 Task: Find a flat in Naryn, Kyrgyzstan for 8 guests from 26 August to 10 September, with 6 bedrooms, 6 beds, 6 bathrooms, priced between ₹10,000 and ₹15,000, including Wifi, Free parking, TV, Gym, and Breakfast.
Action: Mouse moved to (319, 147)
Screenshot: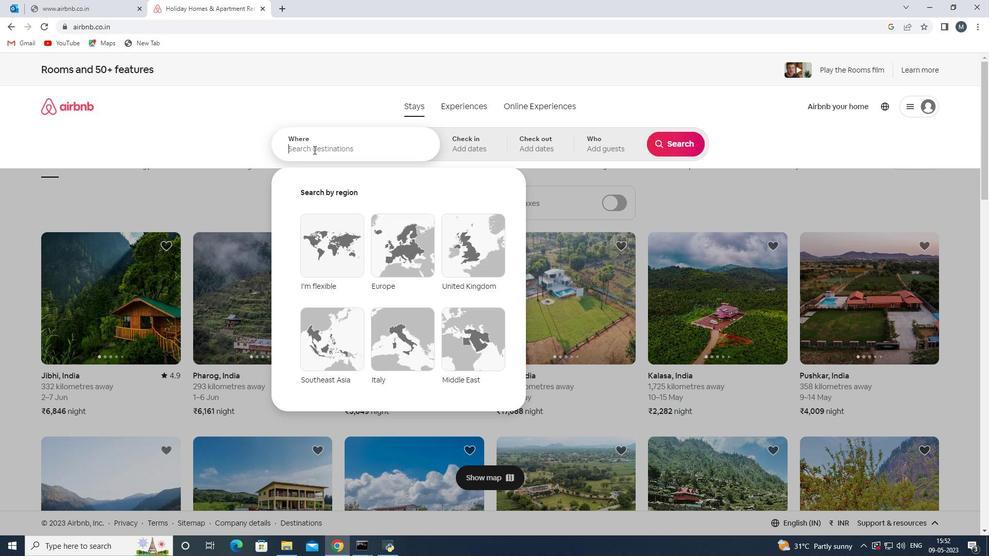 
Action: Mouse pressed left at (319, 147)
Screenshot: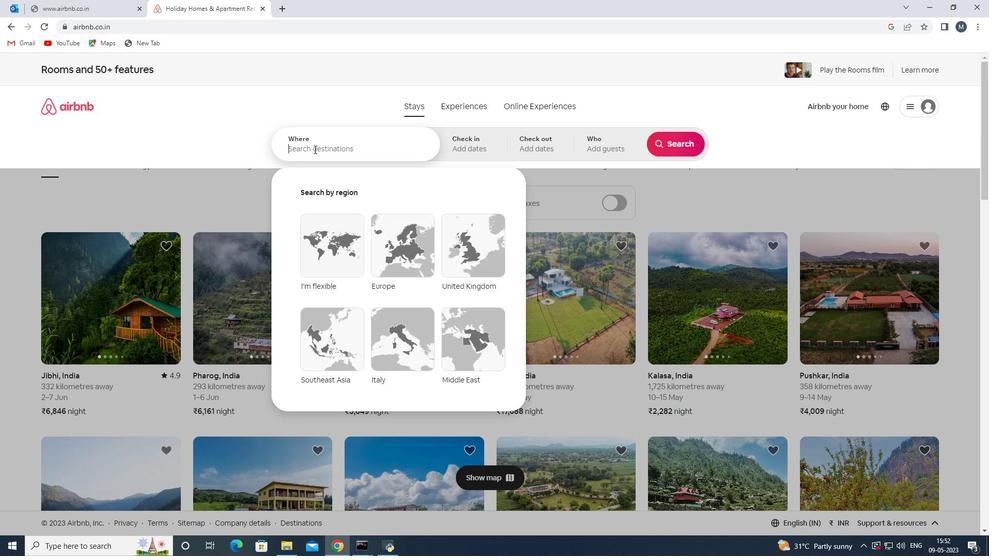 
Action: Mouse moved to (320, 148)
Screenshot: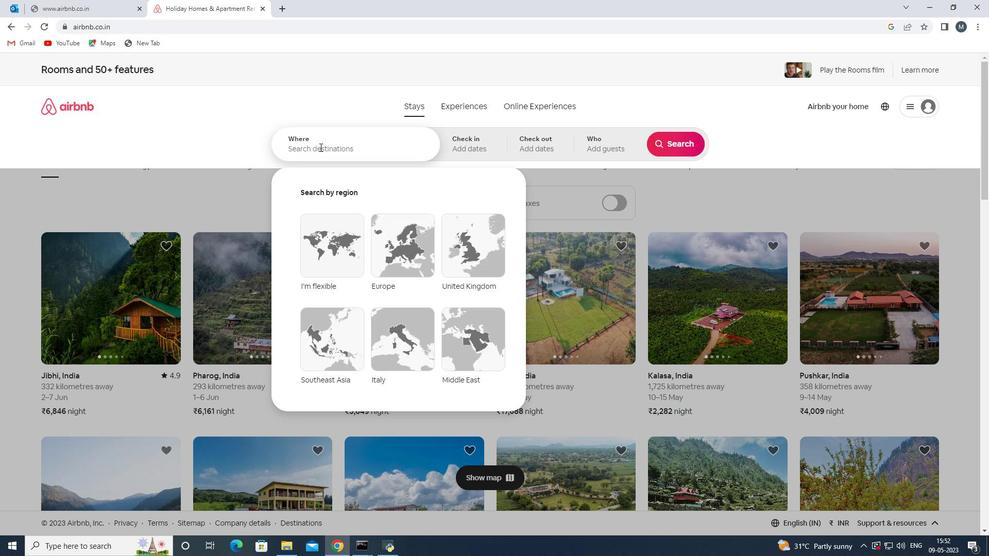 
Action: Key pressed <Key.shift>Naryn,<Key.shift>Kryg
Screenshot: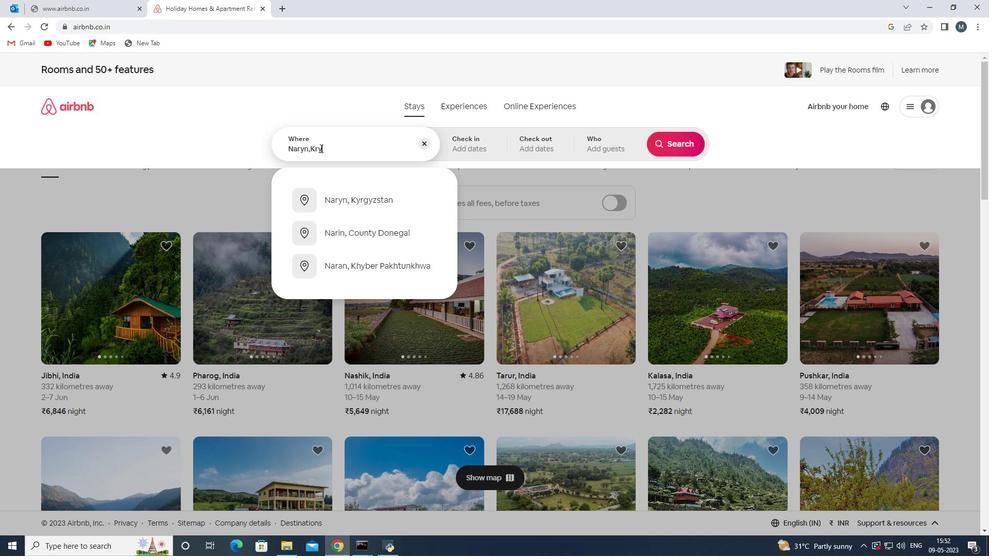 
Action: Mouse moved to (342, 205)
Screenshot: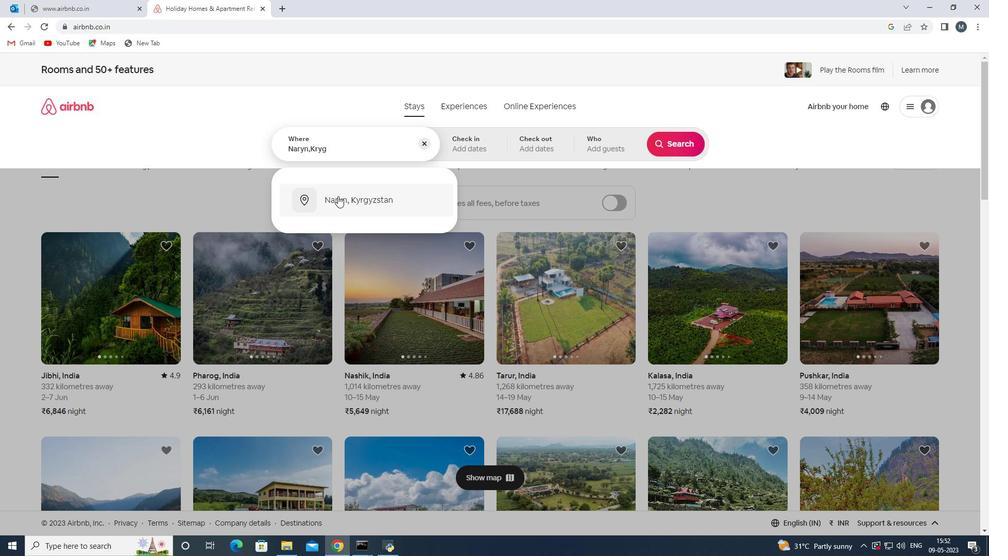 
Action: Mouse pressed left at (342, 205)
Screenshot: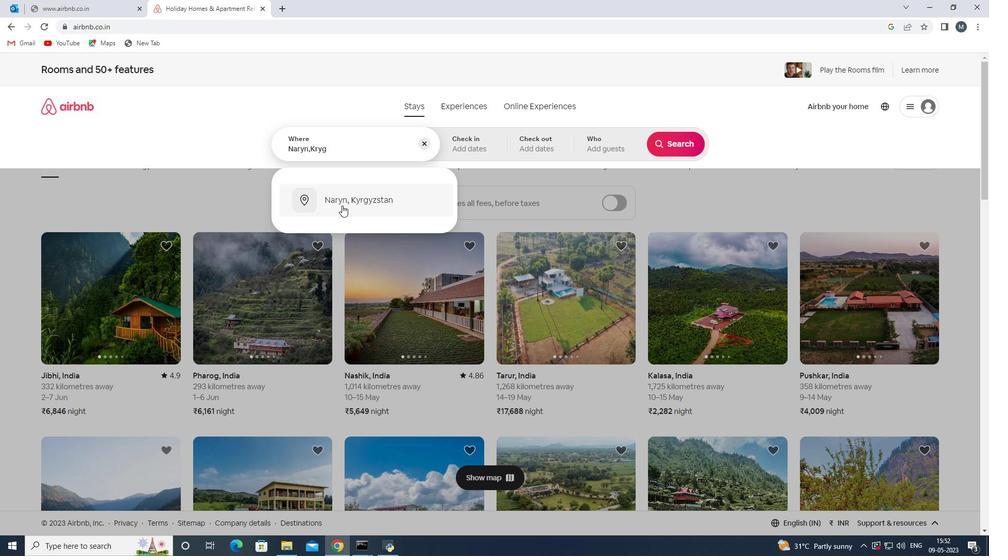 
Action: Mouse moved to (677, 230)
Screenshot: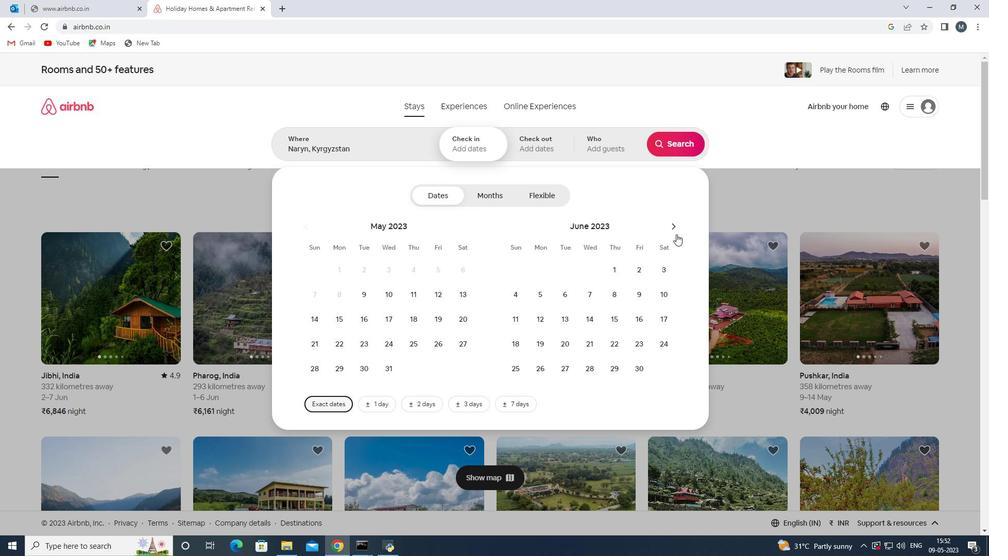 
Action: Mouse pressed left at (677, 230)
Screenshot: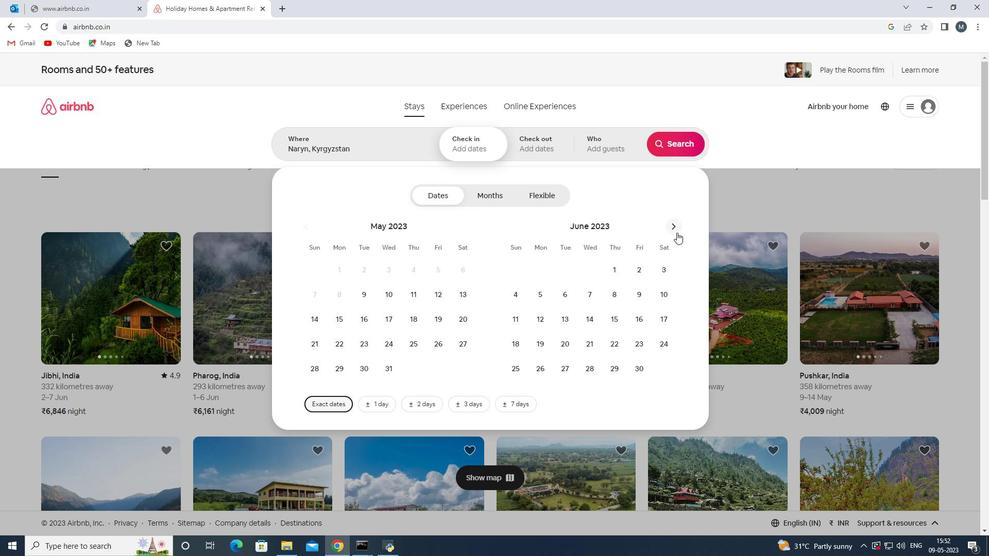 
Action: Mouse moved to (677, 230)
Screenshot: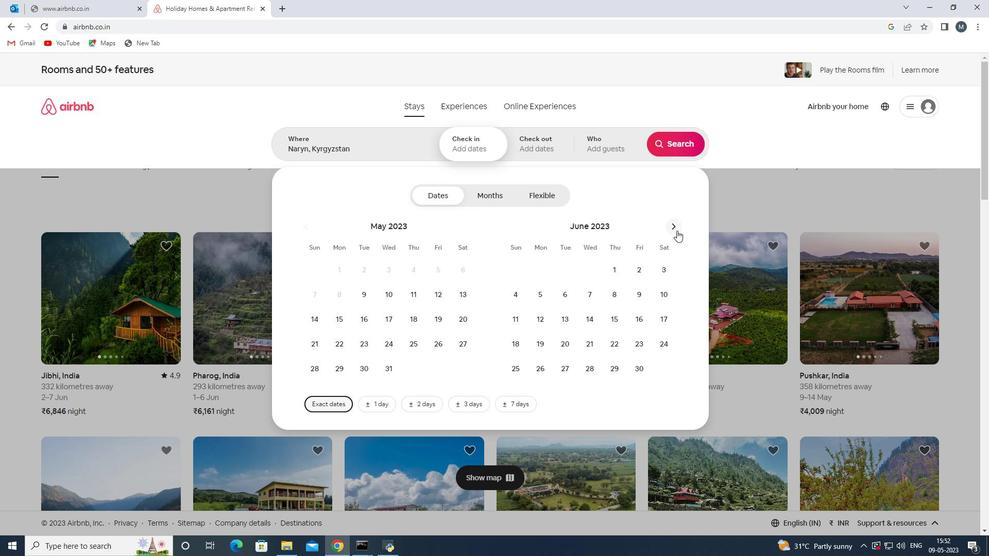 
Action: Mouse pressed left at (677, 230)
Screenshot: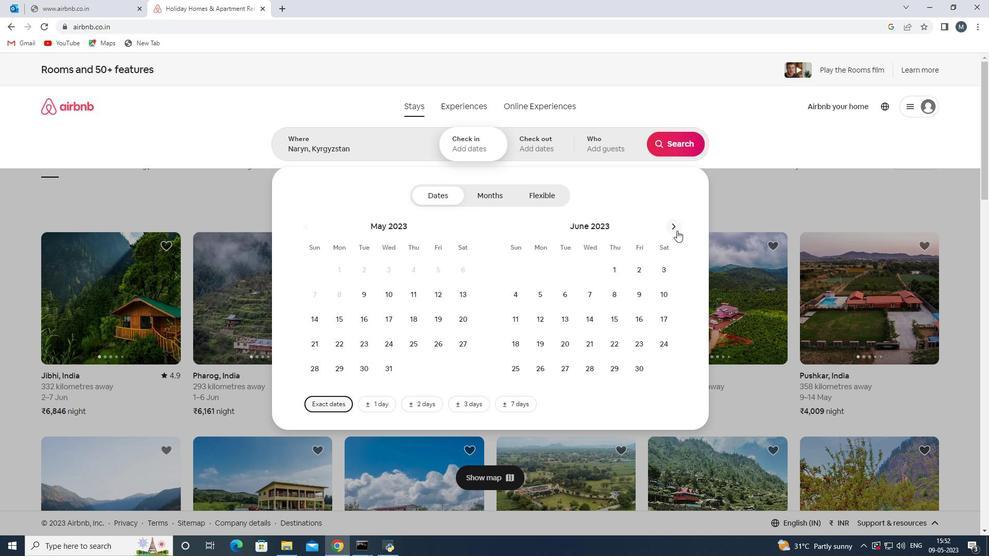 
Action: Mouse moved to (677, 229)
Screenshot: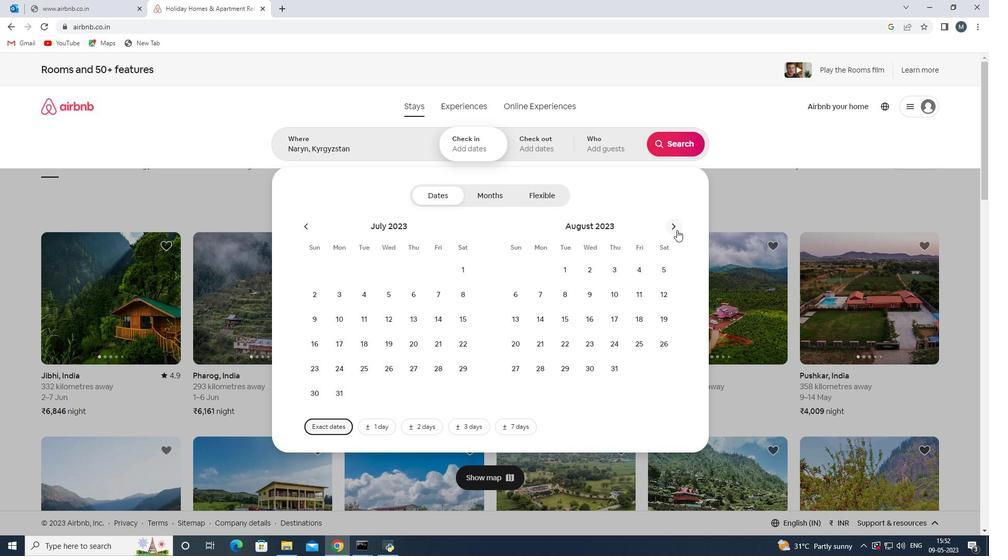 
Action: Mouse pressed left at (677, 229)
Screenshot: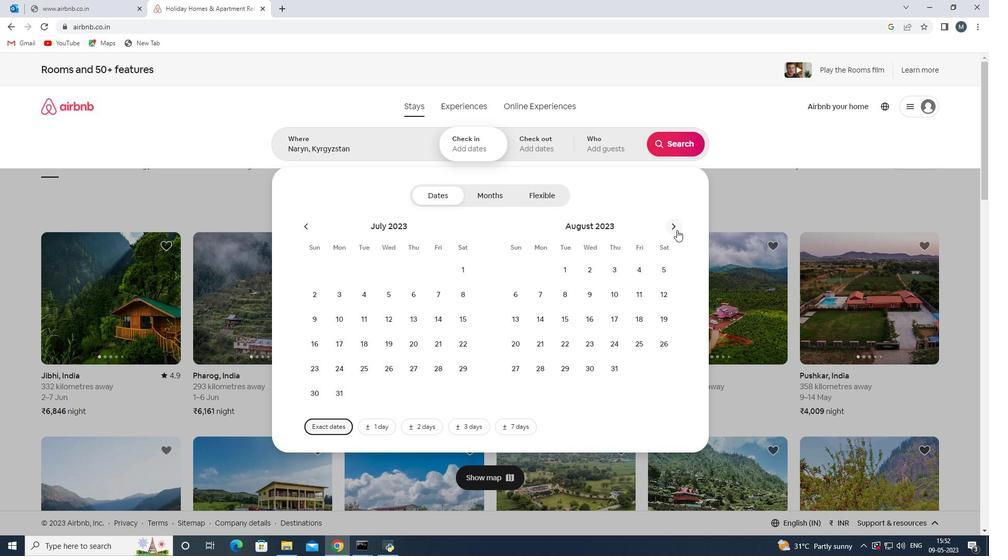 
Action: Mouse moved to (570, 367)
Screenshot: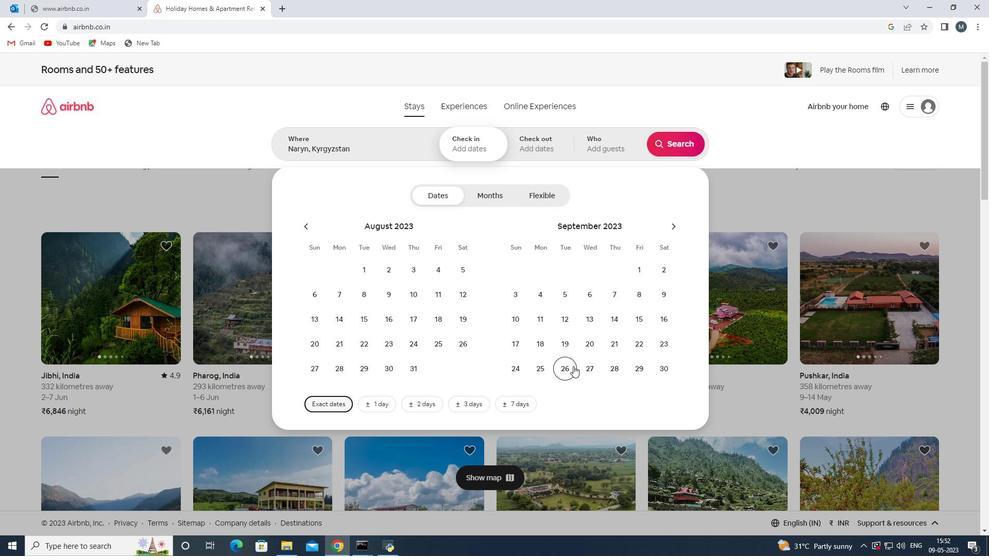 
Action: Mouse pressed left at (570, 367)
Screenshot: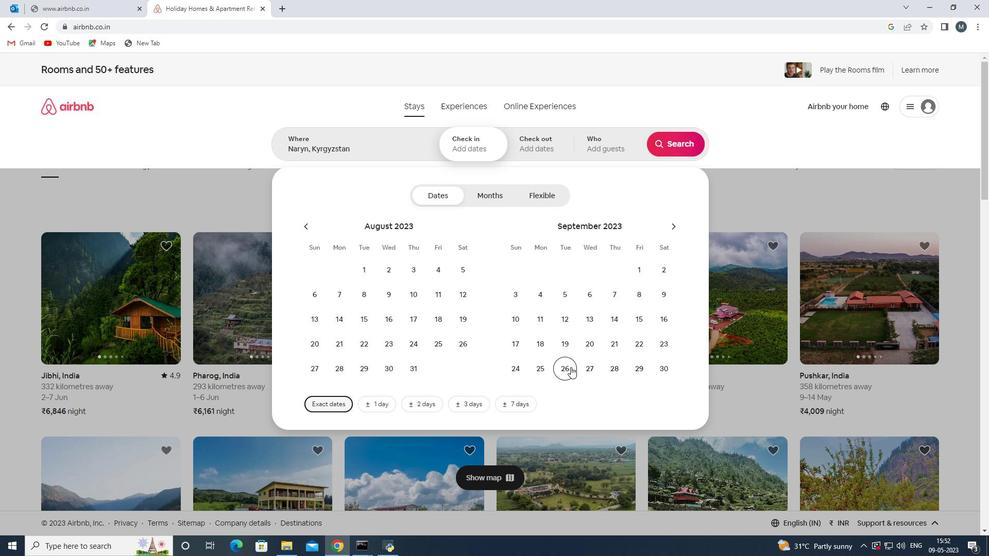 
Action: Mouse moved to (460, 344)
Screenshot: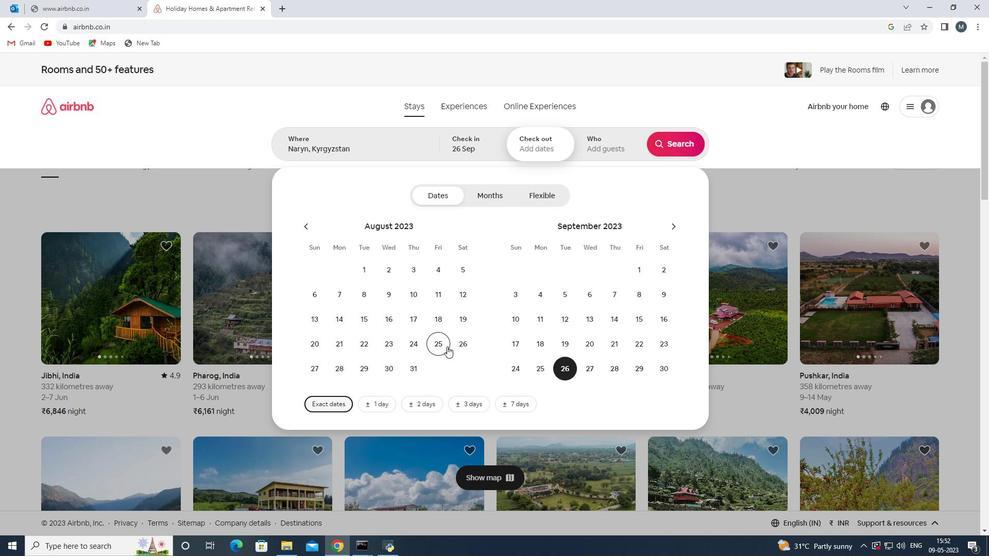 
Action: Mouse pressed left at (460, 344)
Screenshot: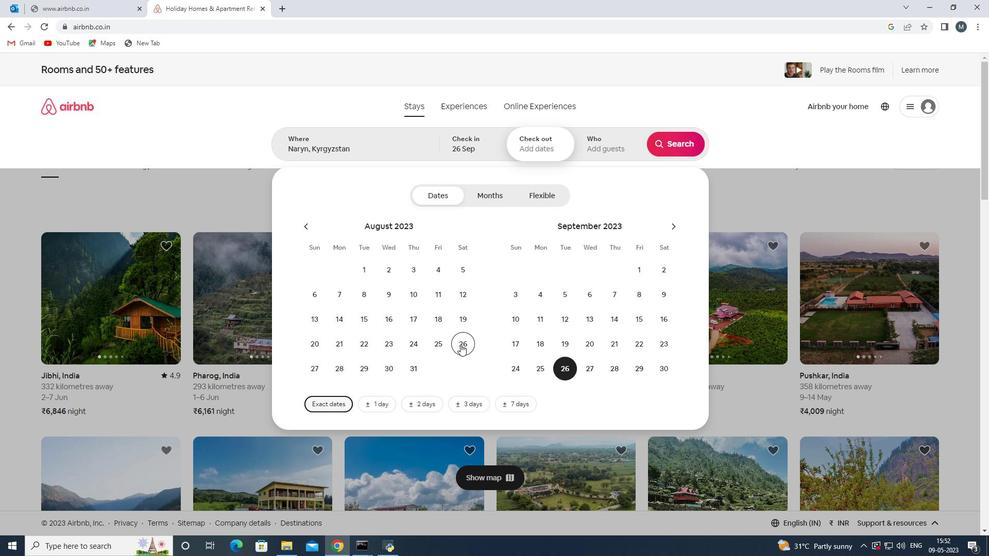 
Action: Mouse moved to (519, 317)
Screenshot: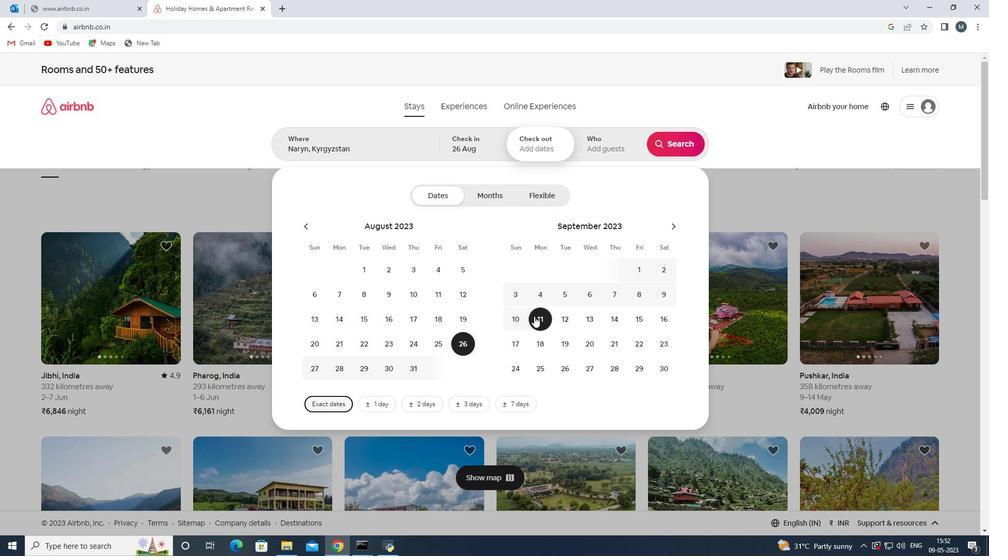 
Action: Mouse pressed left at (519, 317)
Screenshot: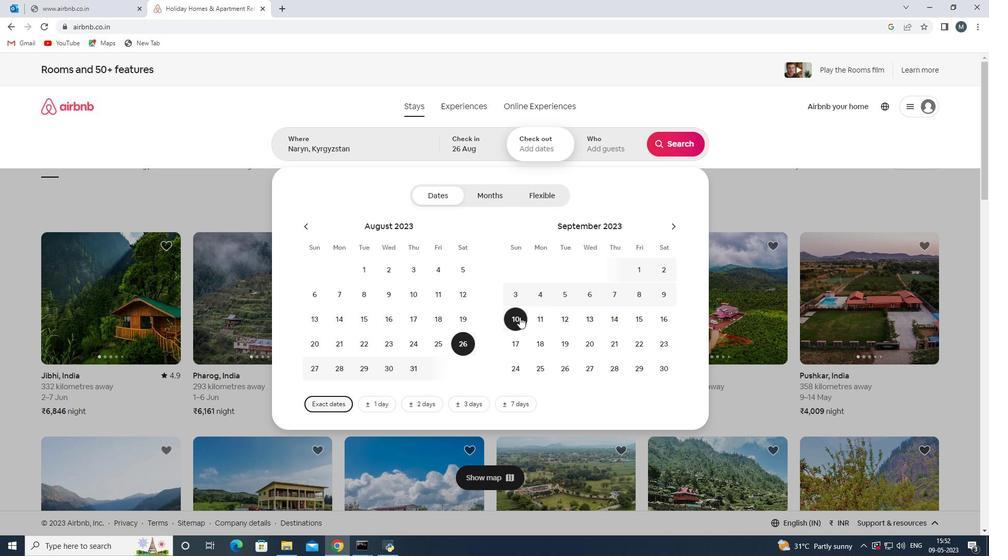 
Action: Mouse moved to (609, 140)
Screenshot: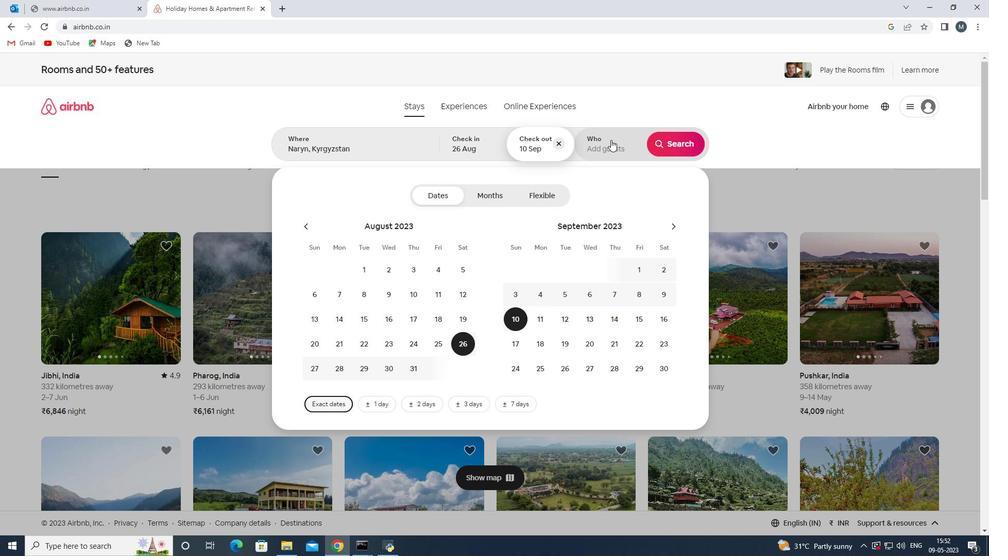 
Action: Mouse pressed left at (609, 140)
Screenshot: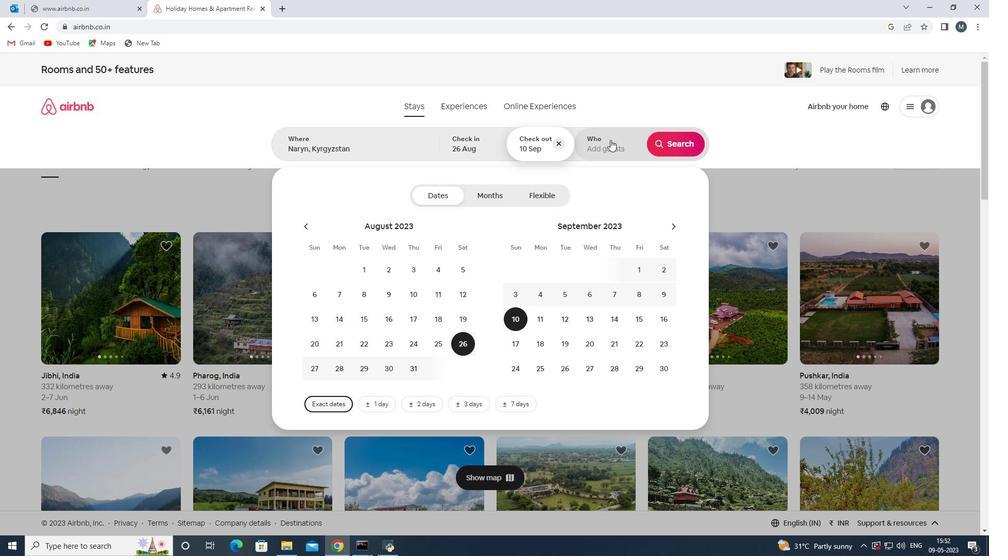 
Action: Mouse moved to (681, 194)
Screenshot: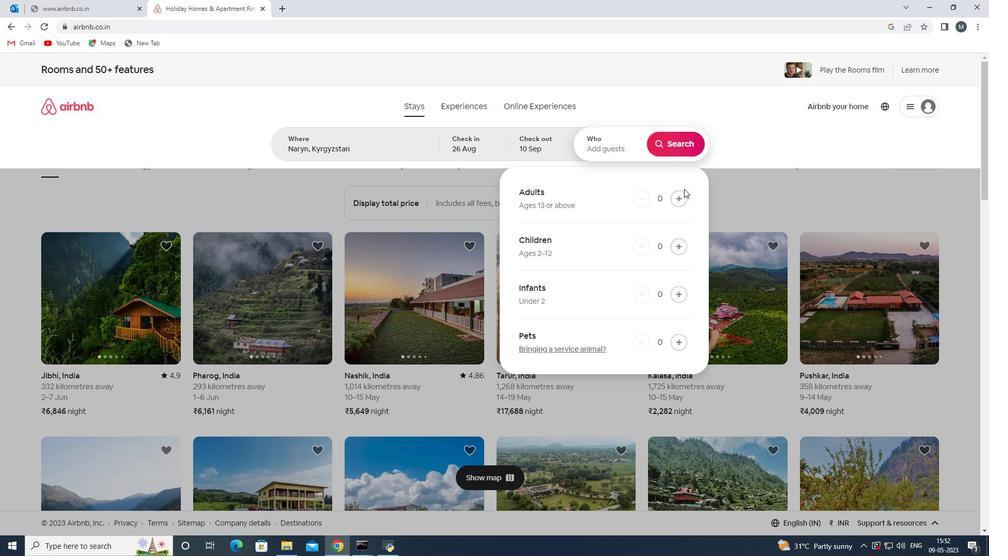 
Action: Mouse pressed left at (681, 194)
Screenshot: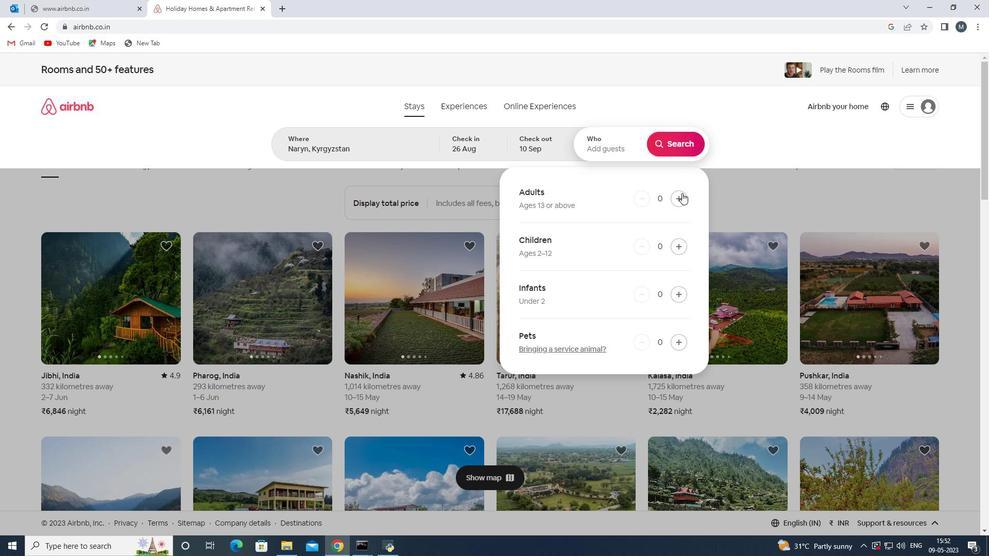 
Action: Mouse pressed left at (681, 194)
Screenshot: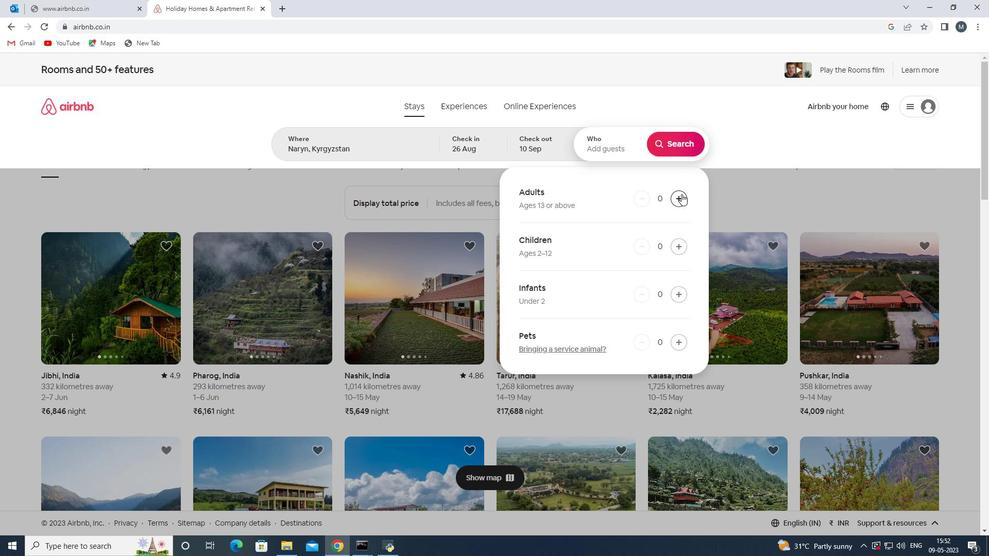 
Action: Mouse pressed left at (681, 194)
Screenshot: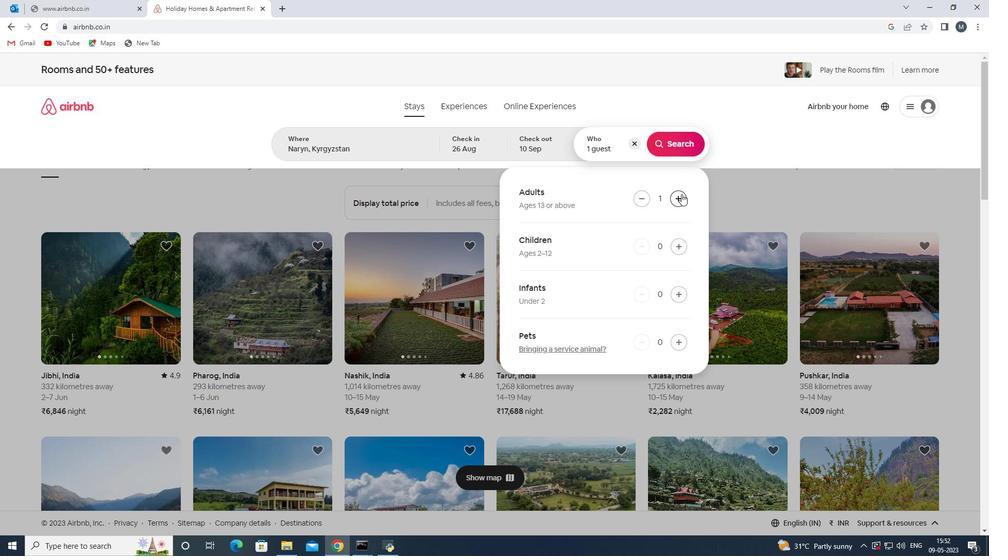 
Action: Mouse pressed left at (681, 194)
Screenshot: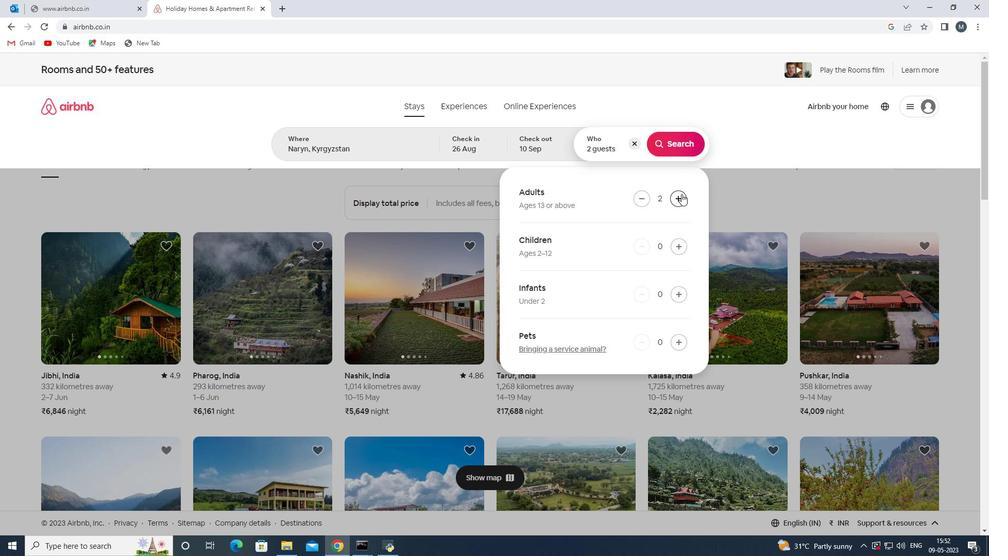 
Action: Mouse pressed left at (681, 194)
Screenshot: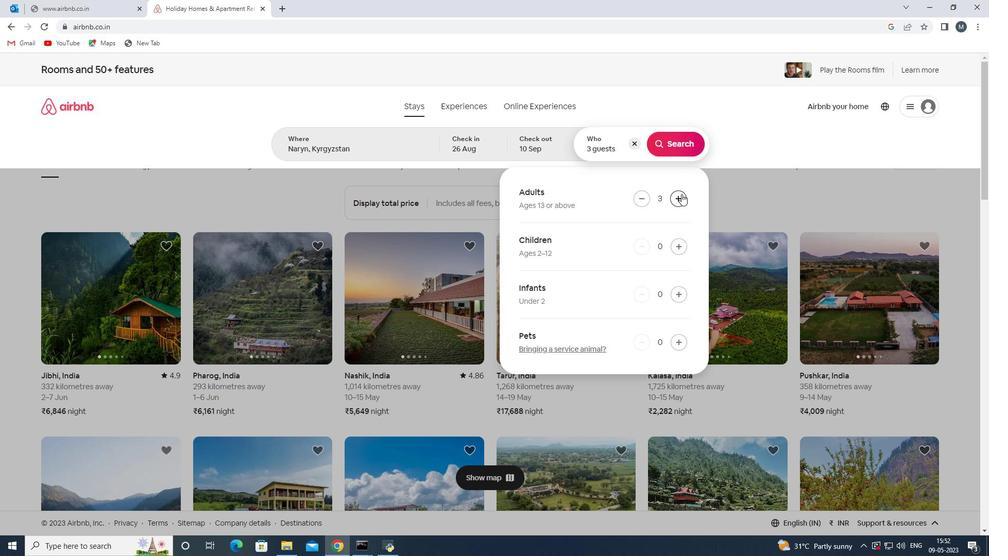 
Action: Mouse moved to (681, 194)
Screenshot: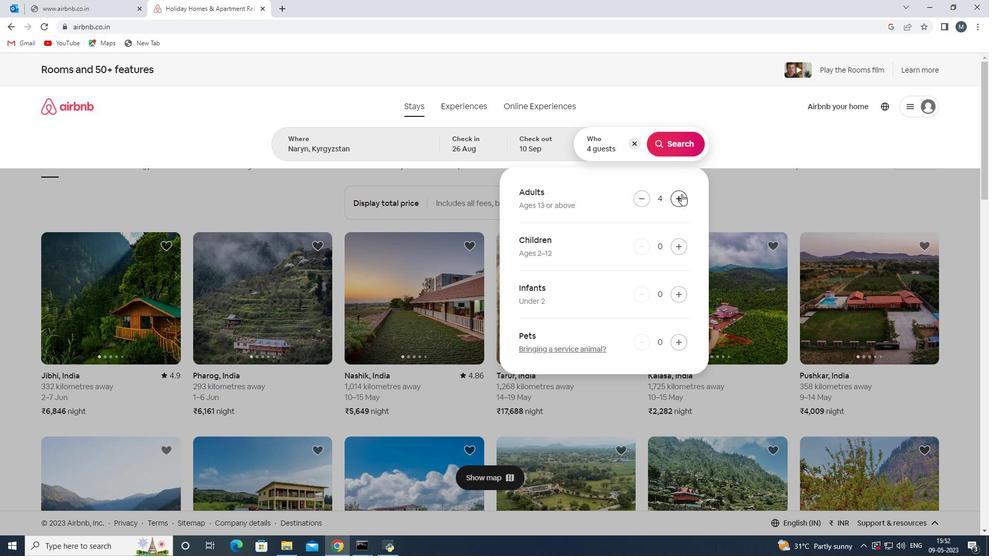 
Action: Mouse pressed left at (681, 194)
Screenshot: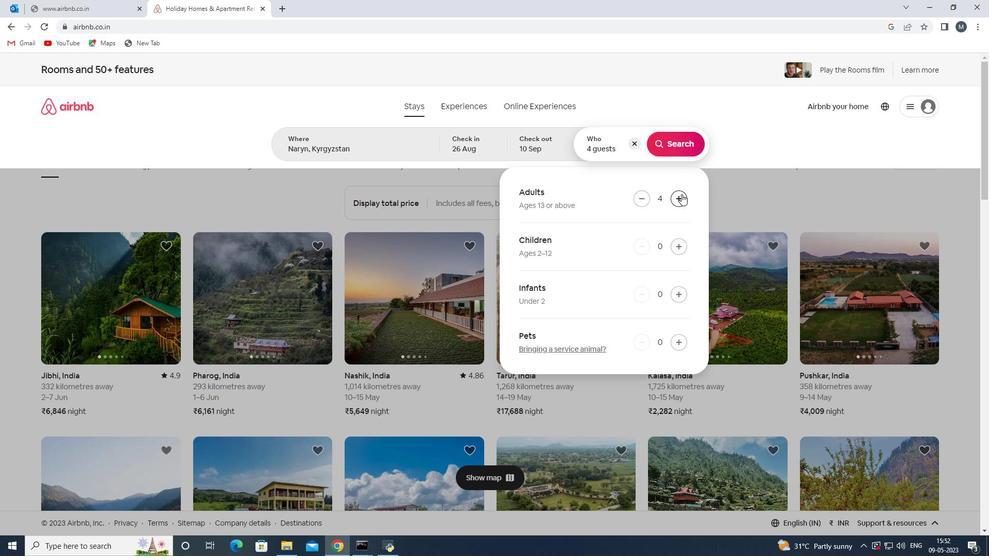 
Action: Mouse moved to (680, 246)
Screenshot: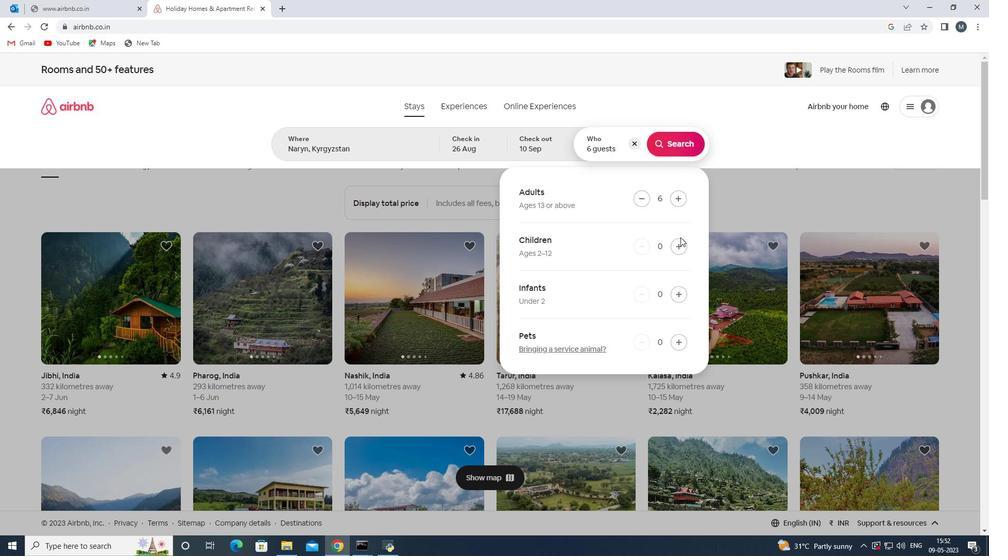 
Action: Mouse pressed left at (680, 246)
Screenshot: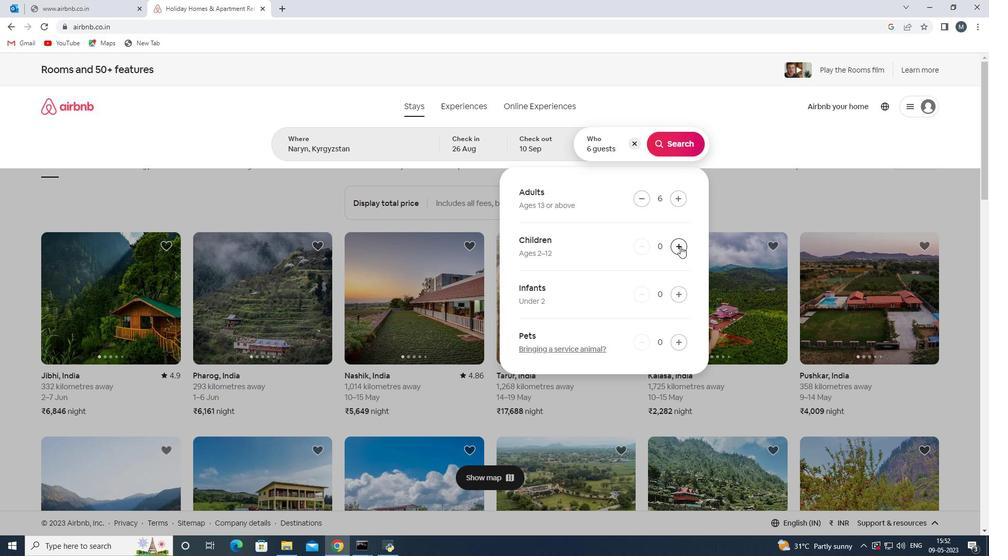 
Action: Mouse moved to (680, 247)
Screenshot: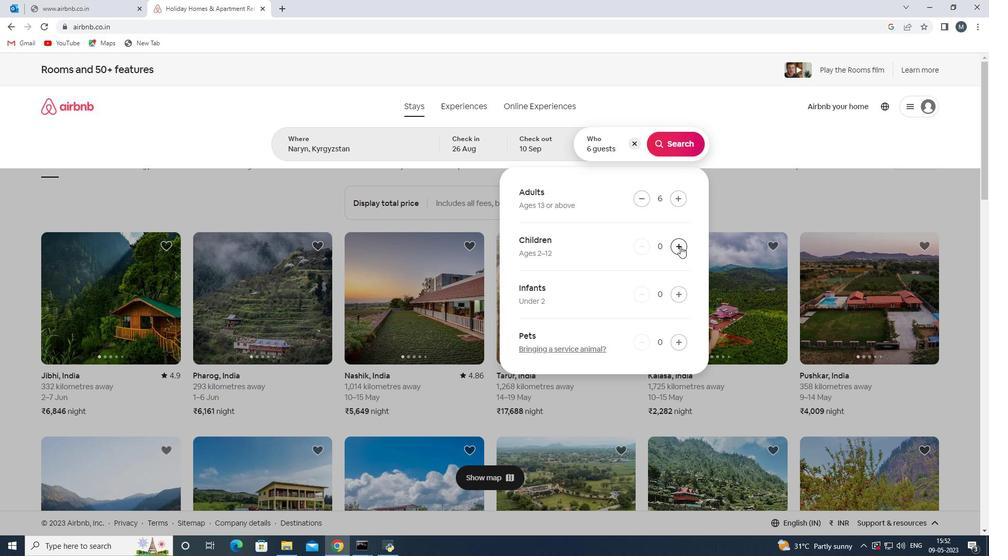 
Action: Mouse pressed left at (680, 247)
Screenshot: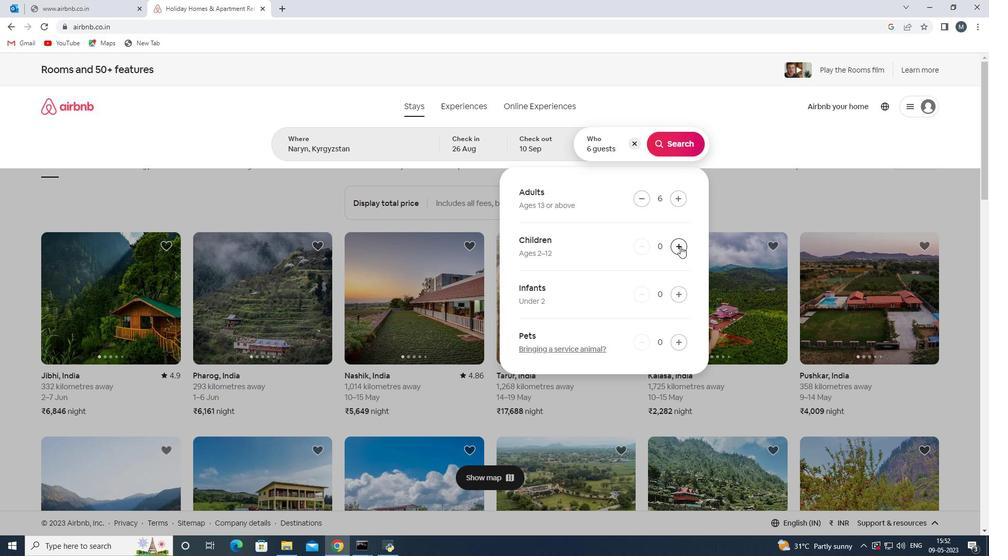 
Action: Mouse moved to (689, 146)
Screenshot: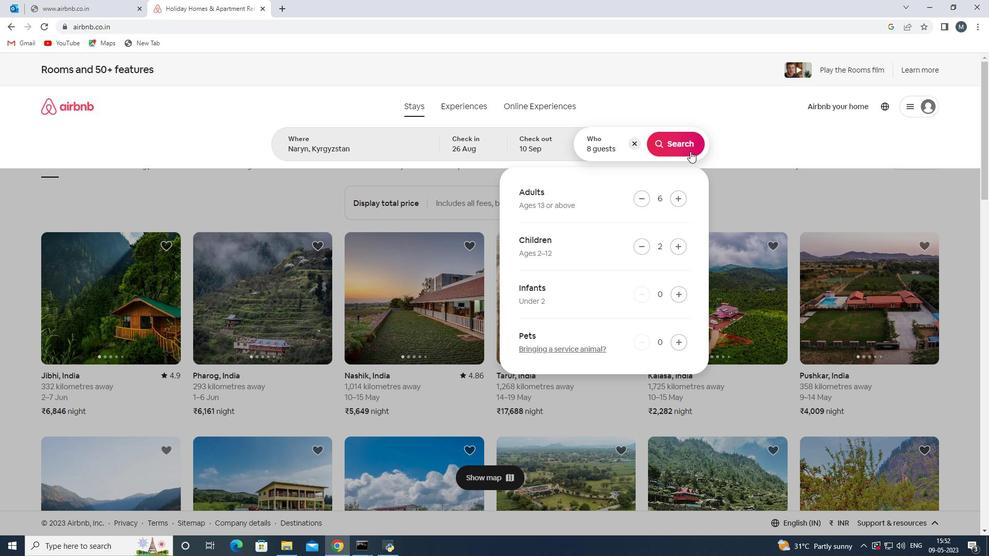 
Action: Mouse pressed left at (689, 146)
Screenshot: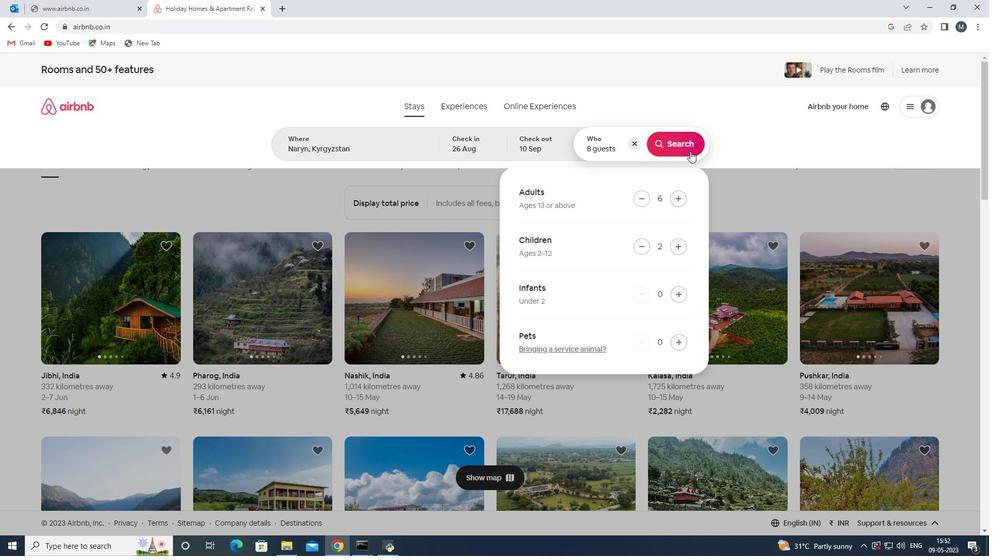 
Action: Mouse moved to (946, 111)
Screenshot: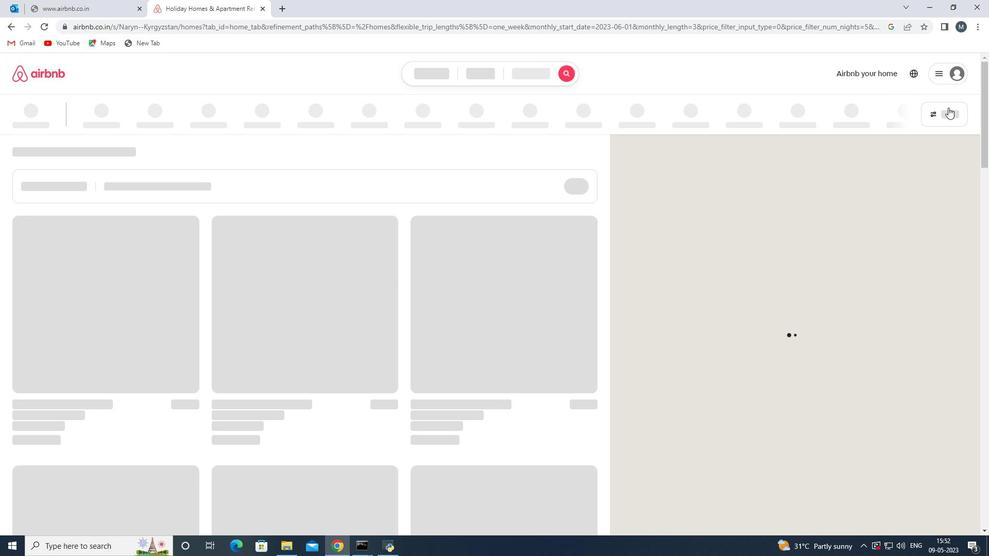 
Action: Mouse pressed left at (946, 111)
Screenshot: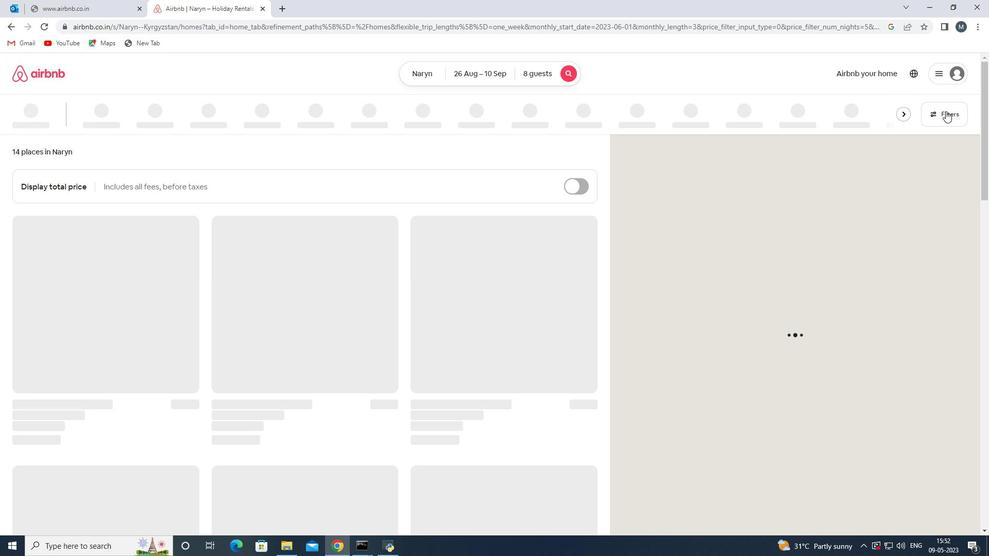 
Action: Mouse moved to (399, 368)
Screenshot: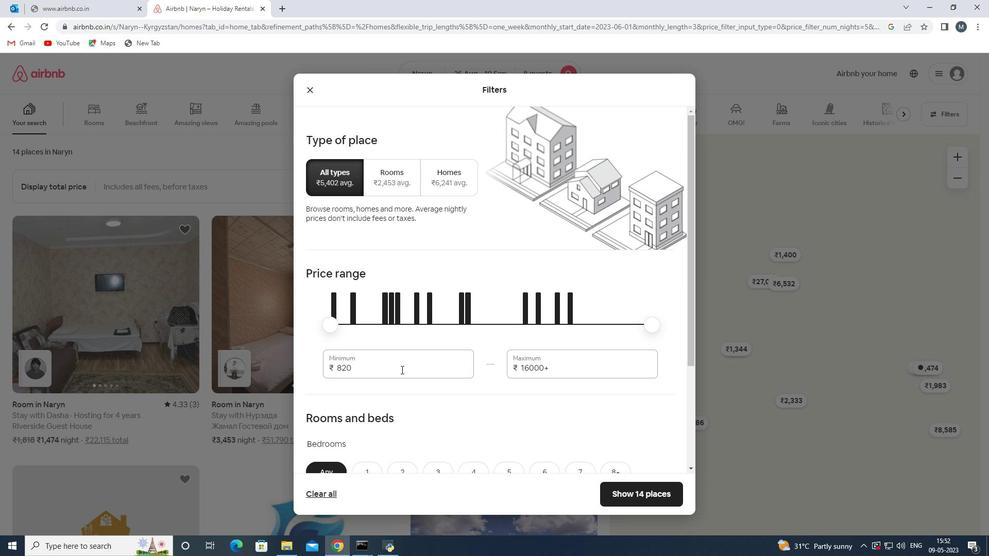 
Action: Mouse pressed left at (399, 368)
Screenshot: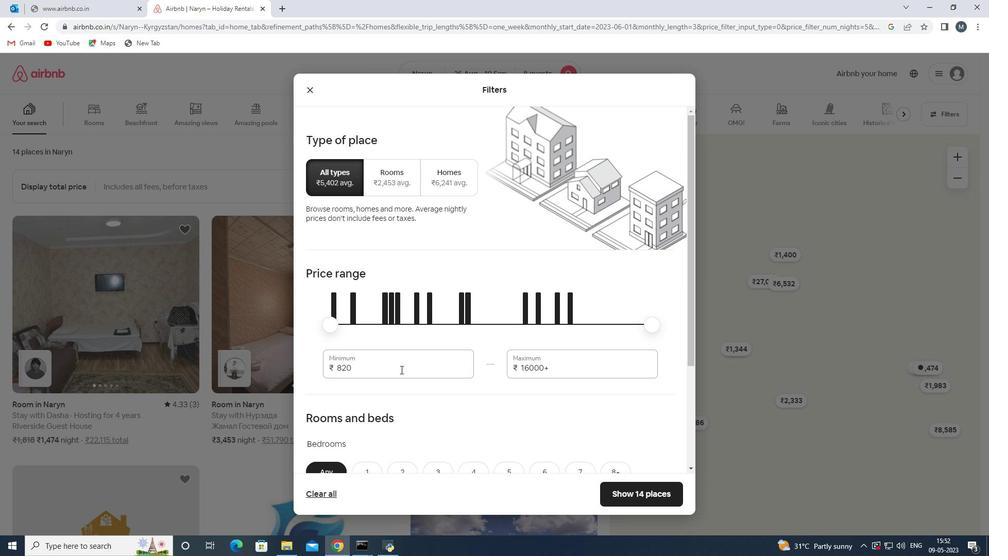 
Action: Mouse moved to (396, 367)
Screenshot: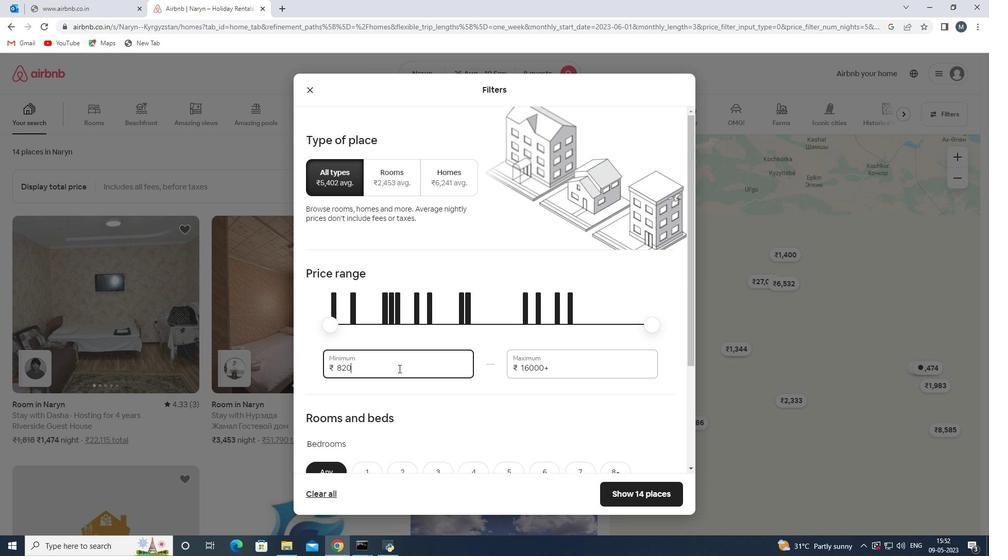 
Action: Key pressed <Key.backspace><Key.backspace><Key.backspace><Key.backspace><Key.backspace><Key.backspace><Key.backspace><Key.backspace><Key.backspace><Key.backspace>1000
Screenshot: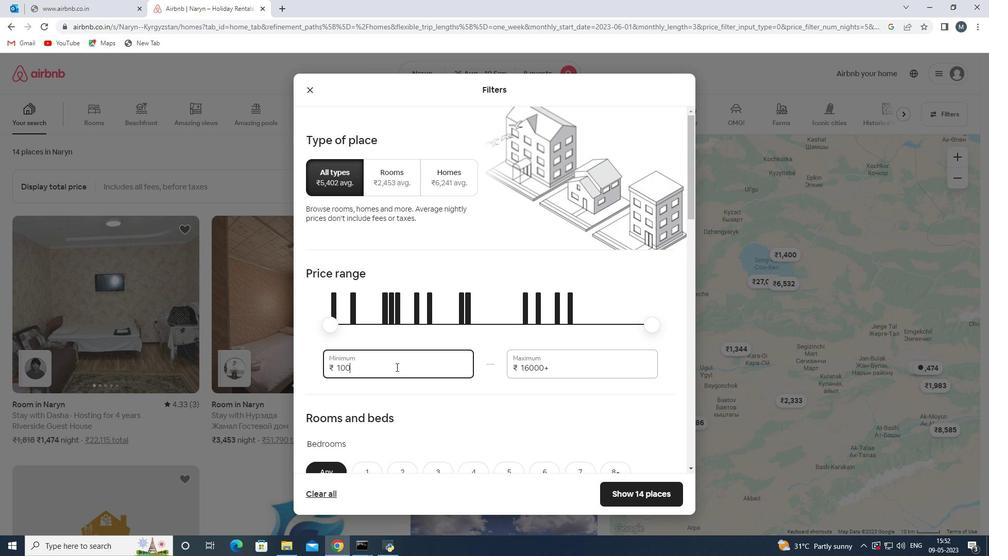 
Action: Mouse moved to (395, 366)
Screenshot: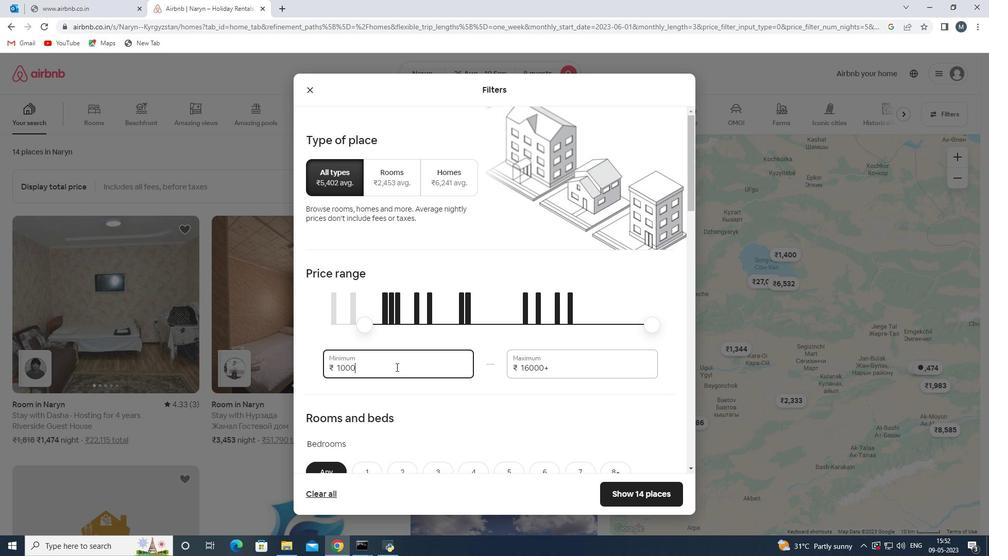 
Action: Key pressed 0
Screenshot: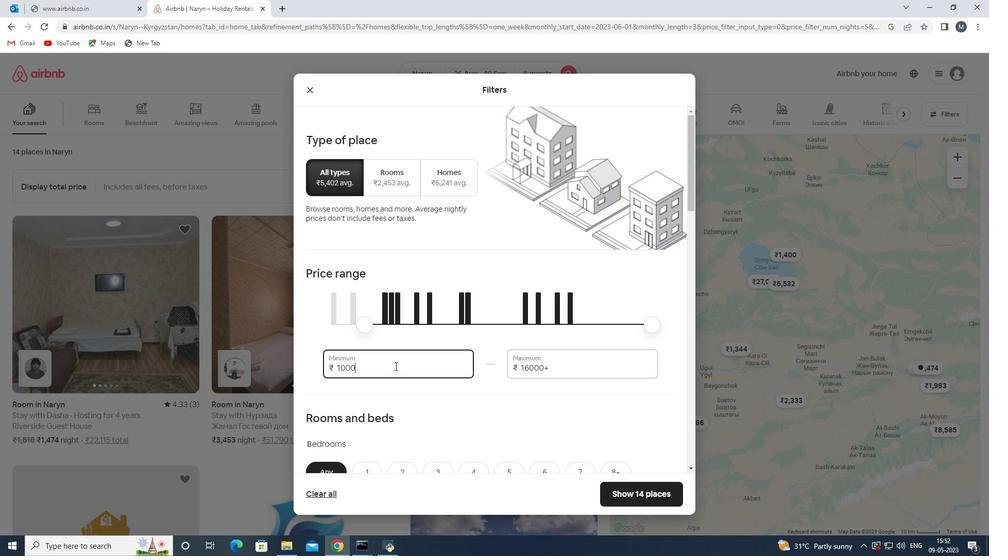 
Action: Mouse moved to (563, 371)
Screenshot: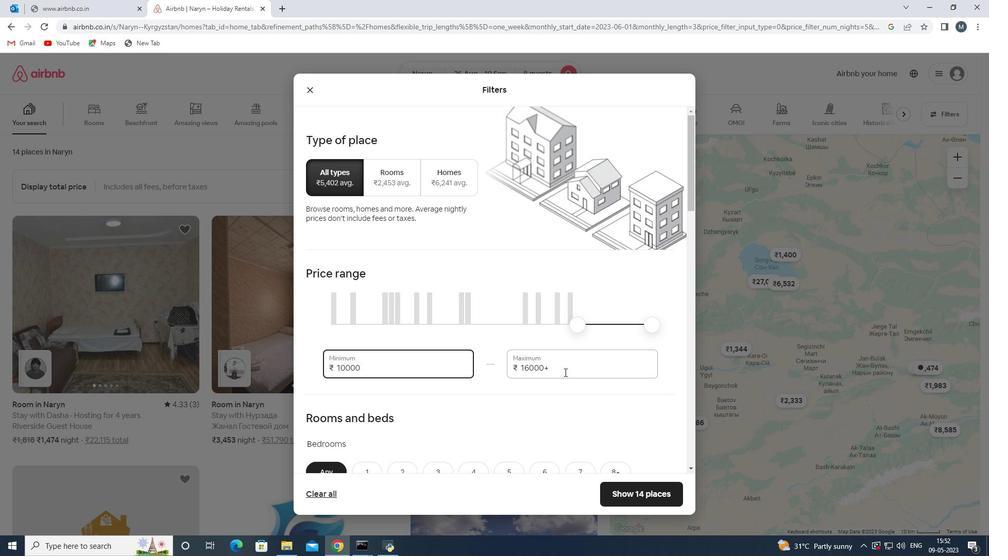 
Action: Mouse pressed left at (563, 371)
Screenshot: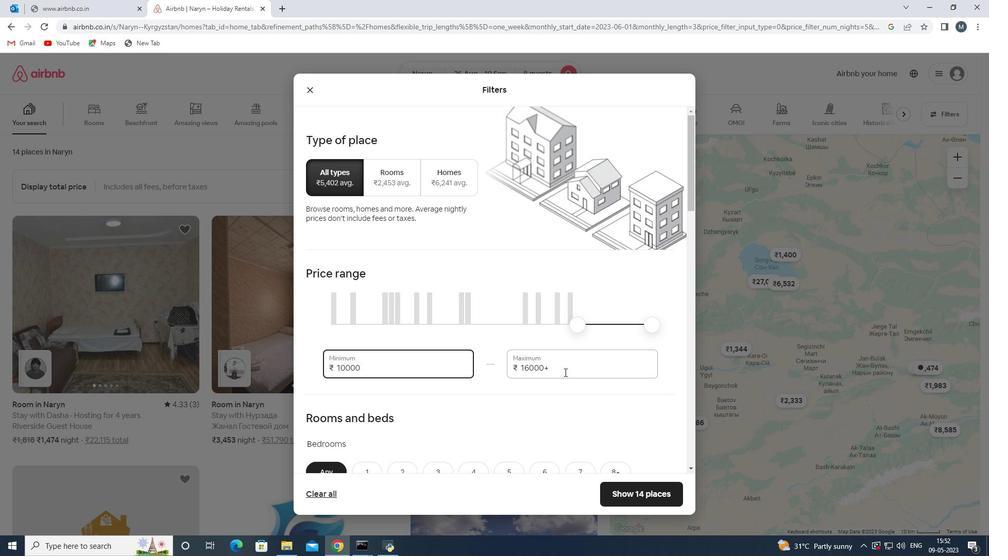 
Action: Mouse moved to (513, 369)
Screenshot: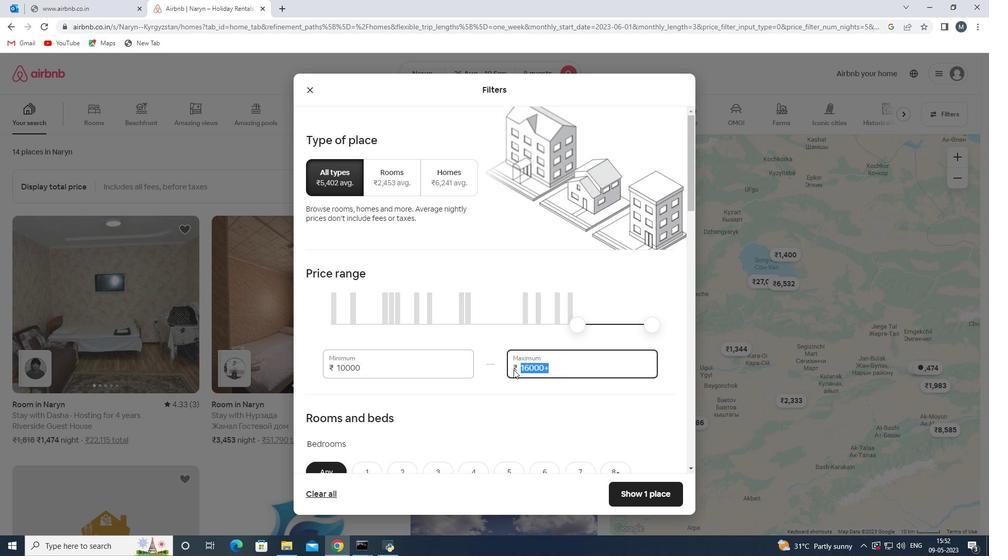 
Action: Key pressed 15000
Screenshot: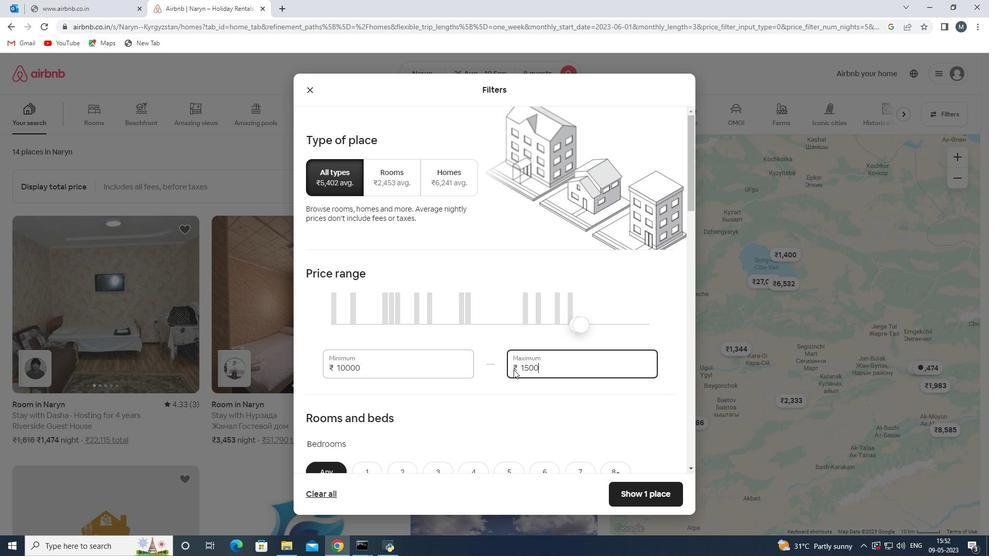 
Action: Mouse moved to (495, 344)
Screenshot: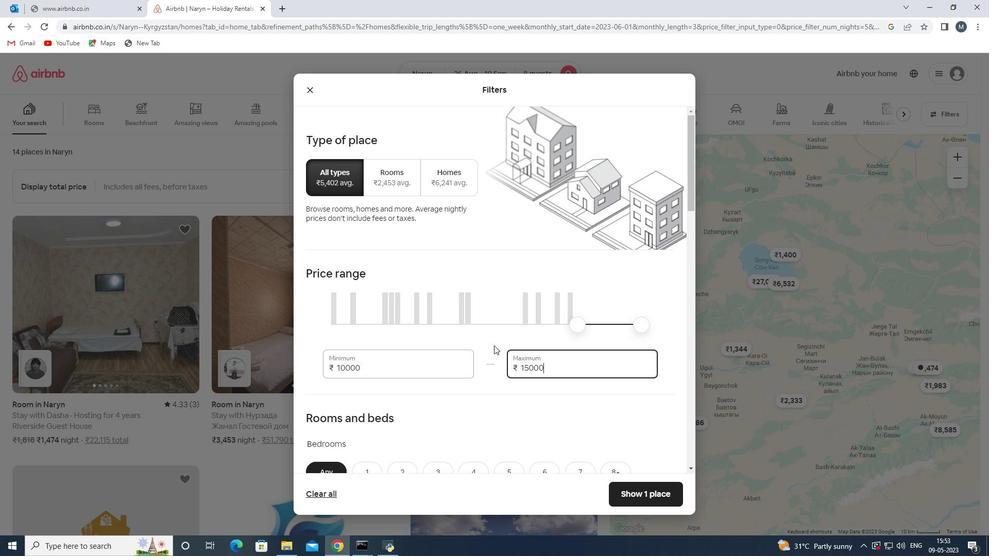 
Action: Mouse scrolled (495, 344) with delta (0, 0)
Screenshot: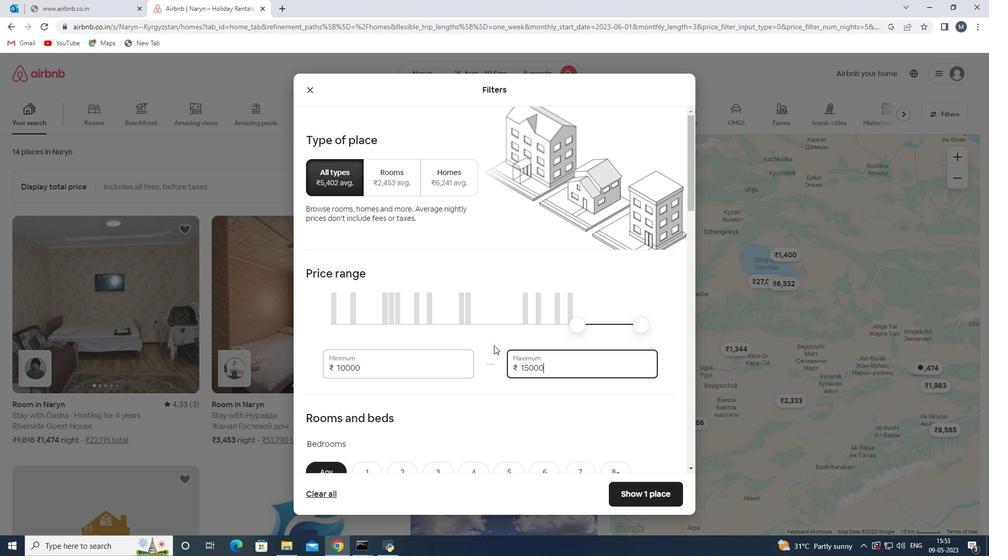 
Action: Mouse moved to (471, 341)
Screenshot: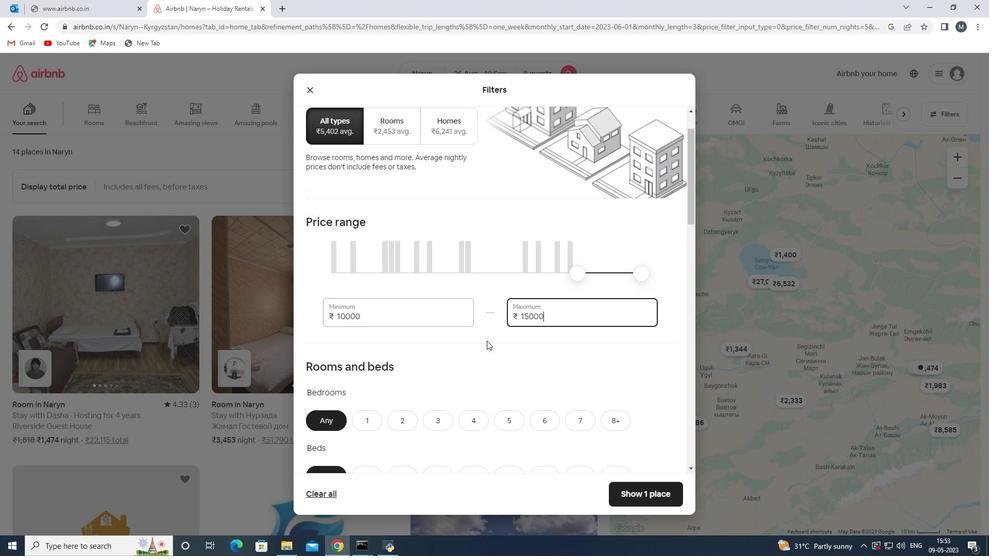 
Action: Mouse scrolled (471, 340) with delta (0, 0)
Screenshot: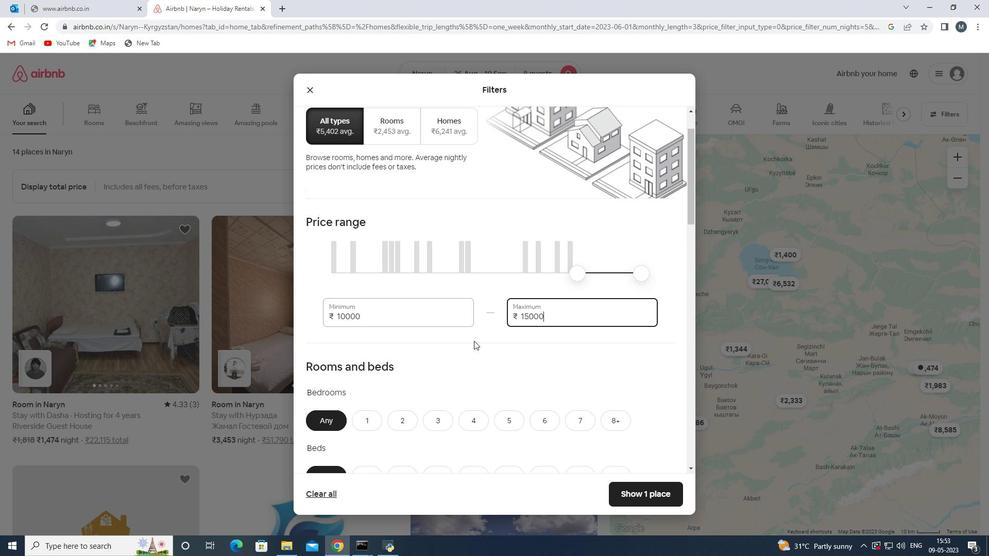 
Action: Mouse moved to (542, 363)
Screenshot: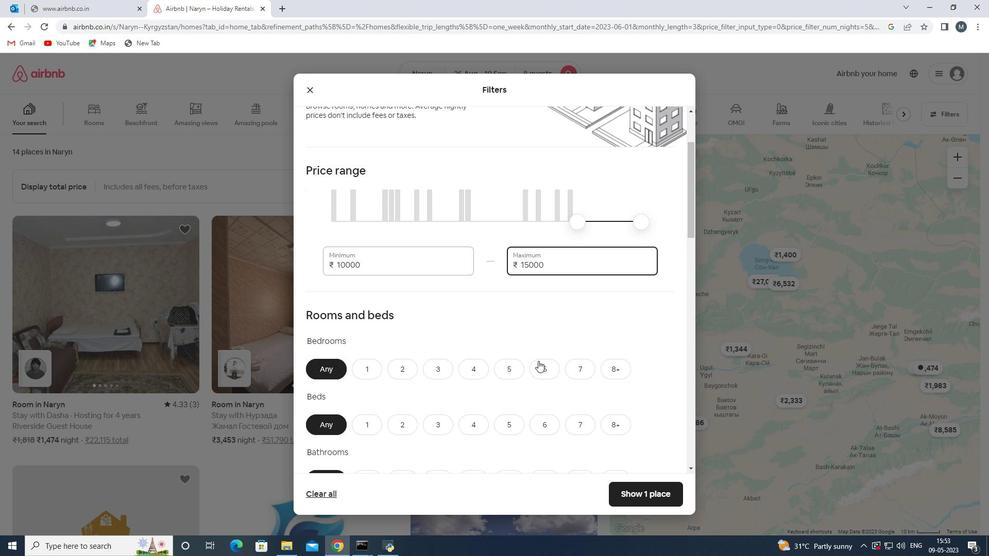 
Action: Mouse pressed left at (542, 363)
Screenshot: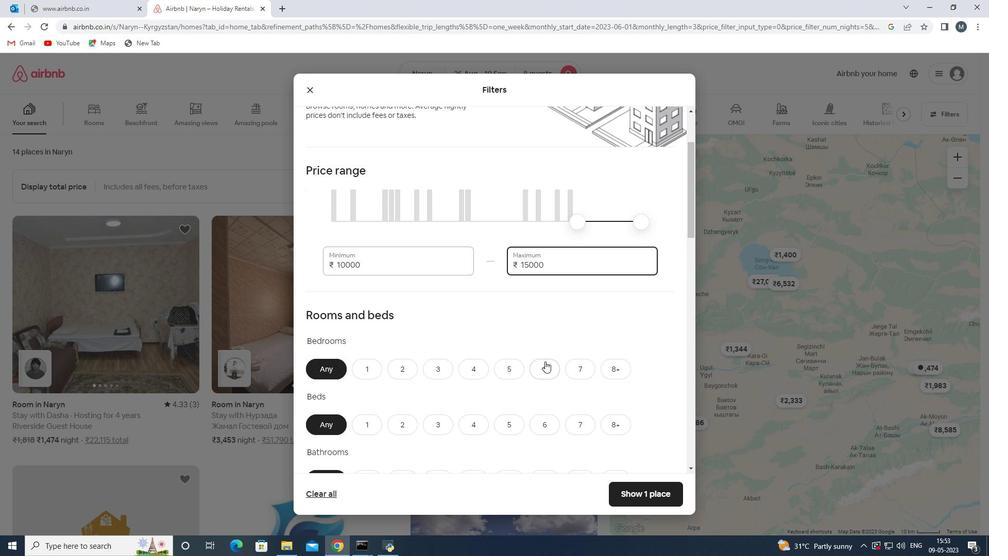 
Action: Mouse moved to (526, 346)
Screenshot: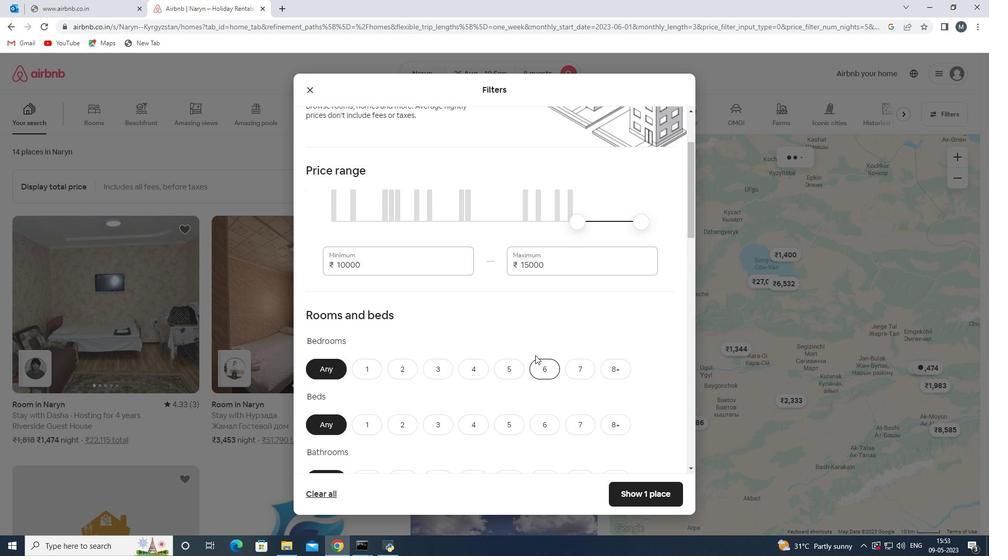 
Action: Mouse scrolled (526, 346) with delta (0, 0)
Screenshot: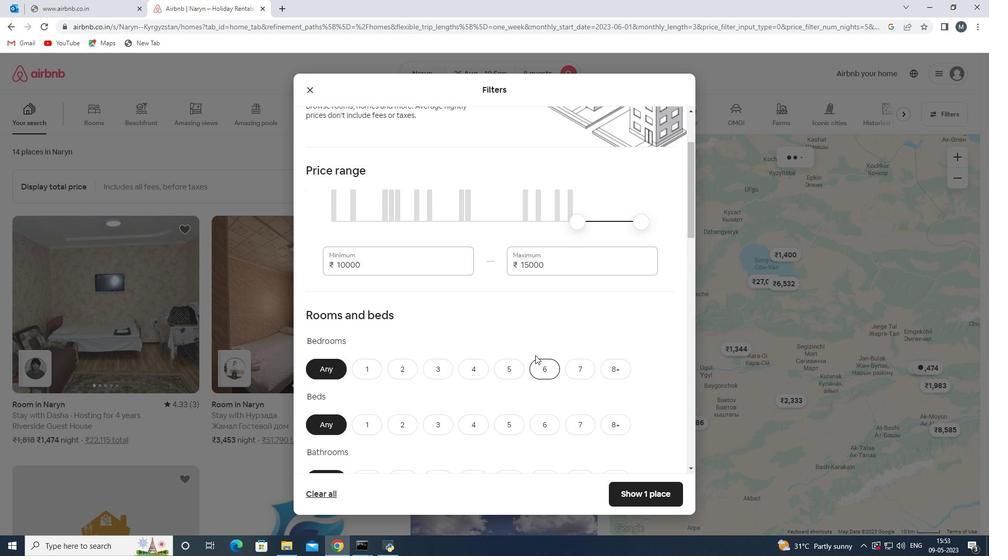 
Action: Mouse moved to (526, 346)
Screenshot: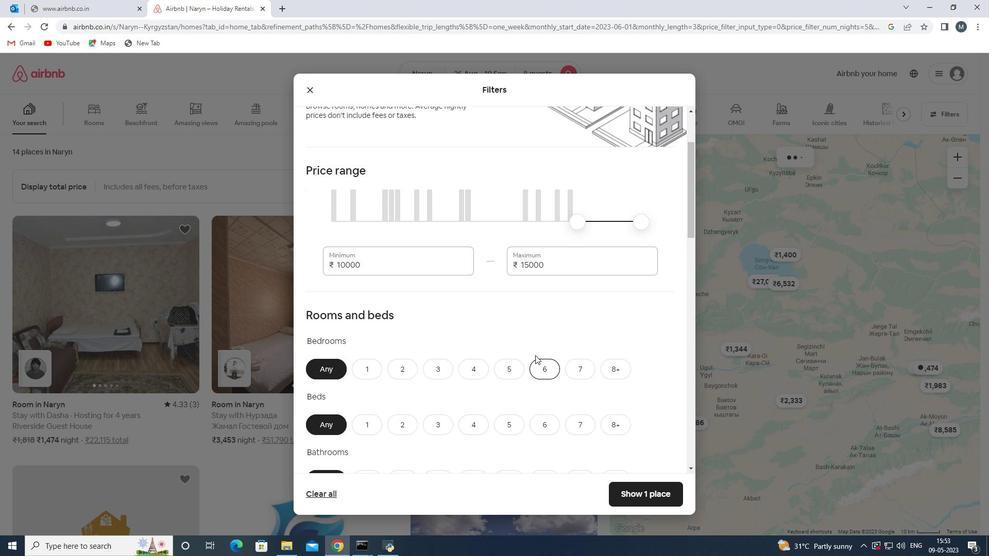 
Action: Mouse scrolled (526, 346) with delta (0, 0)
Screenshot: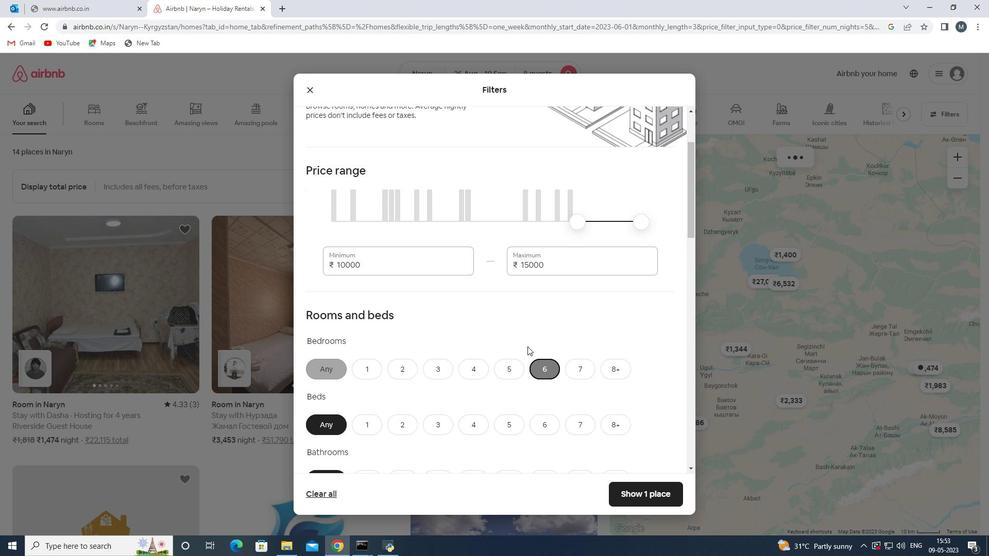 
Action: Mouse moved to (542, 319)
Screenshot: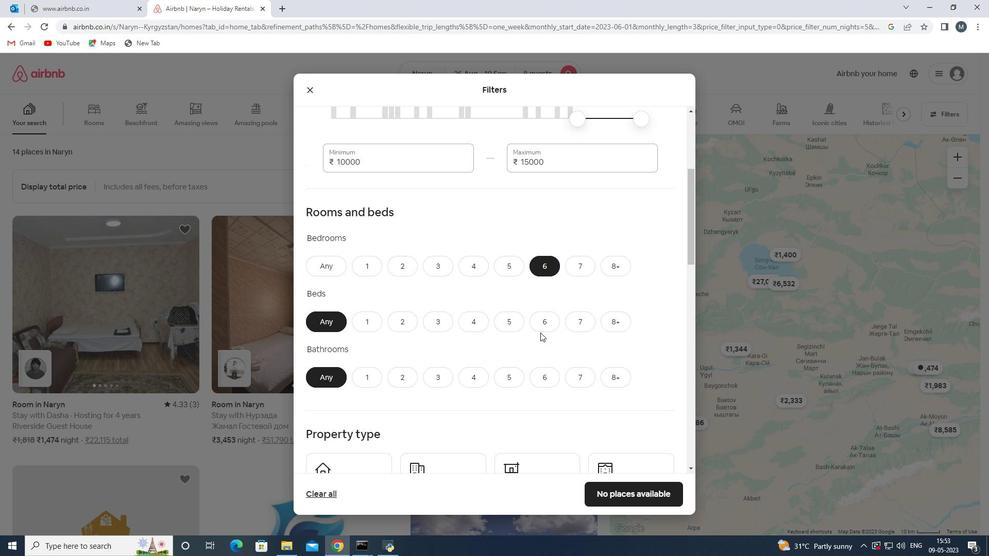 
Action: Mouse pressed left at (542, 319)
Screenshot: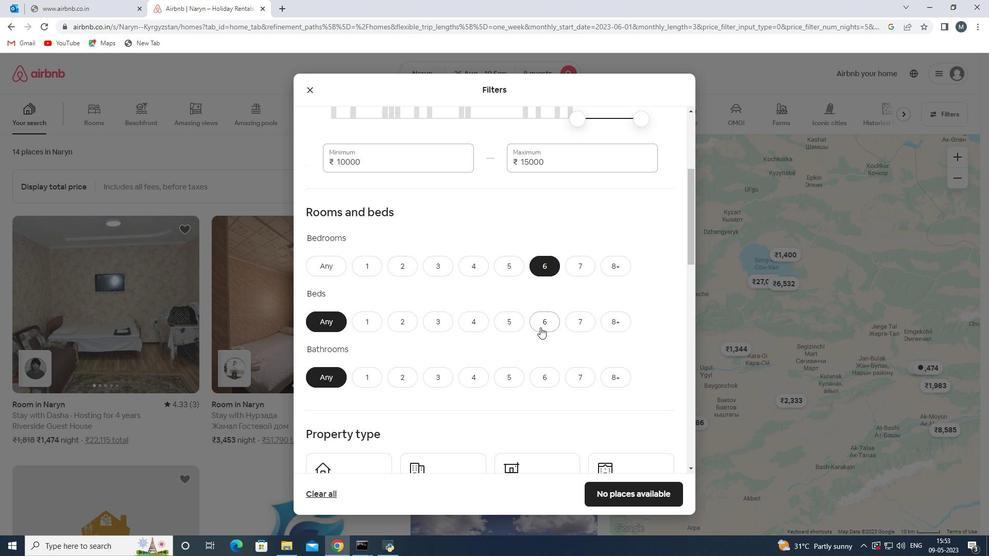 
Action: Mouse moved to (549, 368)
Screenshot: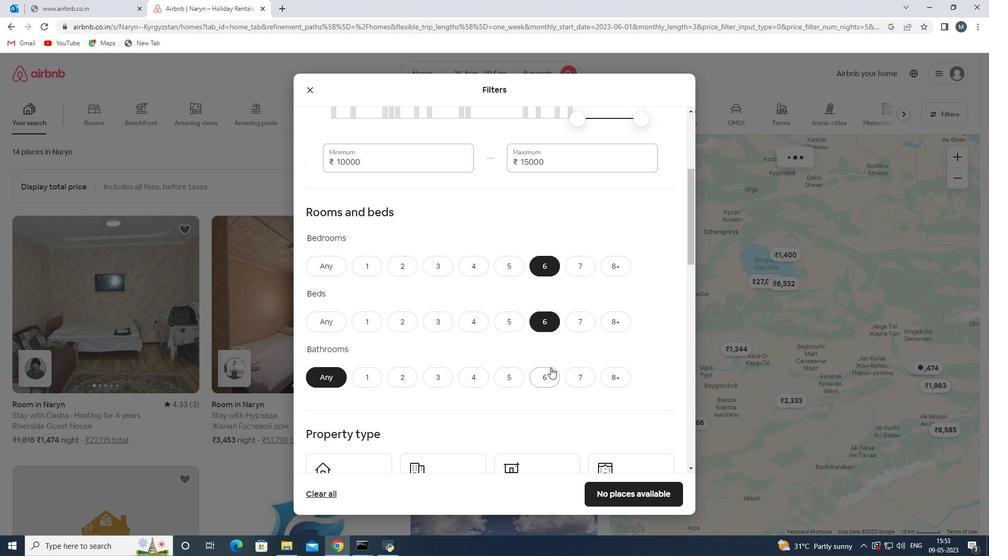 
Action: Mouse pressed left at (549, 368)
Screenshot: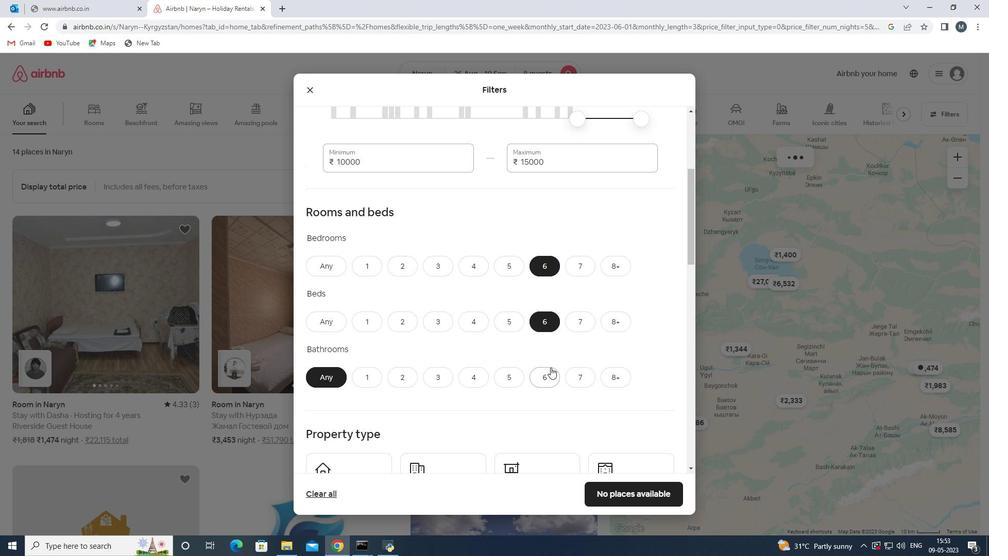 
Action: Mouse moved to (447, 343)
Screenshot: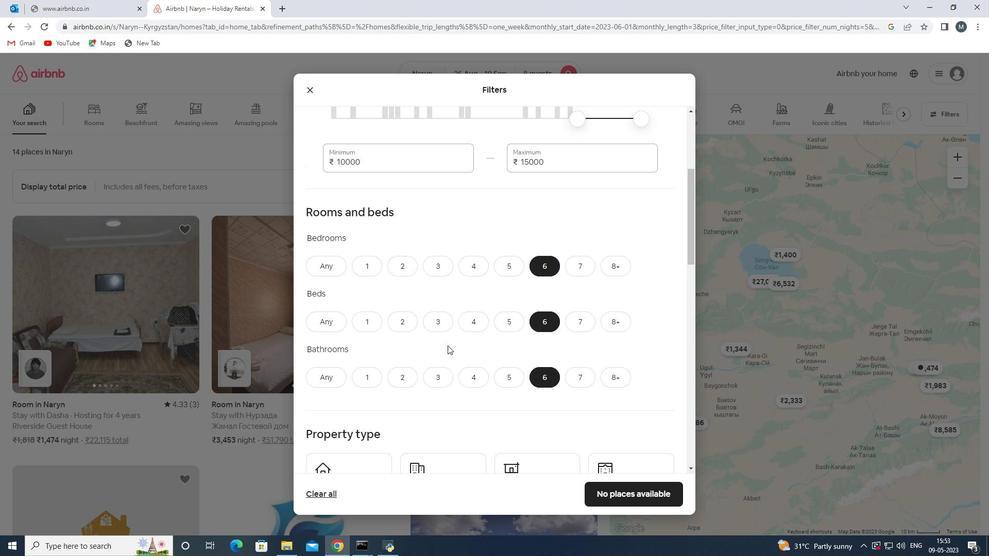 
Action: Mouse scrolled (447, 343) with delta (0, 0)
Screenshot: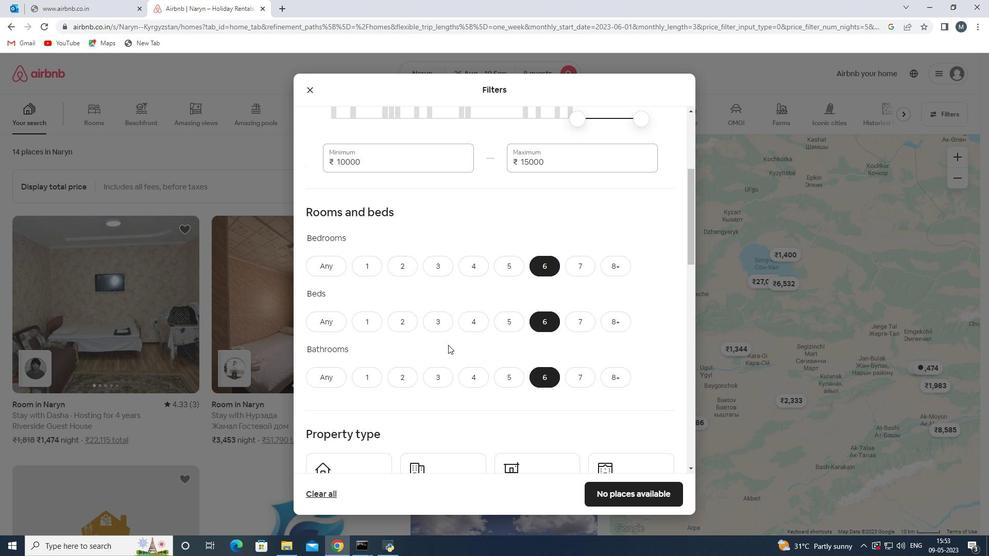 
Action: Mouse moved to (352, 375)
Screenshot: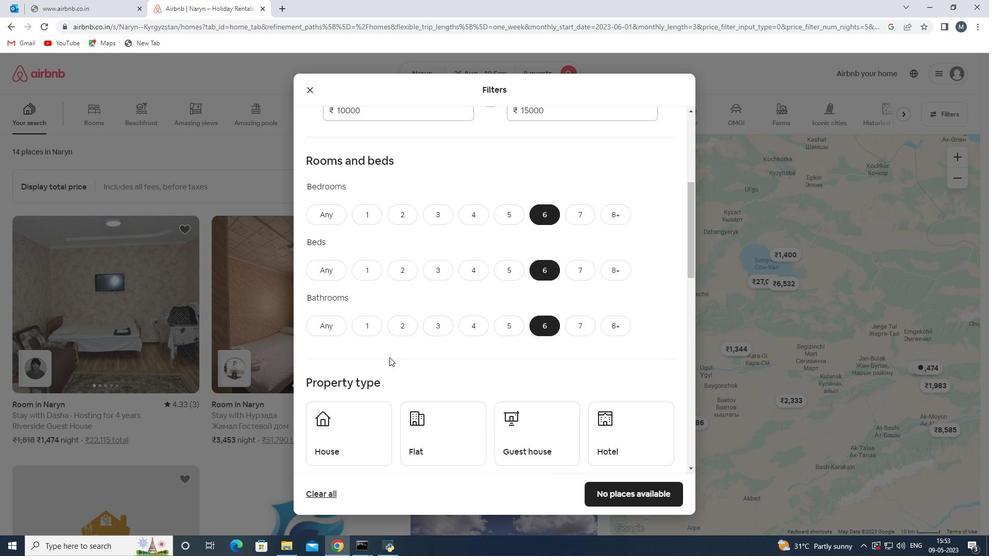 
Action: Mouse scrolled (352, 374) with delta (0, 0)
Screenshot: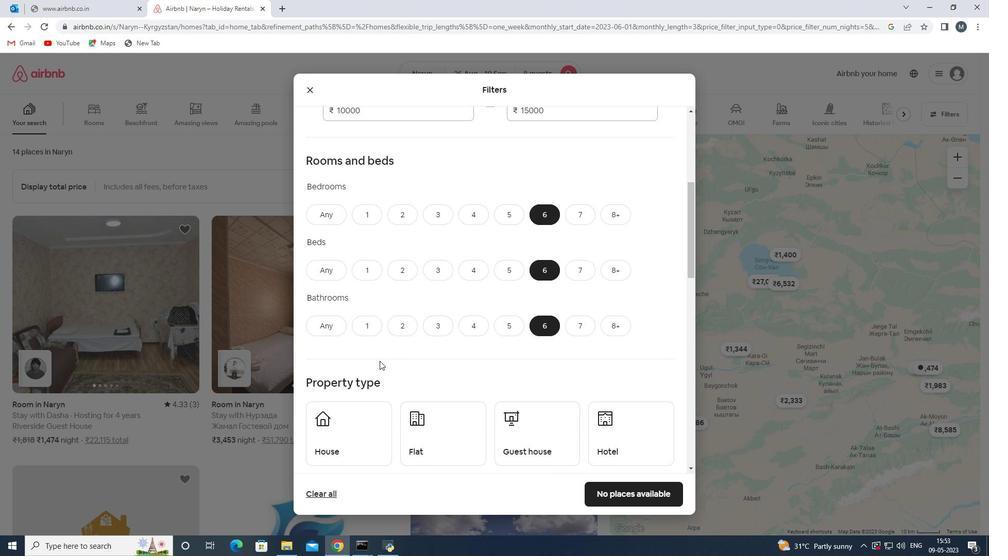 
Action: Mouse moved to (343, 388)
Screenshot: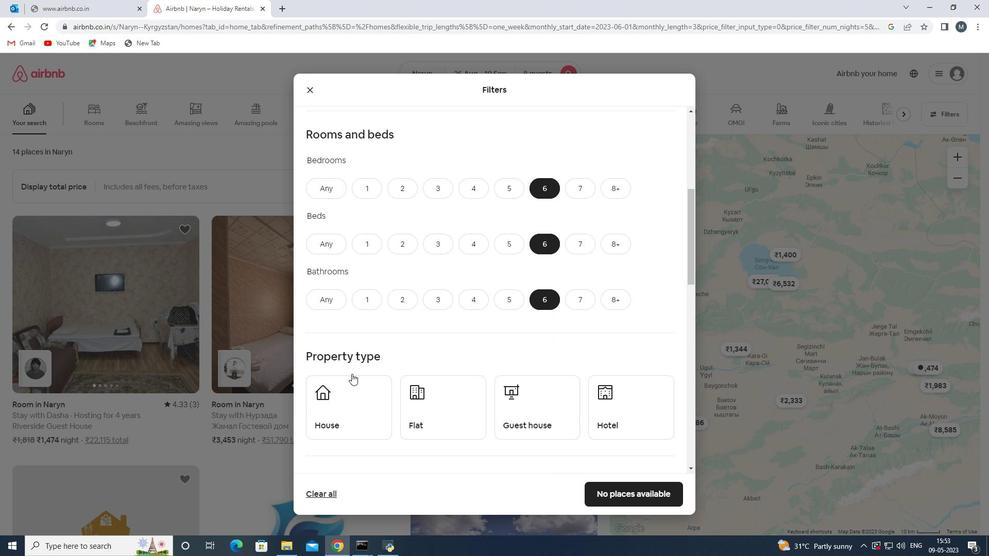 
Action: Mouse pressed left at (343, 388)
Screenshot: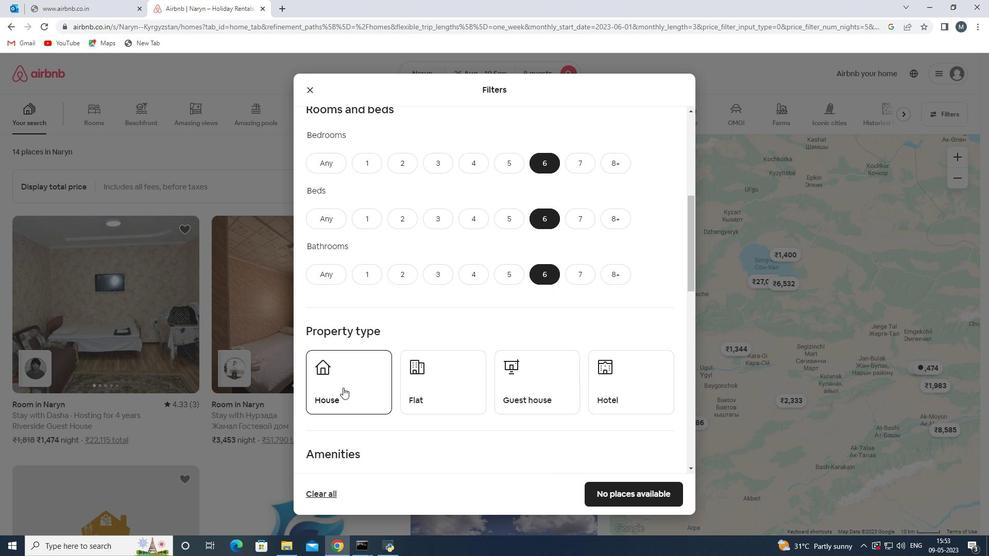 
Action: Mouse moved to (417, 378)
Screenshot: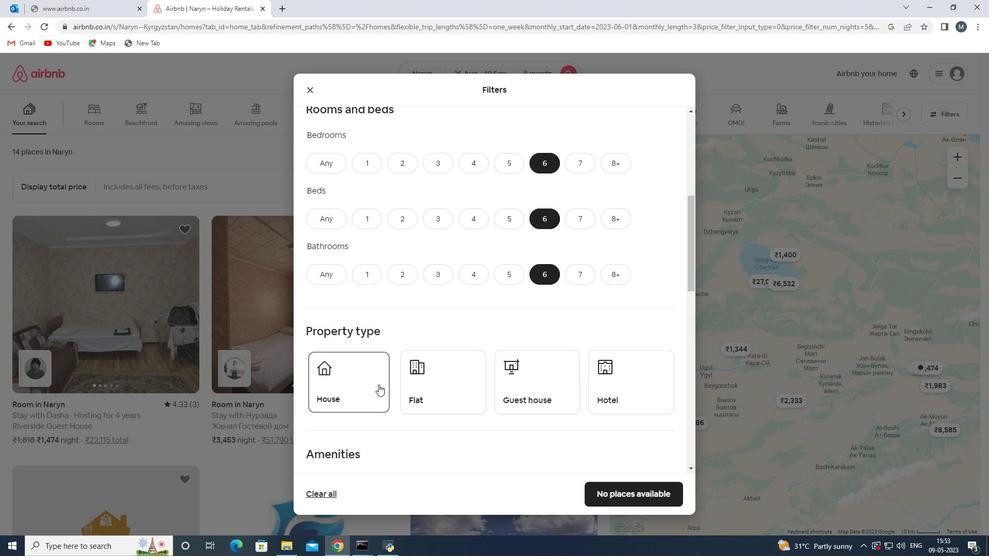 
Action: Mouse pressed left at (417, 378)
Screenshot: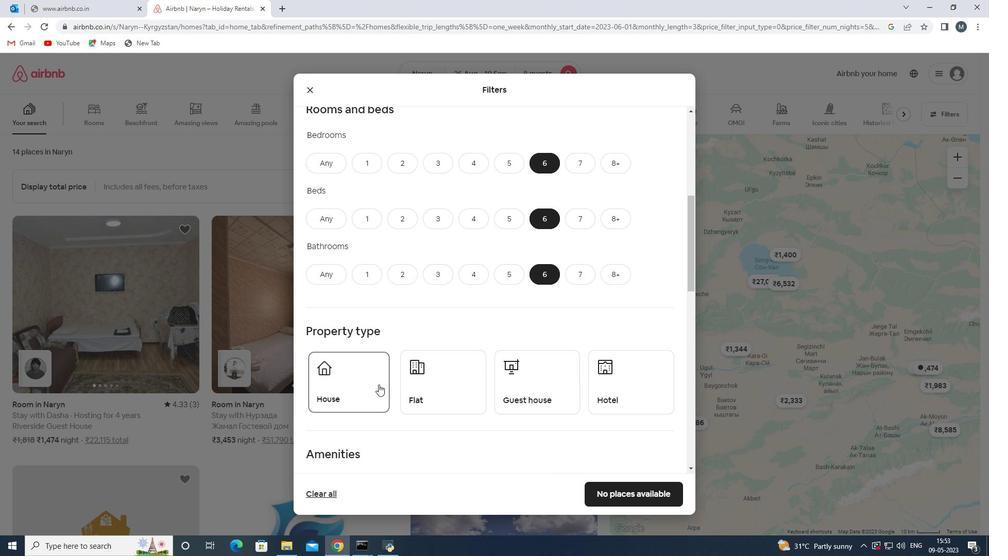 
Action: Mouse moved to (503, 378)
Screenshot: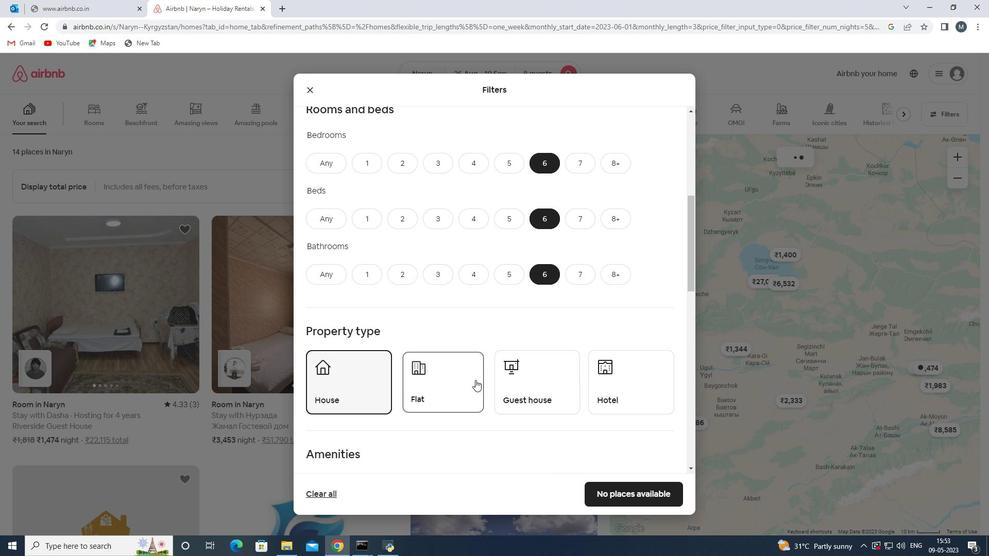 
Action: Mouse pressed left at (503, 378)
Screenshot: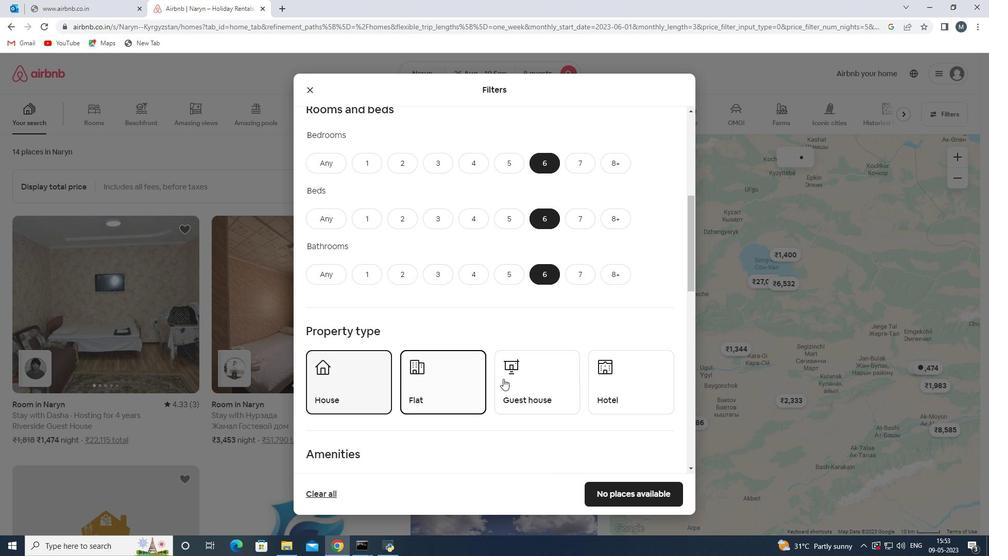 
Action: Mouse moved to (467, 363)
Screenshot: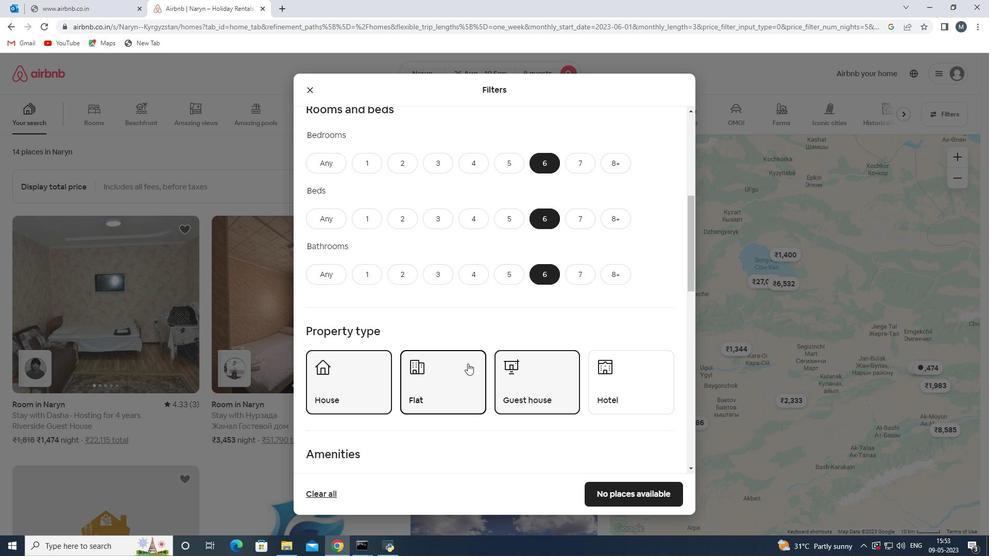 
Action: Mouse scrolled (467, 362) with delta (0, 0)
Screenshot: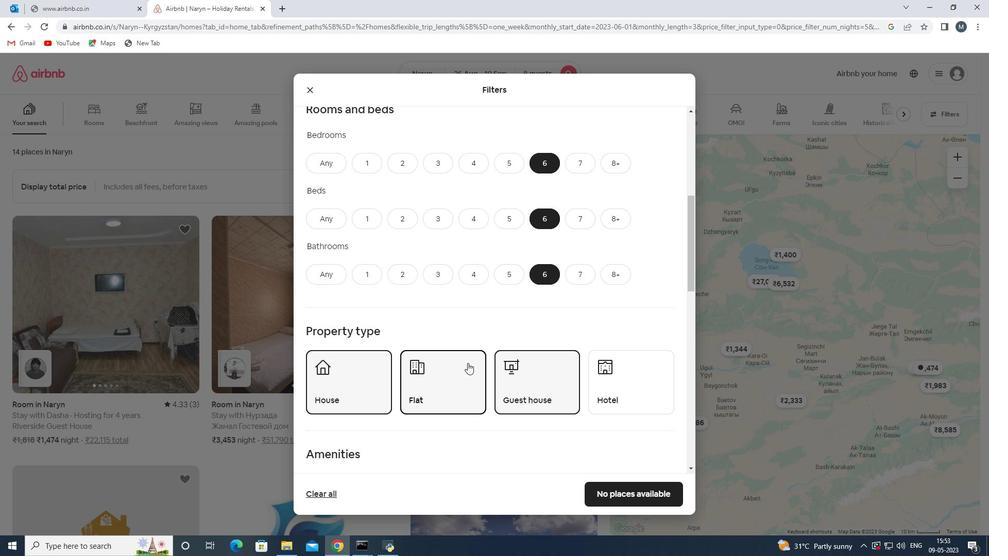 
Action: Mouse moved to (467, 358)
Screenshot: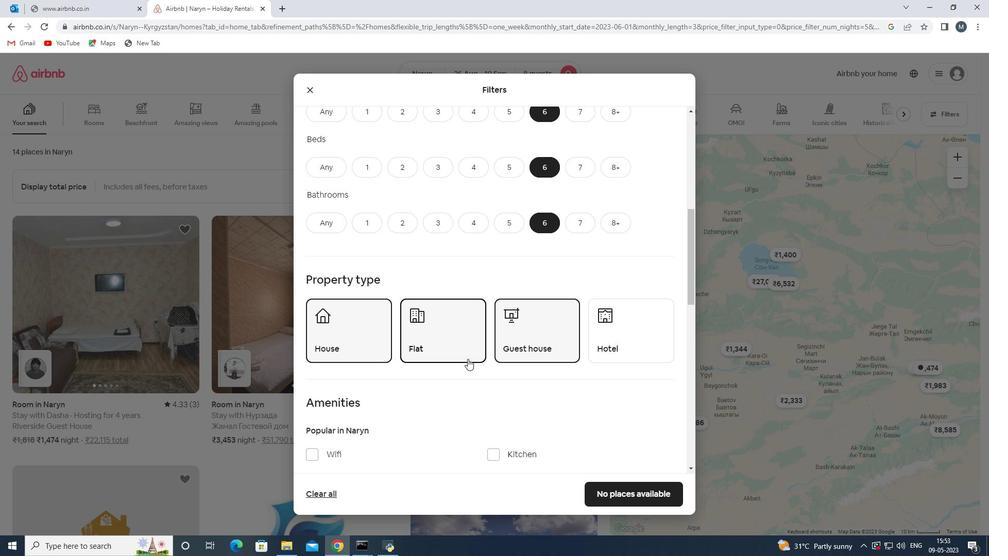 
Action: Mouse scrolled (467, 358) with delta (0, 0)
Screenshot: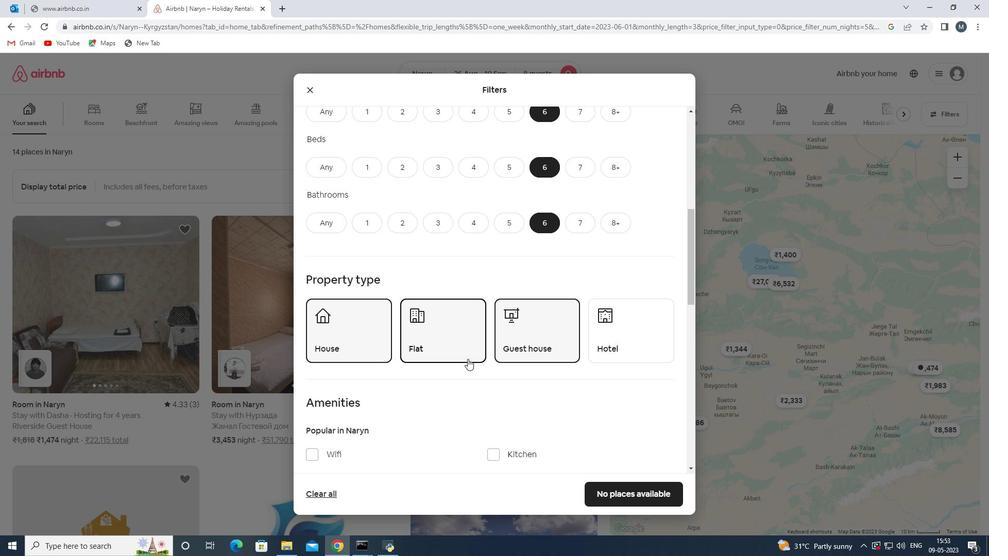 
Action: Mouse moved to (445, 363)
Screenshot: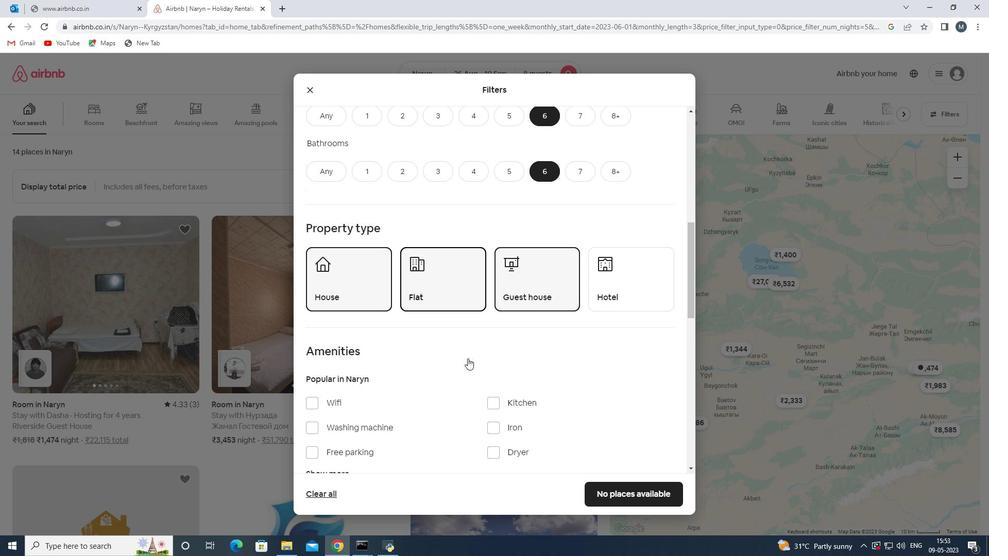 
Action: Mouse scrolled (445, 362) with delta (0, 0)
Screenshot: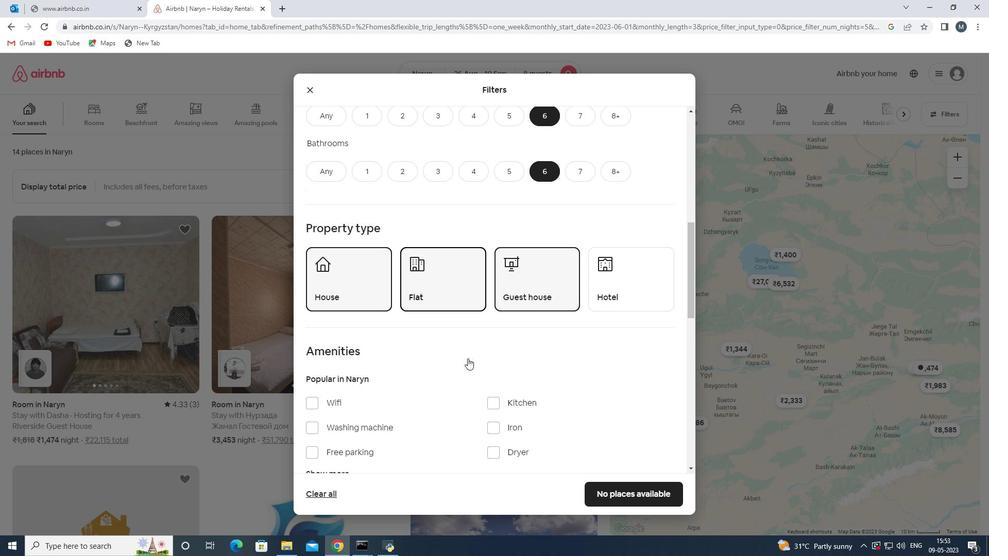 
Action: Mouse moved to (323, 349)
Screenshot: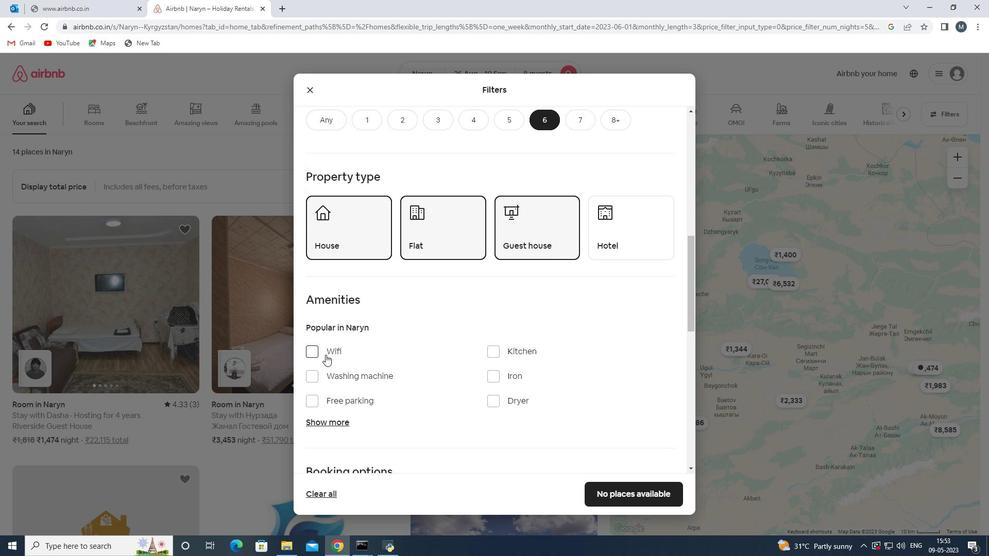 
Action: Mouse pressed left at (323, 349)
Screenshot: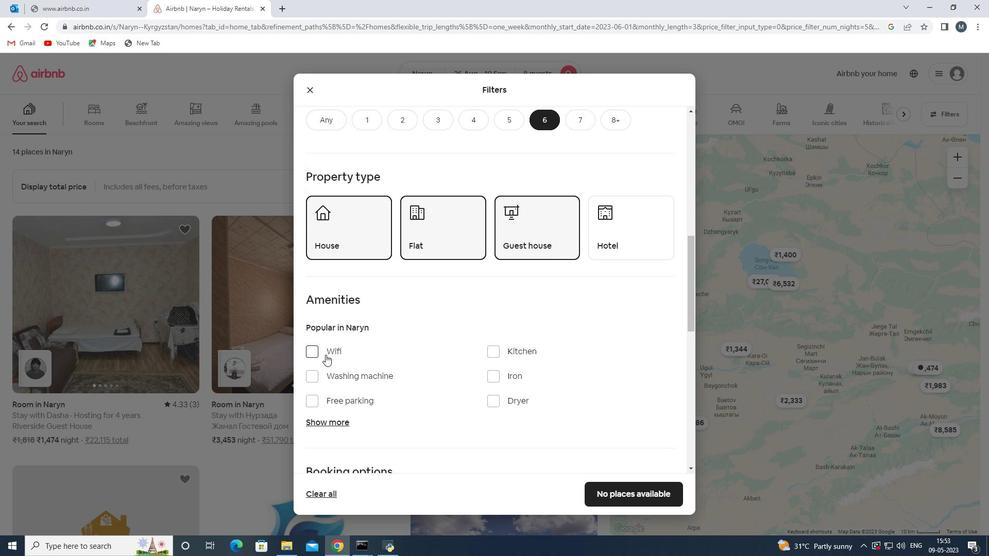 
Action: Mouse moved to (343, 422)
Screenshot: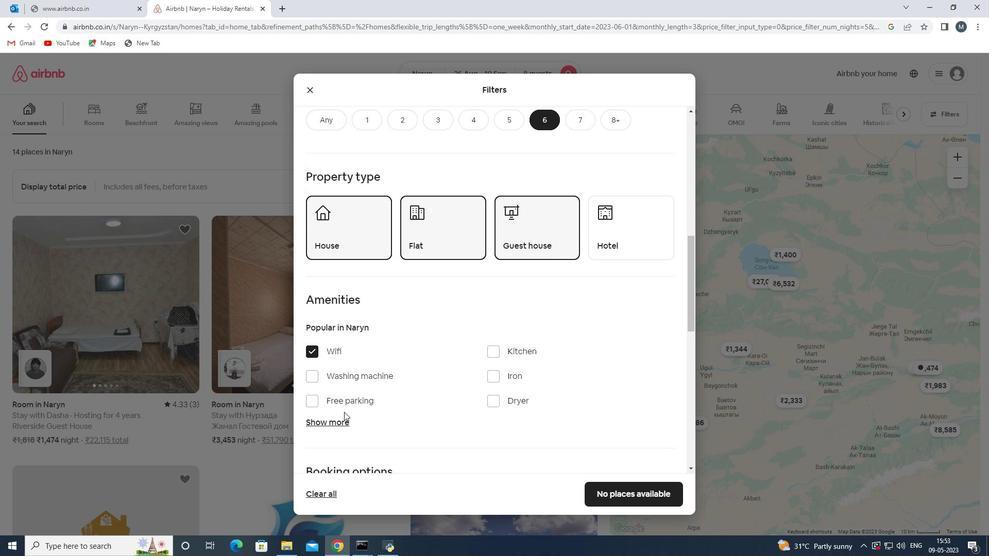
Action: Mouse pressed left at (343, 422)
Screenshot: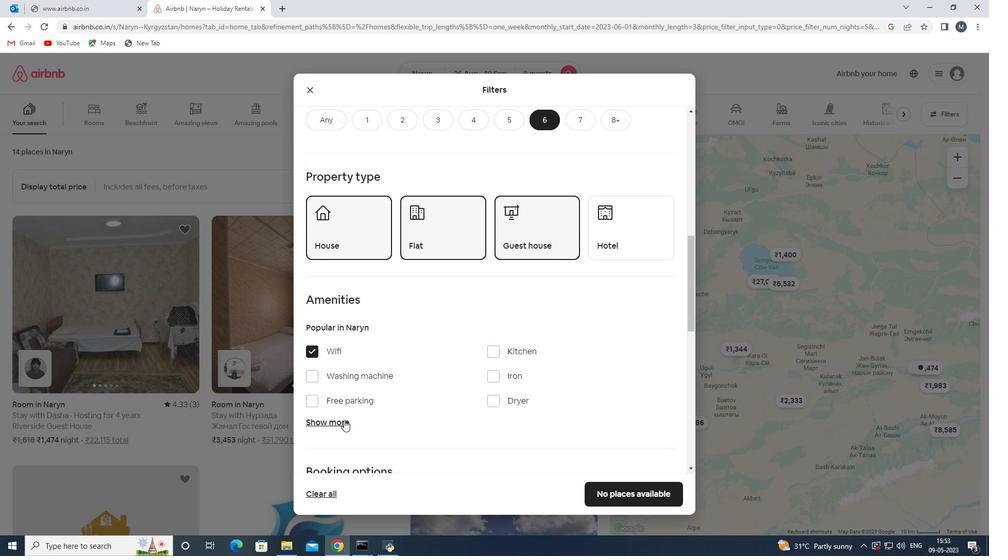 
Action: Mouse moved to (366, 397)
Screenshot: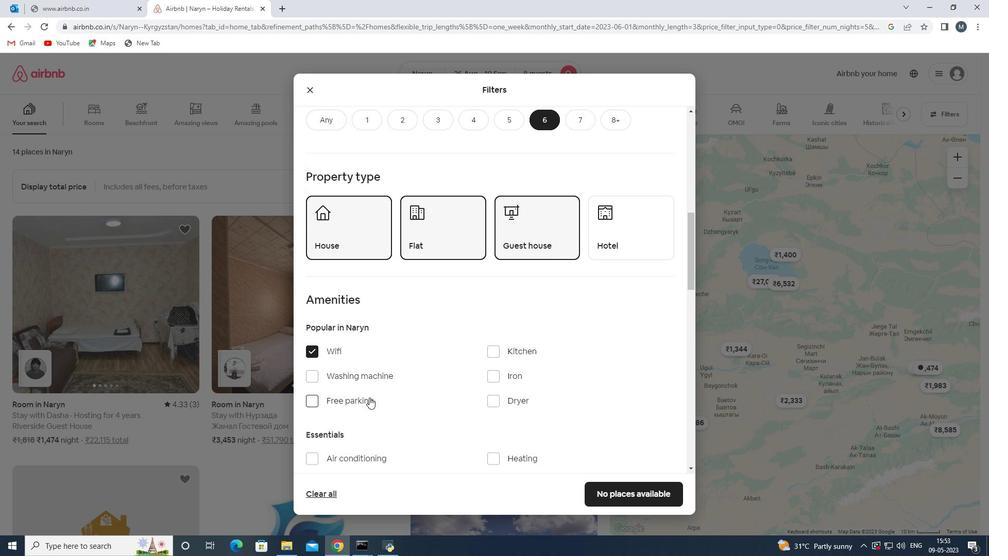 
Action: Mouse pressed left at (366, 397)
Screenshot: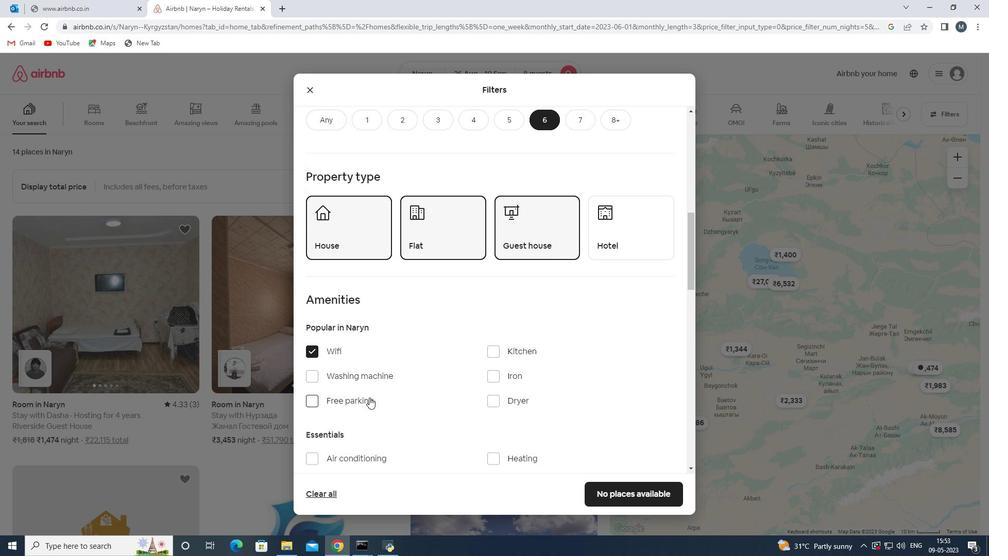 
Action: Mouse moved to (375, 390)
Screenshot: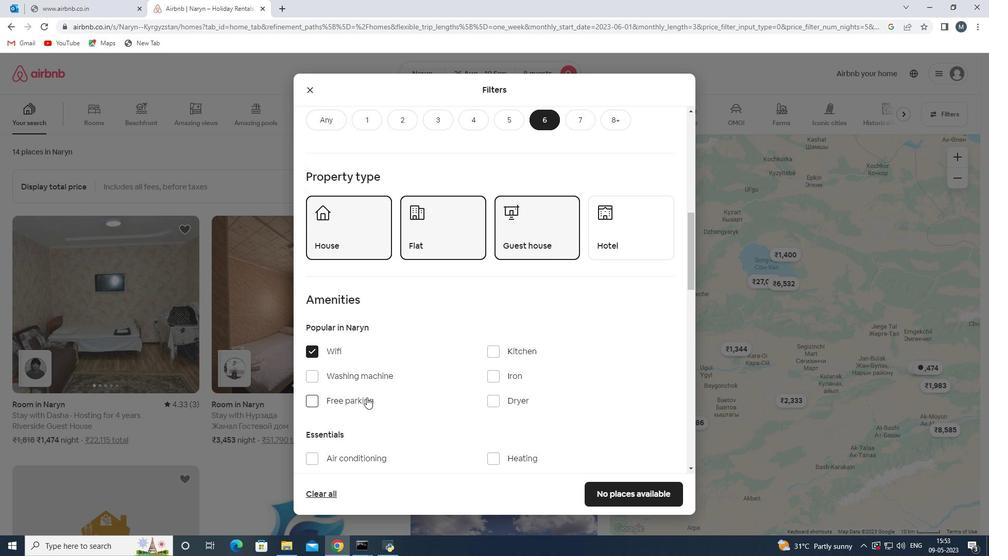 
Action: Mouse scrolled (375, 389) with delta (0, 0)
Screenshot: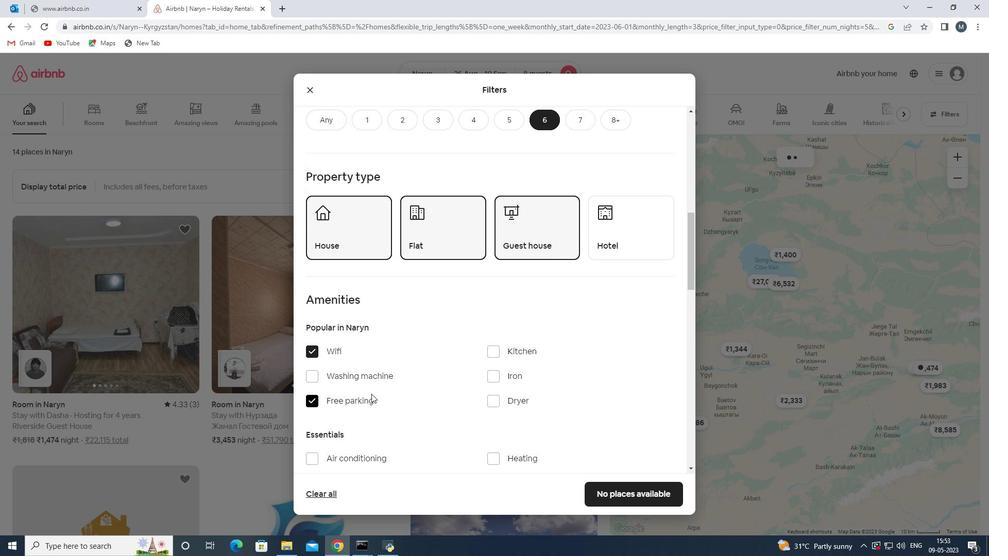 
Action: Mouse scrolled (375, 389) with delta (0, 0)
Screenshot: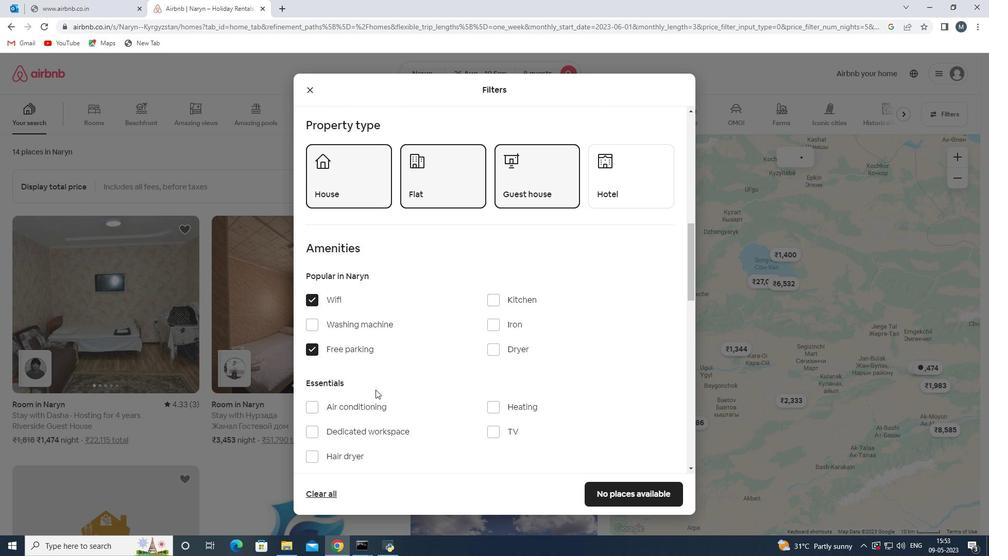 
Action: Mouse moved to (496, 379)
Screenshot: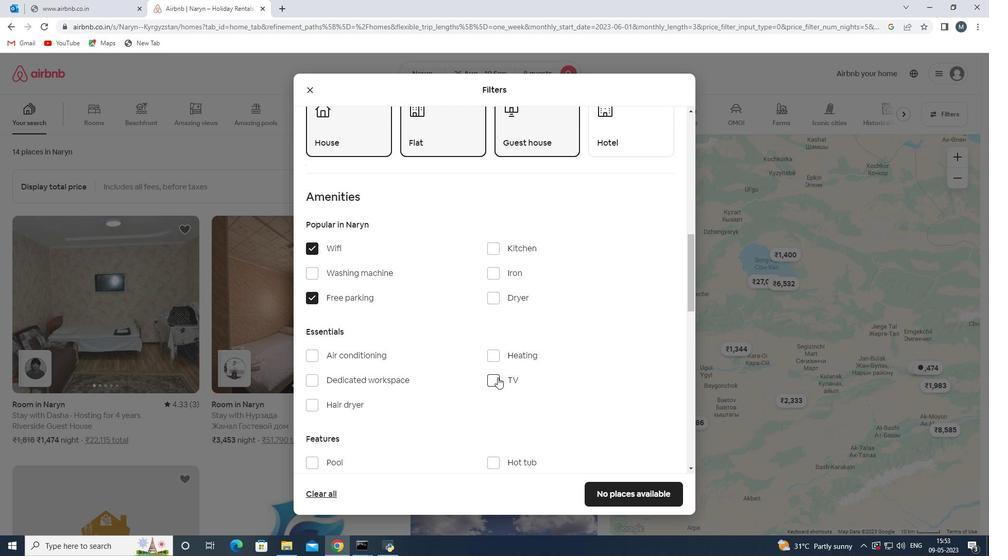 
Action: Mouse pressed left at (496, 379)
Screenshot: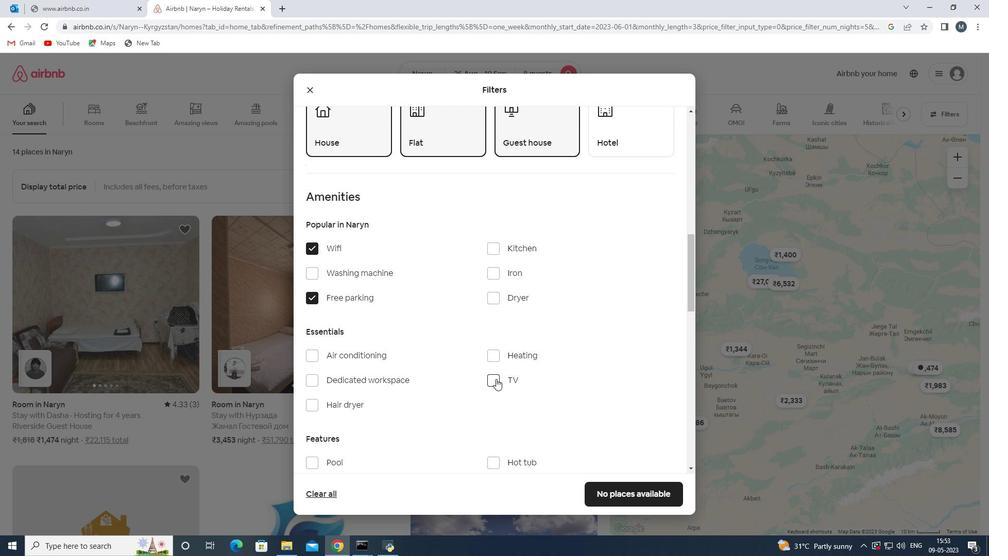 
Action: Mouse moved to (445, 367)
Screenshot: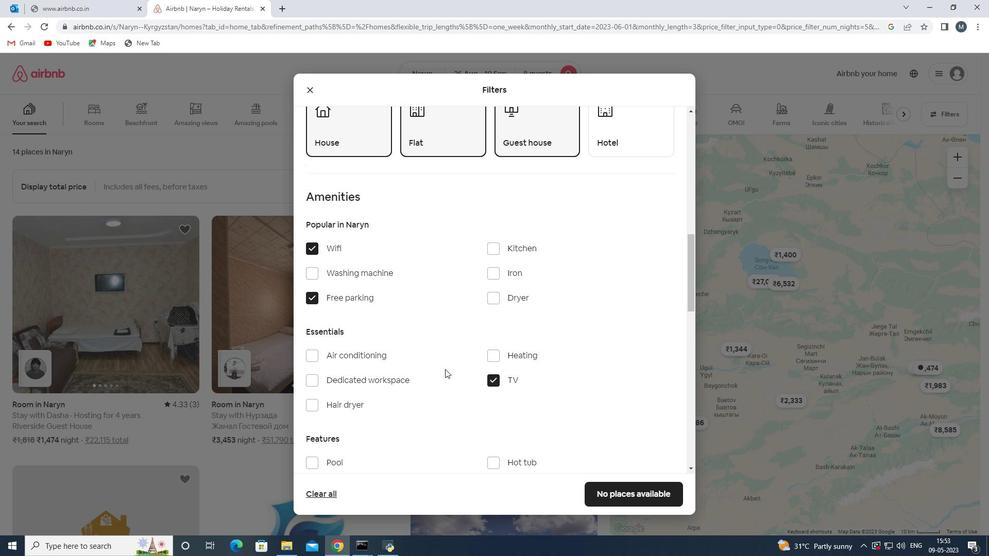 
Action: Mouse scrolled (445, 367) with delta (0, 0)
Screenshot: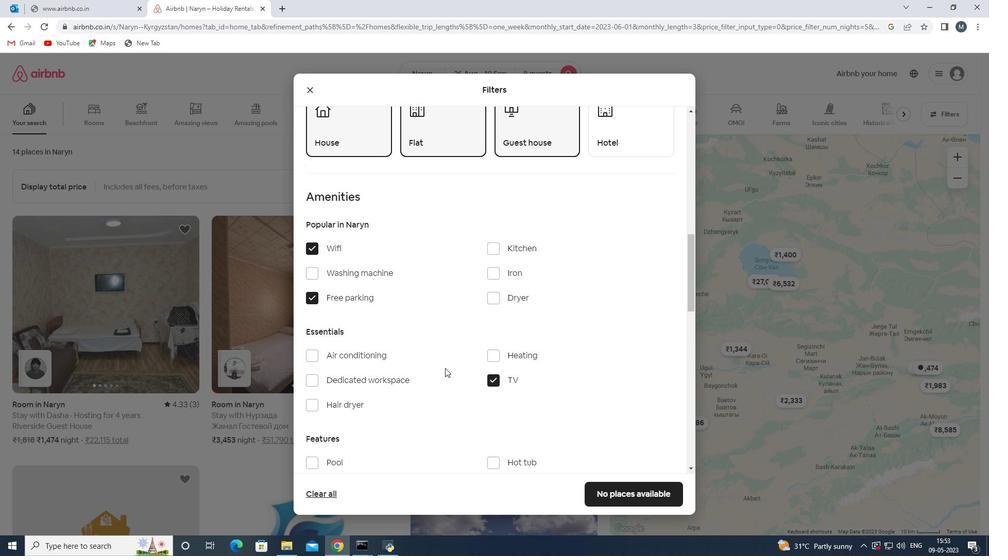 
Action: Mouse moved to (444, 367)
Screenshot: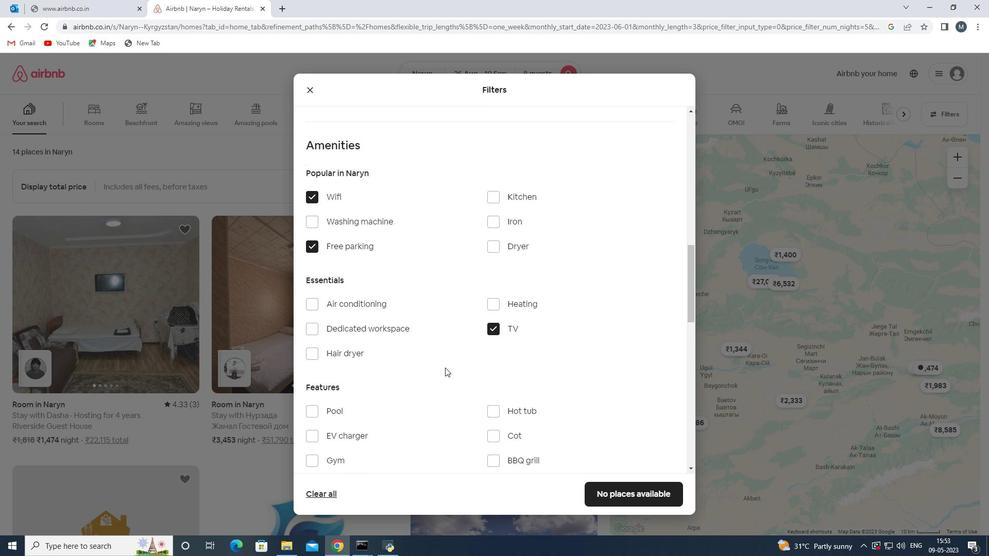 
Action: Mouse scrolled (444, 367) with delta (0, 0)
Screenshot: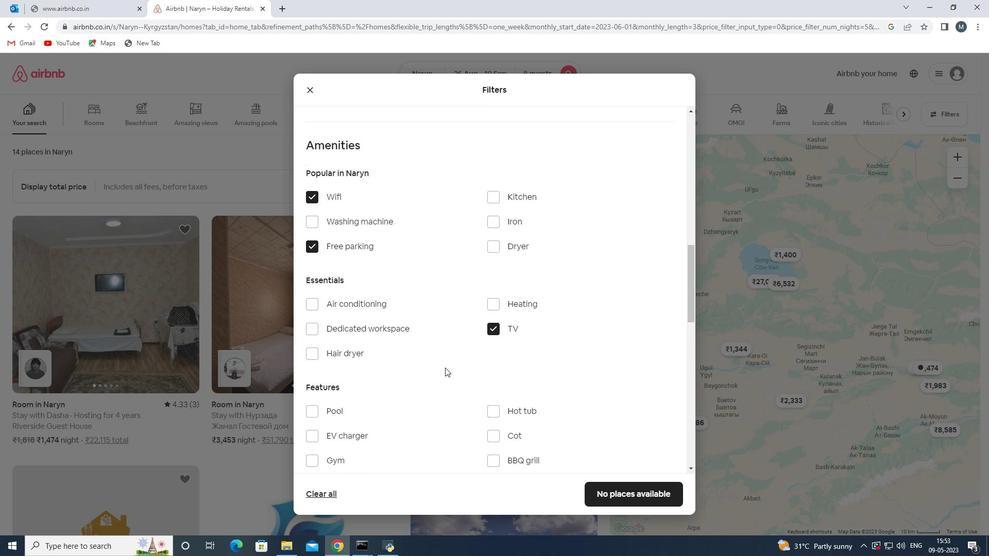
Action: Mouse moved to (368, 409)
Screenshot: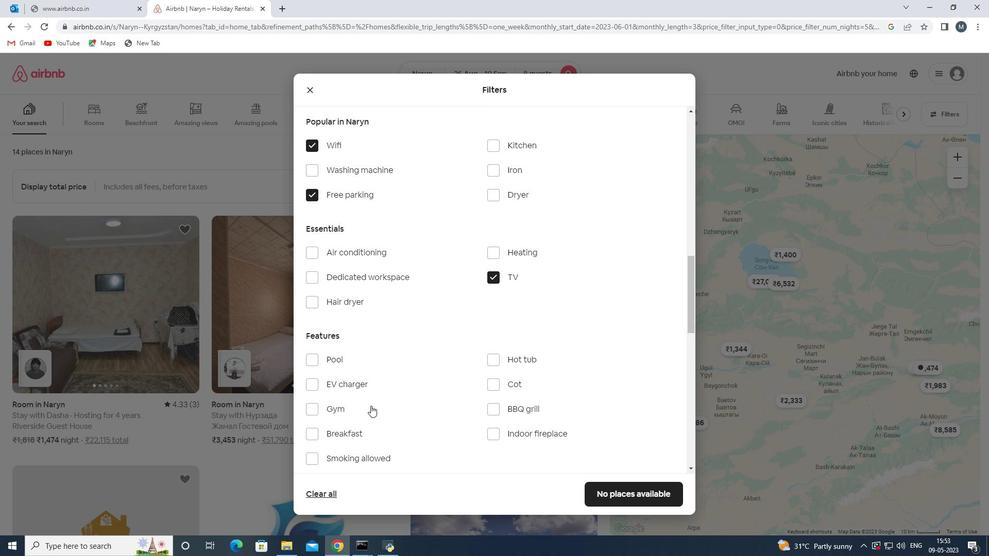 
Action: Mouse pressed left at (368, 409)
Screenshot: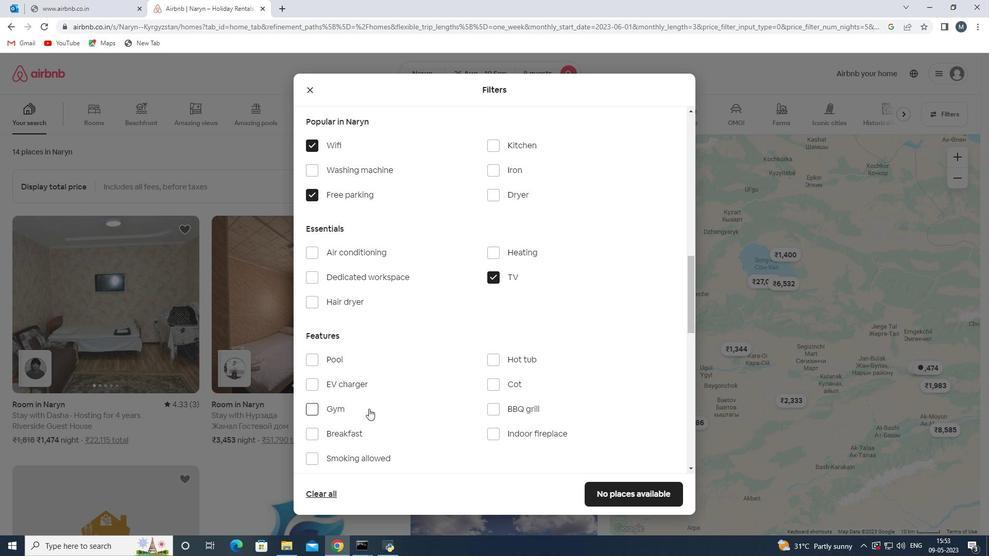 
Action: Mouse moved to (362, 437)
Screenshot: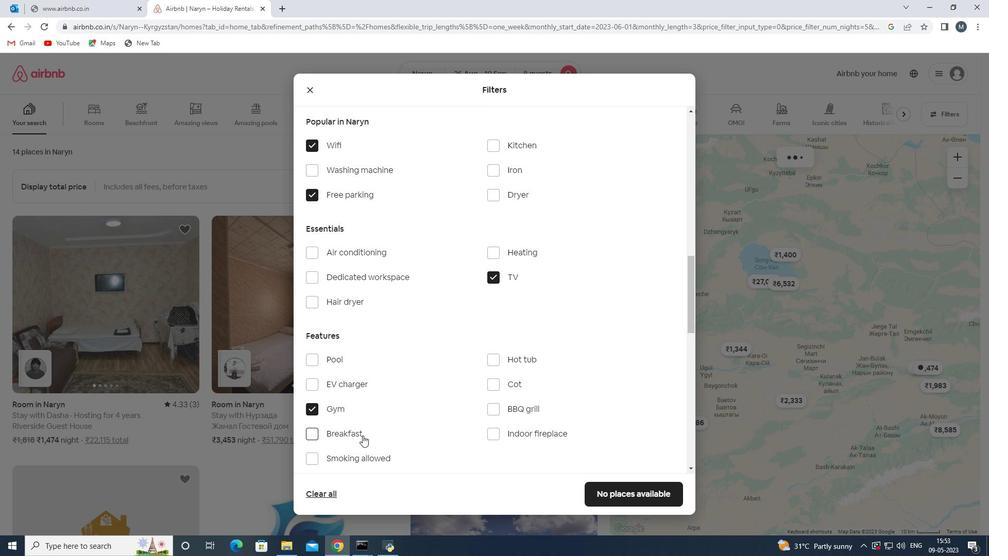 
Action: Mouse pressed left at (362, 437)
Screenshot: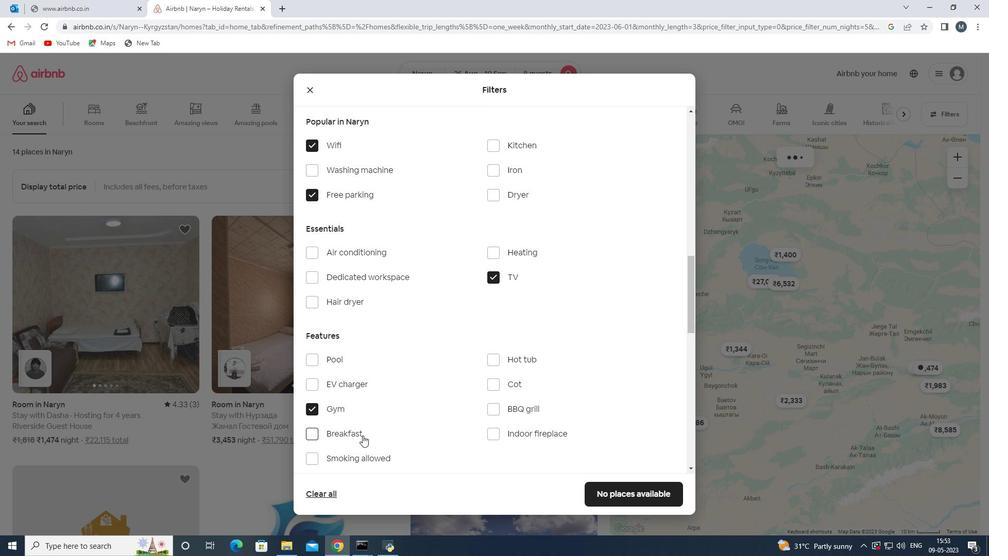 
Action: Mouse moved to (434, 403)
Screenshot: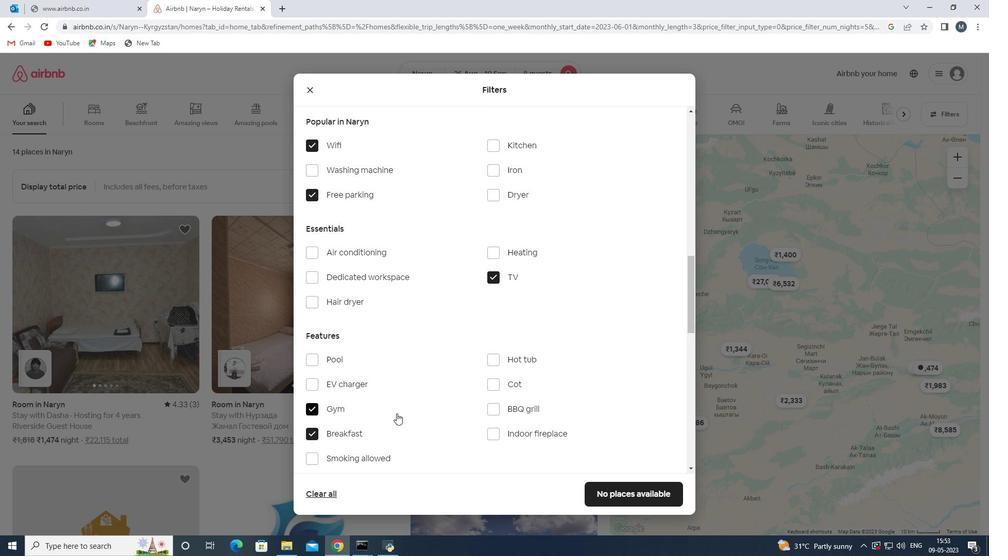 
Action: Mouse scrolled (434, 403) with delta (0, 0)
Screenshot: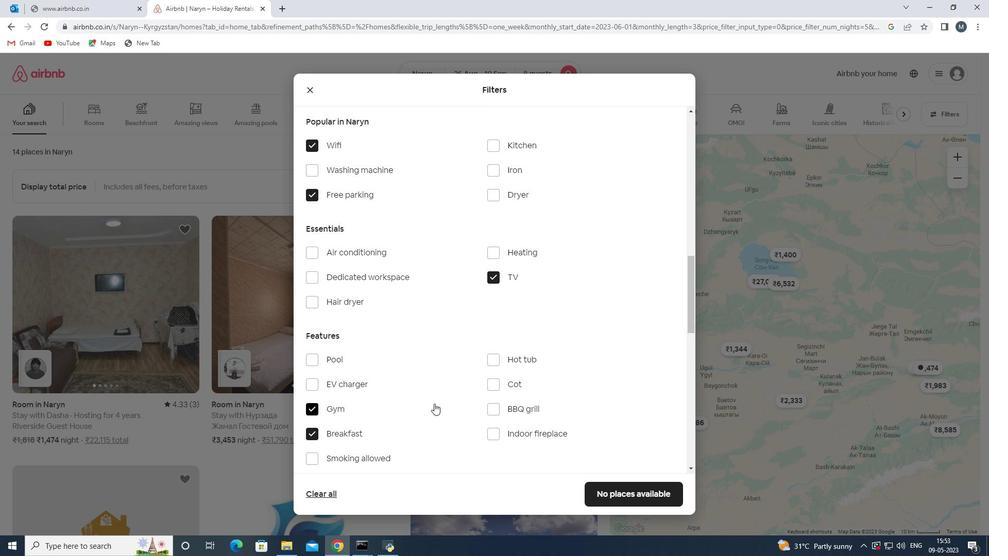 
Action: Mouse scrolled (434, 403) with delta (0, 0)
Screenshot: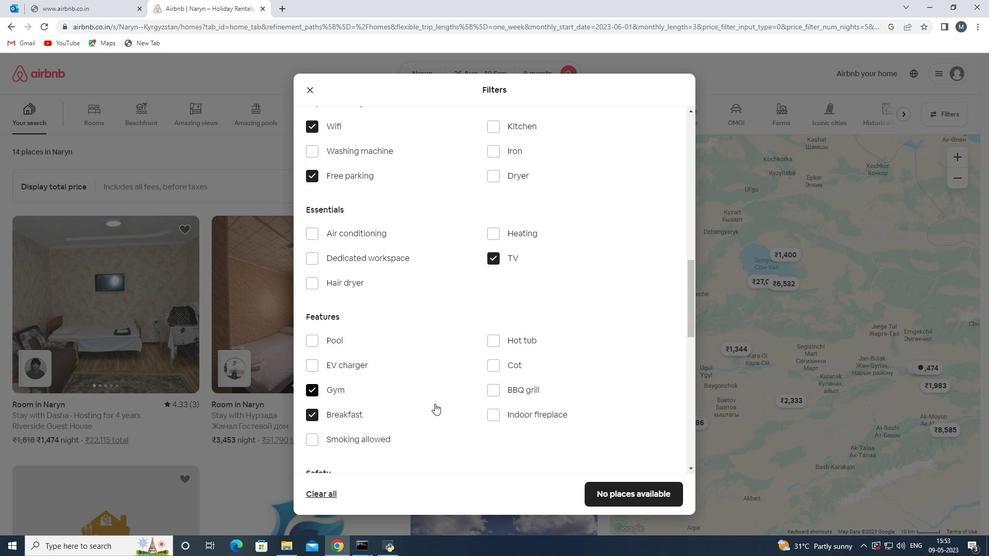 
Action: Mouse moved to (434, 403)
Screenshot: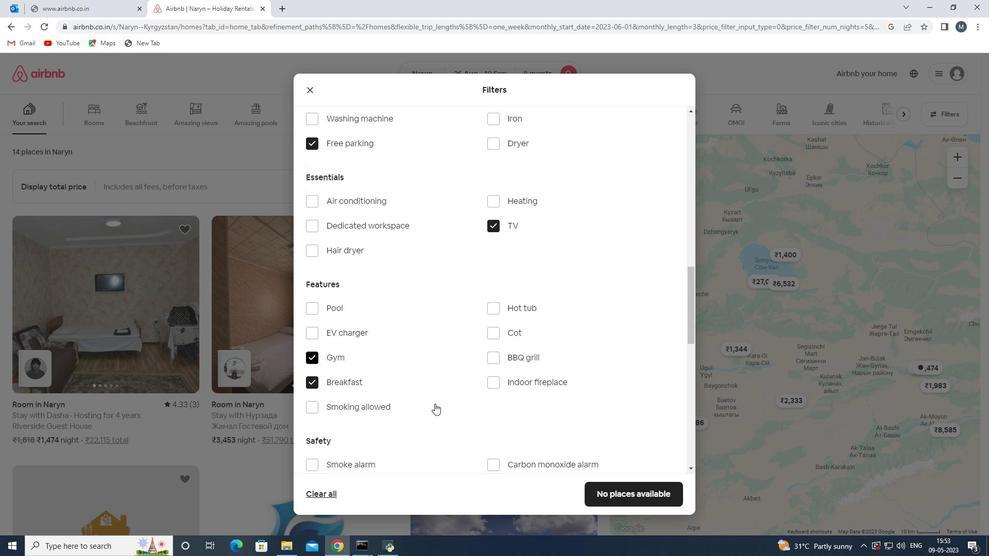 
Action: Mouse scrolled (434, 403) with delta (0, 0)
Screenshot: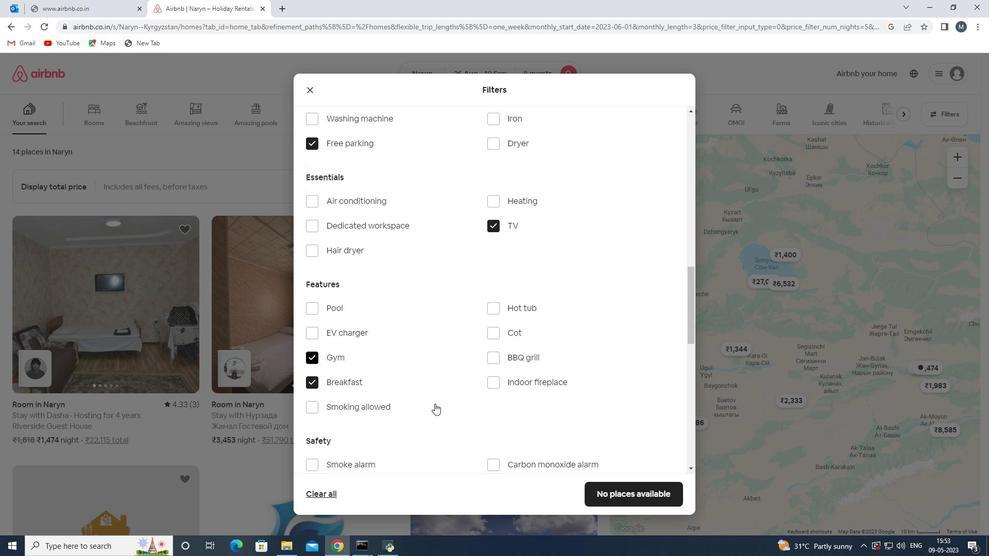 
Action: Mouse moved to (435, 404)
Screenshot: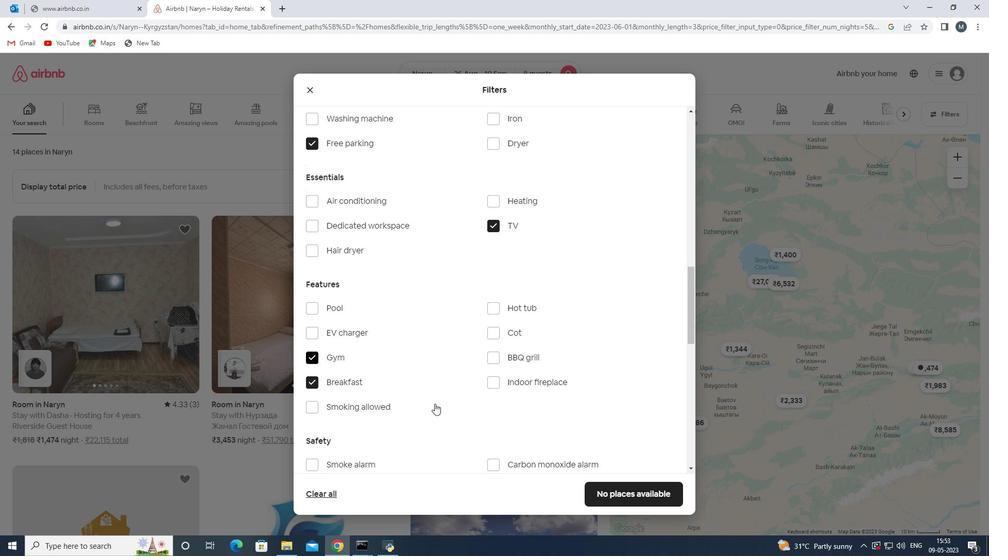 
Action: Mouse scrolled (435, 403) with delta (0, 0)
Screenshot: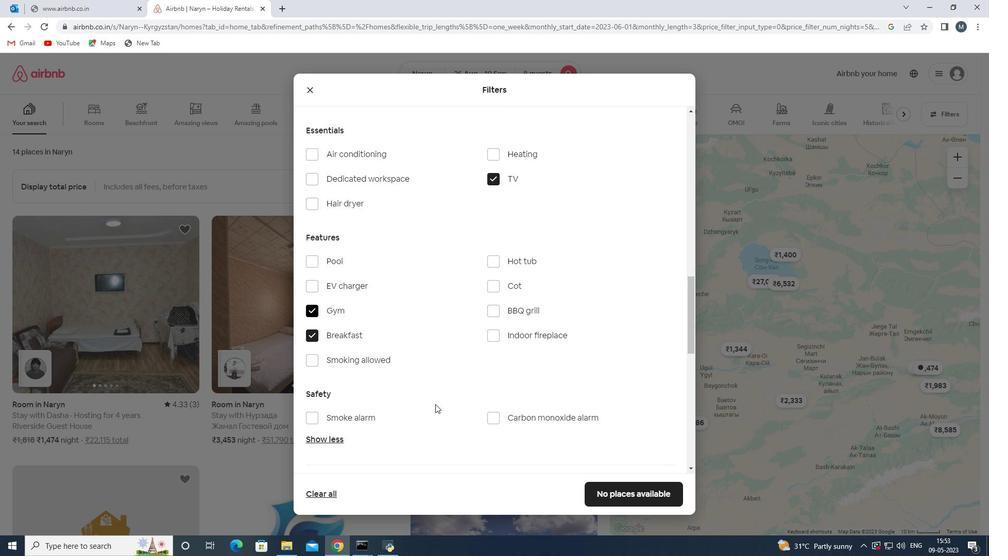 
Action: Mouse moved to (435, 405)
Screenshot: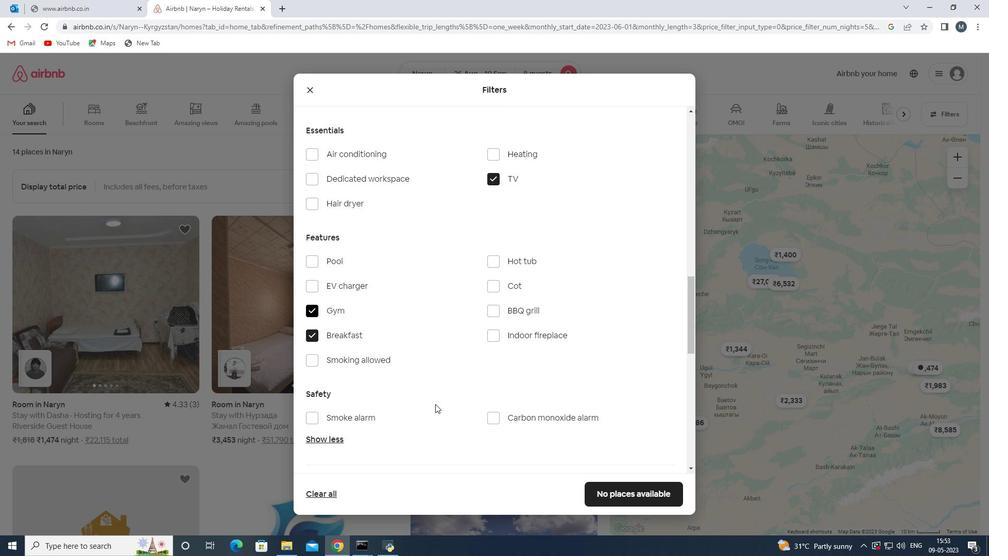 
Action: Mouse scrolled (435, 404) with delta (0, 0)
Screenshot: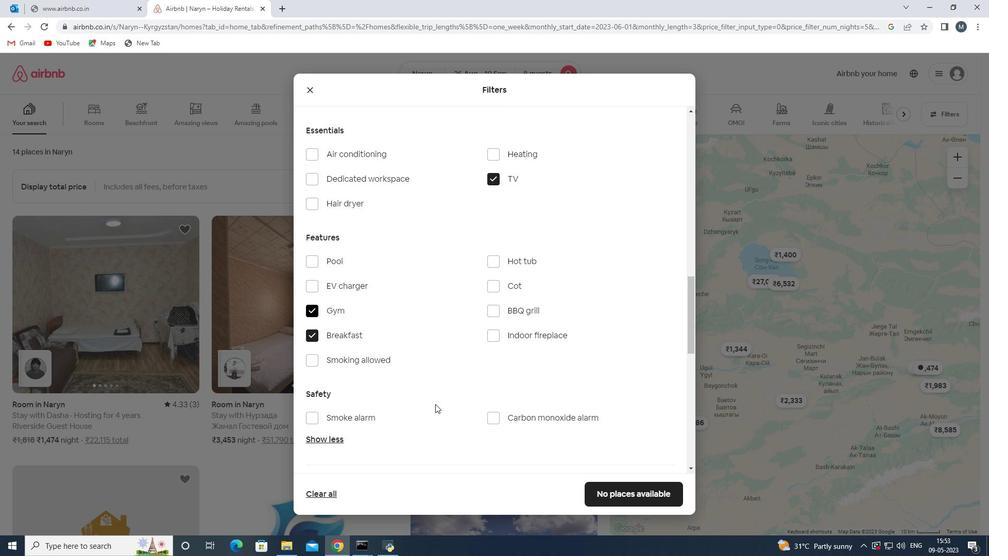 
Action: Mouse moved to (647, 399)
Screenshot: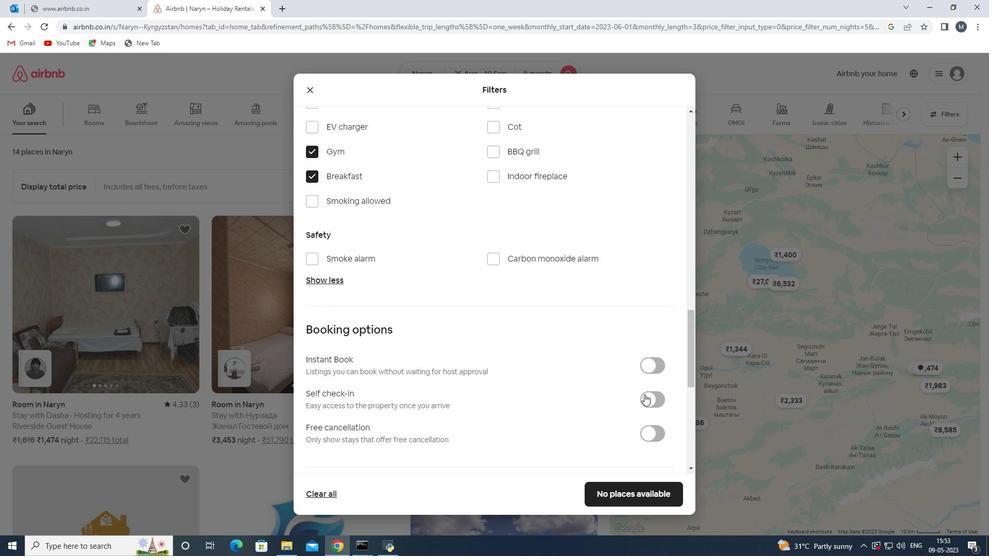 
Action: Mouse pressed left at (647, 399)
Screenshot: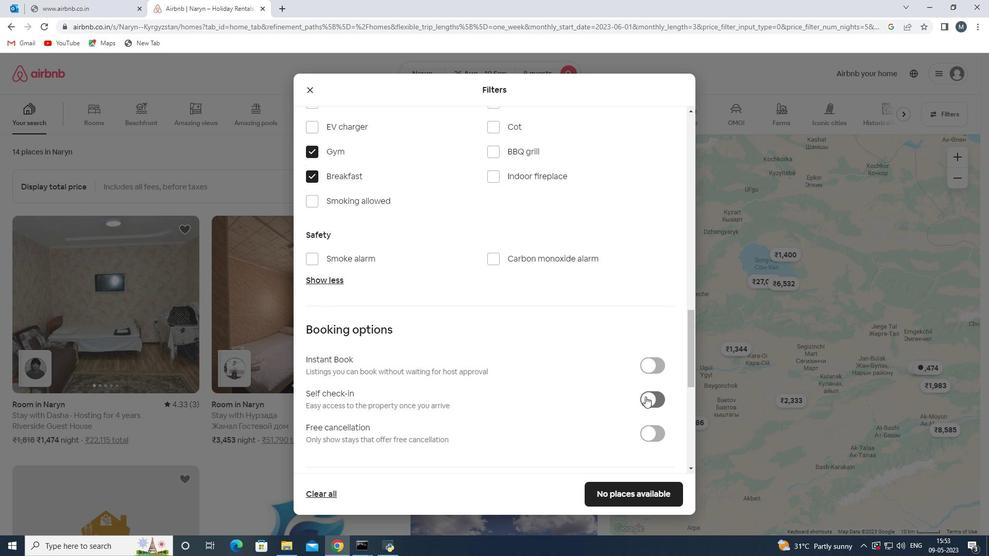 
Action: Mouse moved to (539, 401)
Screenshot: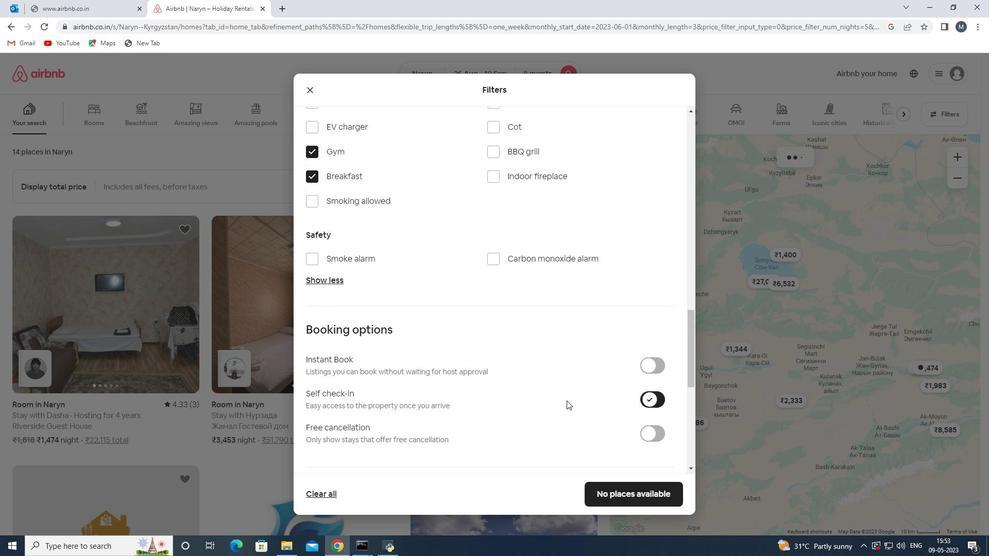 
Action: Mouse scrolled (540, 401) with delta (0, 0)
Screenshot: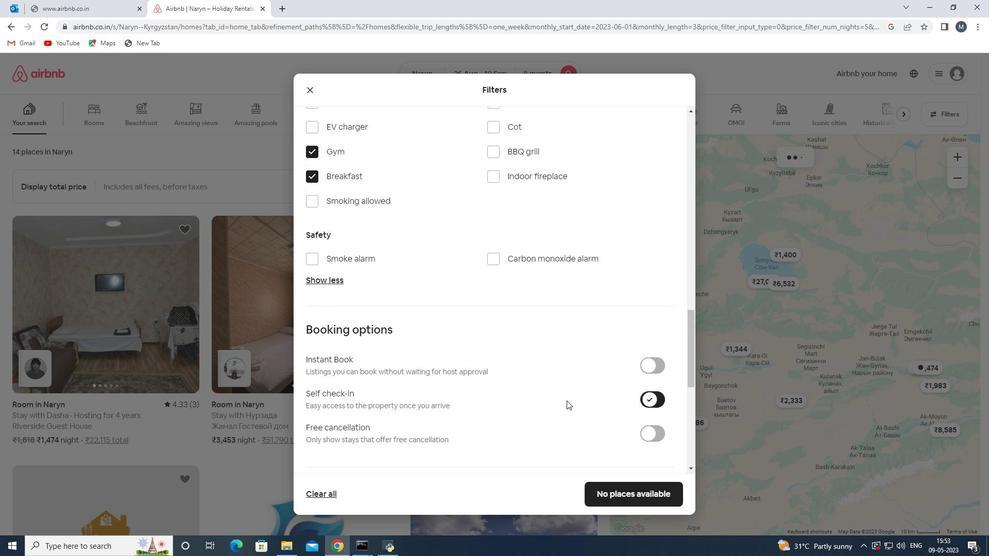 
Action: Mouse moved to (538, 402)
Screenshot: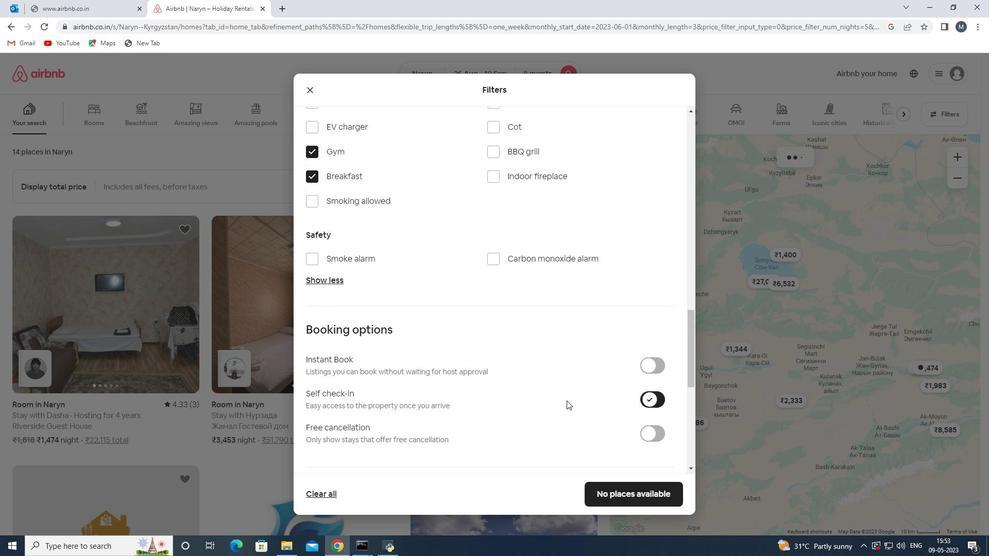 
Action: Mouse scrolled (538, 401) with delta (0, 0)
Screenshot: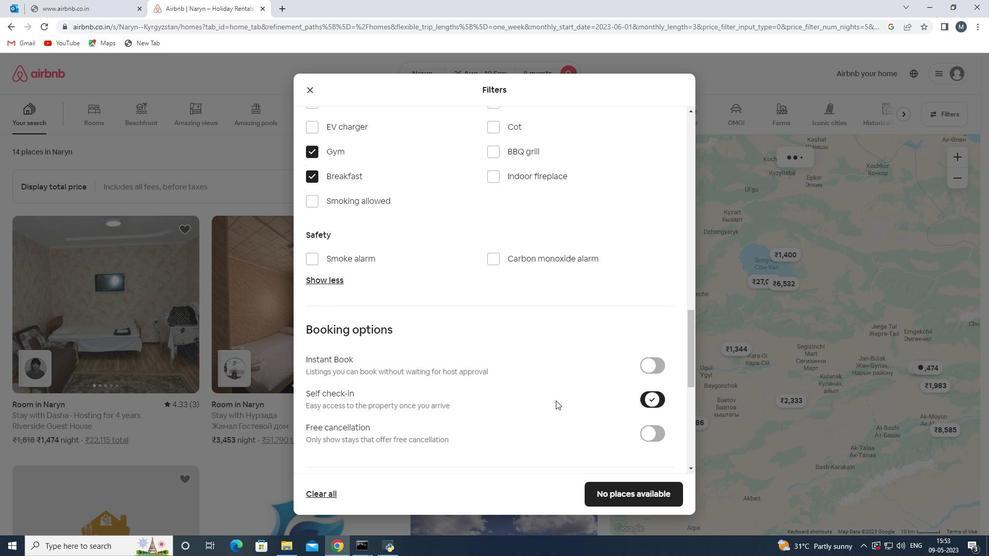 
Action: Mouse moved to (444, 404)
Screenshot: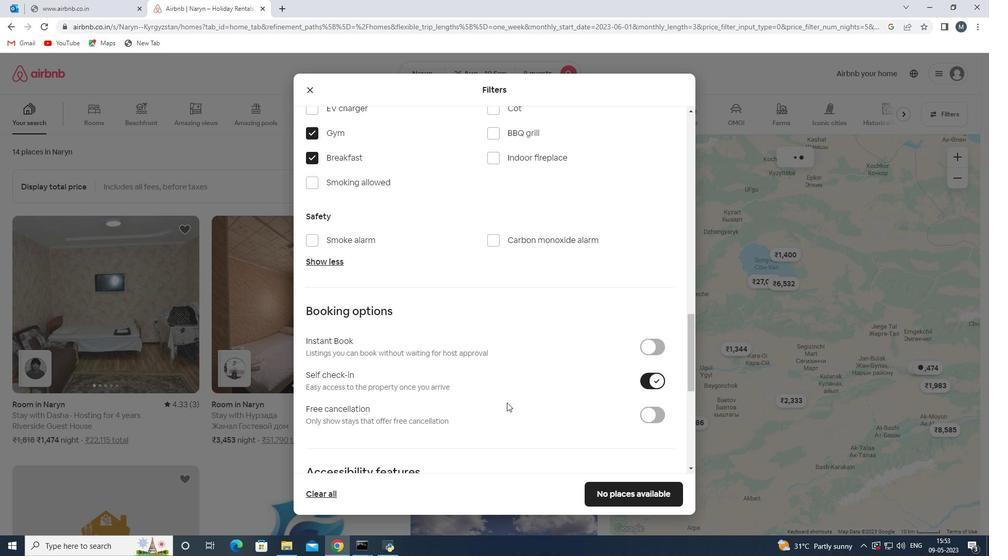 
Action: Mouse scrolled (444, 403) with delta (0, 0)
Screenshot: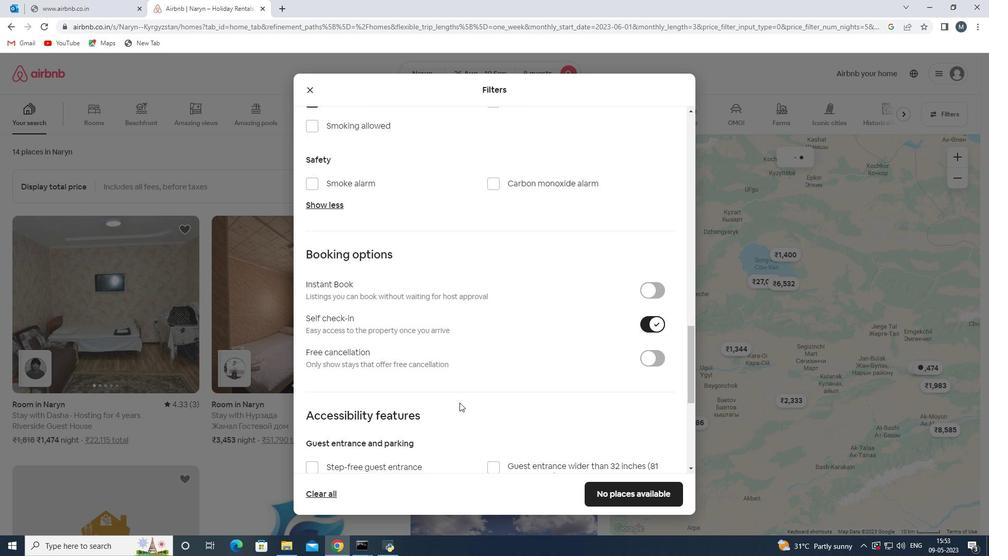 
Action: Mouse moved to (434, 407)
Screenshot: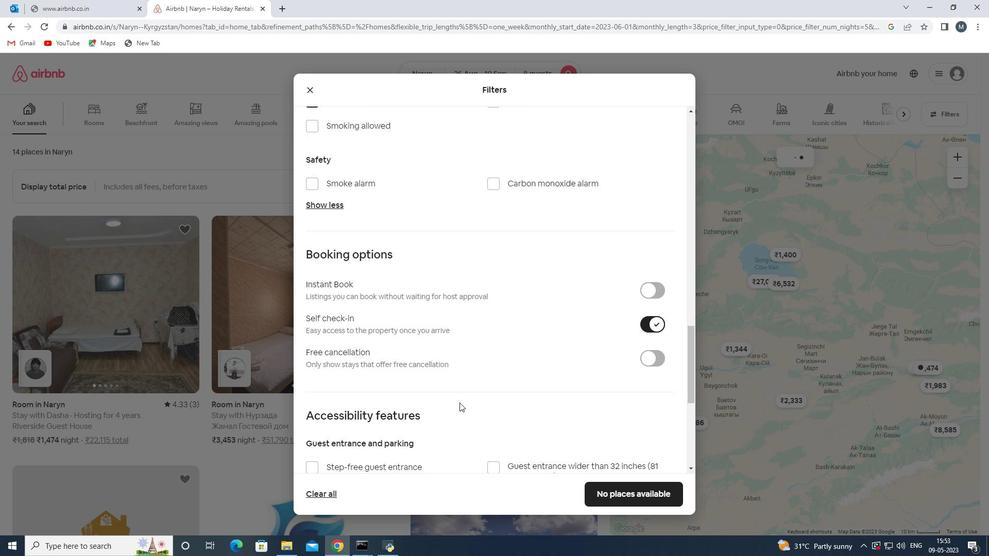 
Action: Mouse scrolled (434, 406) with delta (0, 0)
Screenshot: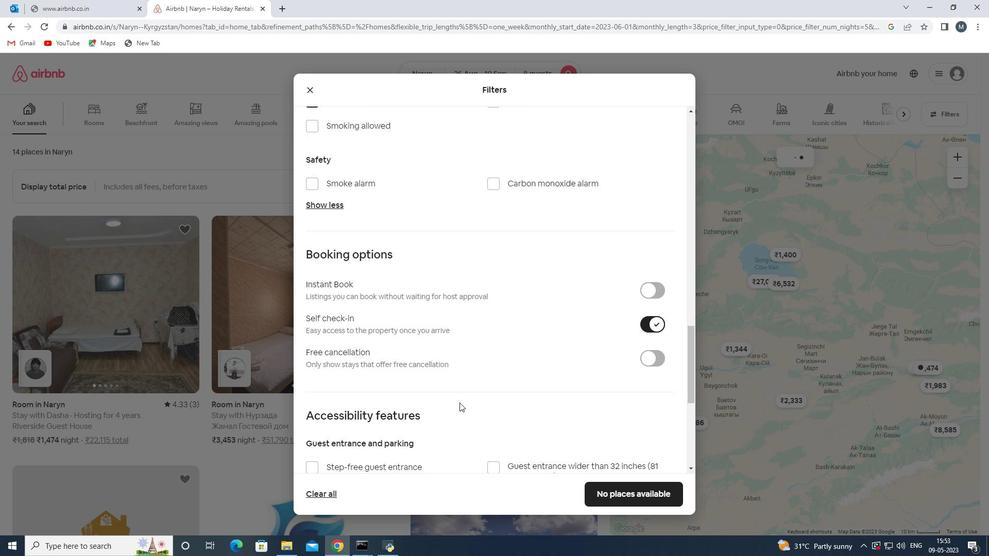 
Action: Mouse moved to (422, 407)
Screenshot: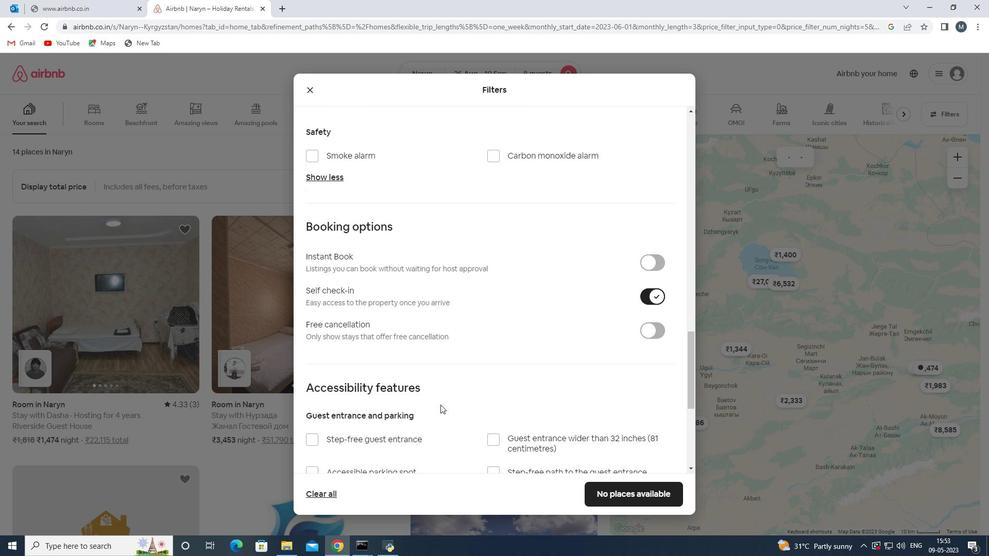 
Action: Mouse scrolled (422, 406) with delta (0, 0)
Screenshot: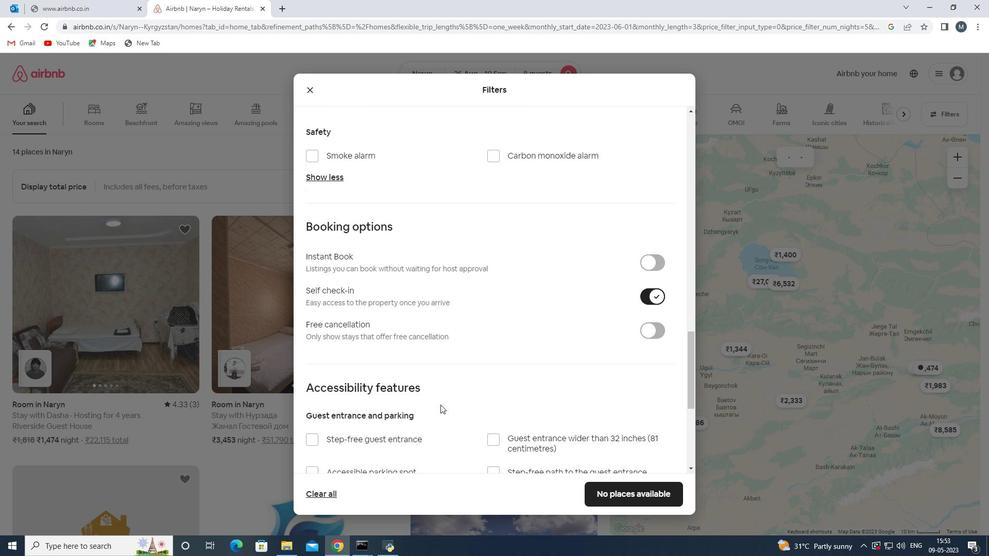 
Action: Mouse moved to (401, 409)
Screenshot: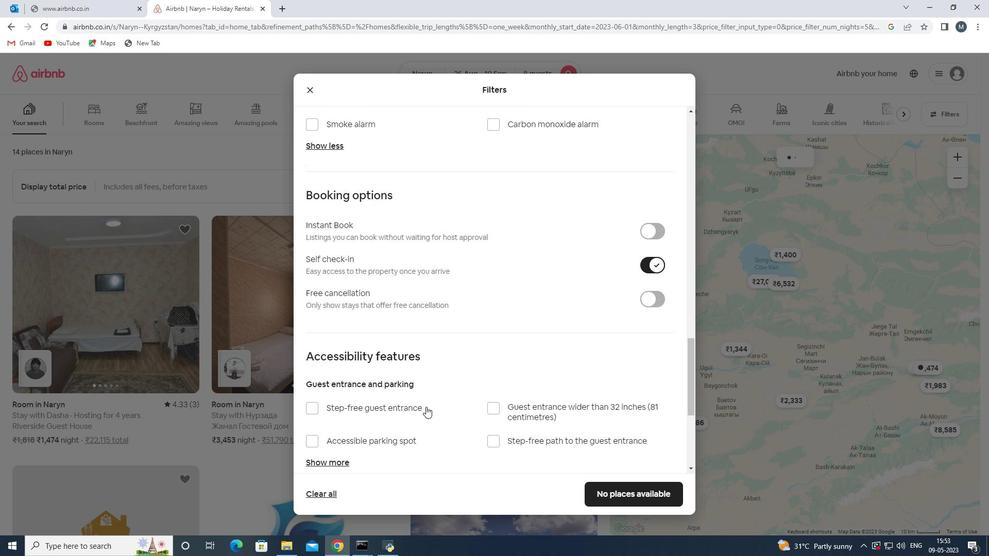 
Action: Mouse scrolled (401, 409) with delta (0, 0)
Screenshot: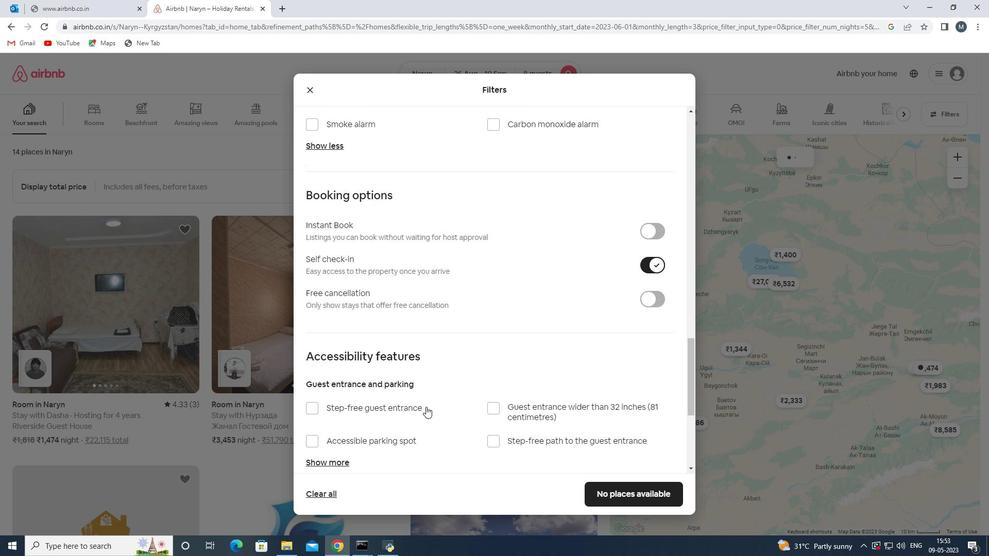 
Action: Mouse moved to (379, 412)
Screenshot: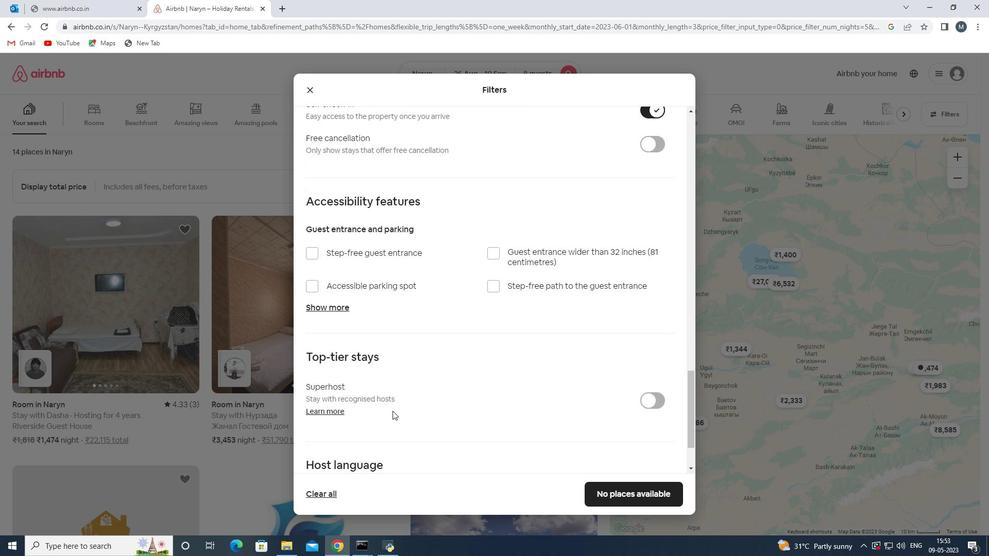 
Action: Mouse scrolled (379, 412) with delta (0, 0)
Screenshot: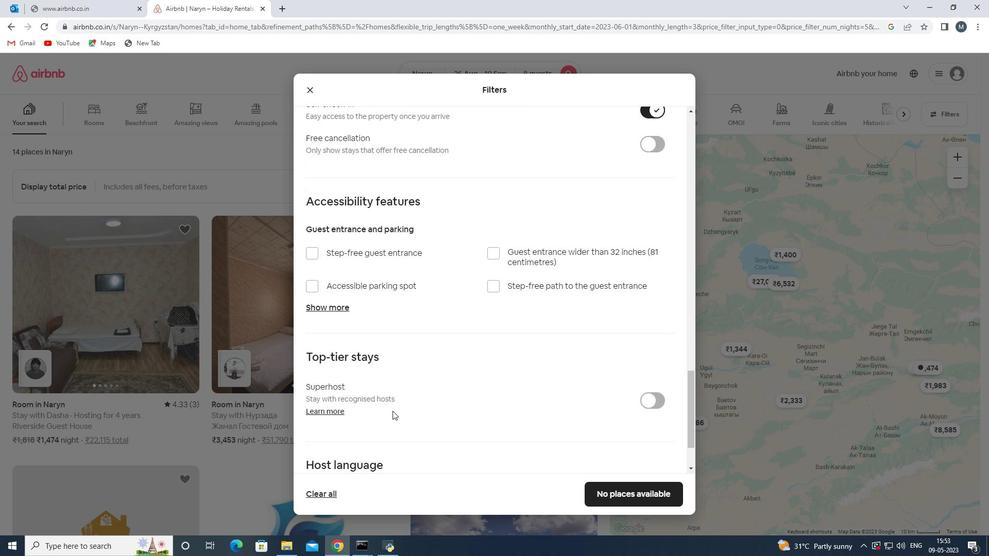 
Action: Mouse moved to (375, 413)
Screenshot: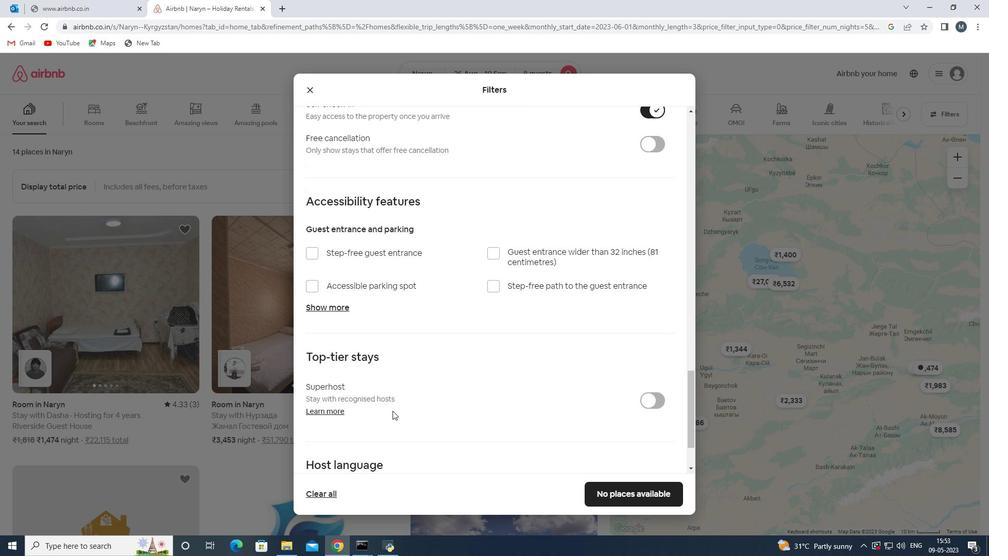 
Action: Mouse scrolled (375, 413) with delta (0, 0)
Screenshot: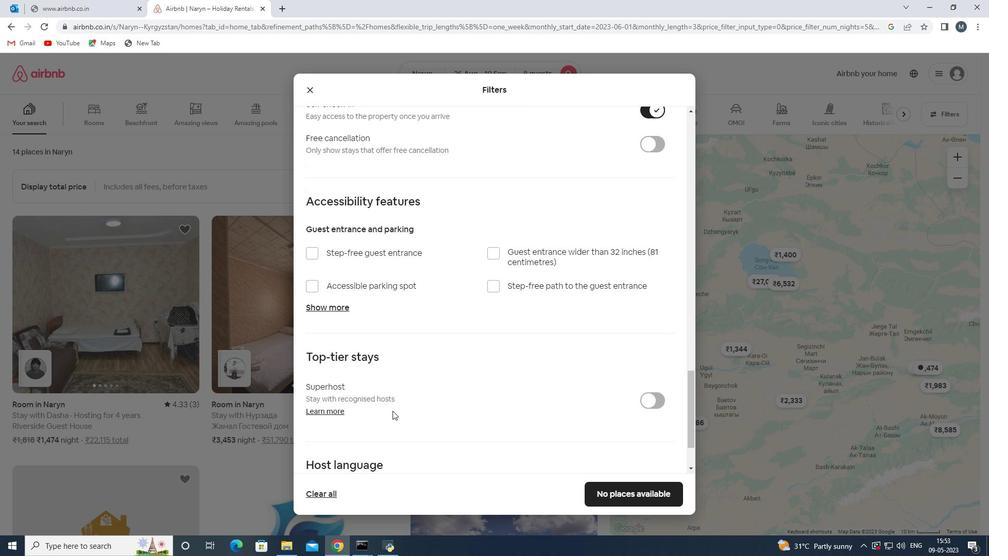 
Action: Mouse moved to (348, 420)
Screenshot: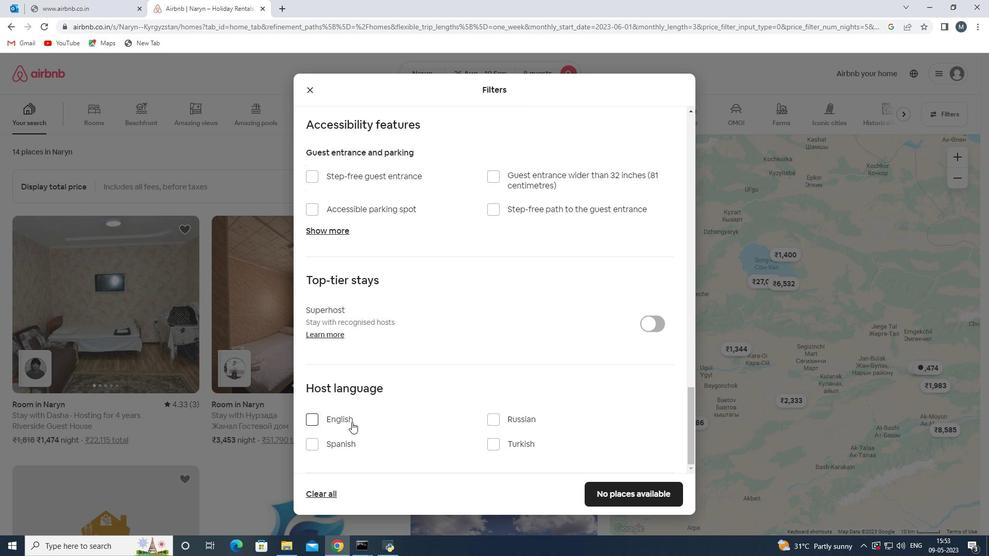 
Action: Mouse pressed left at (348, 420)
Screenshot: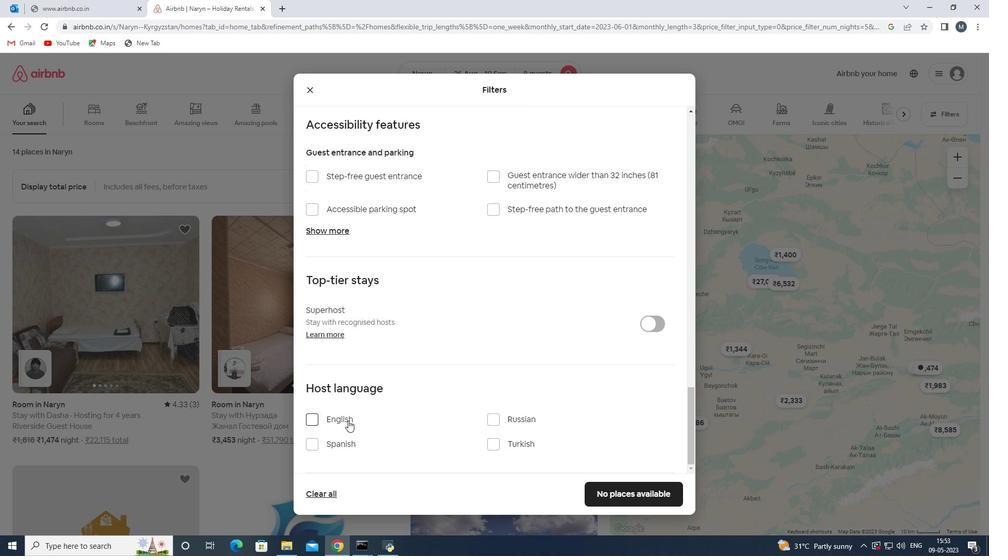
Action: Mouse moved to (414, 414)
Screenshot: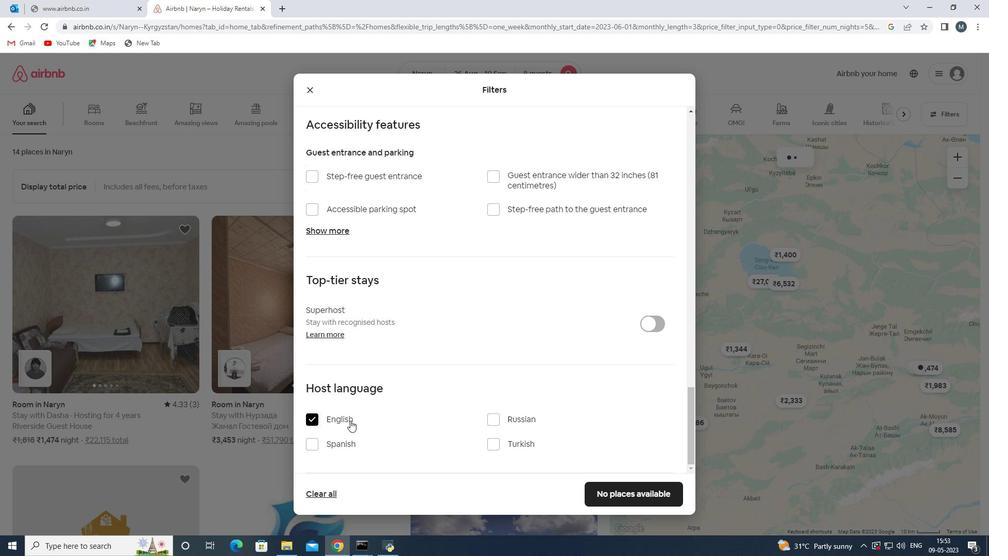 
Action: Mouse scrolled (414, 414) with delta (0, 0)
Screenshot: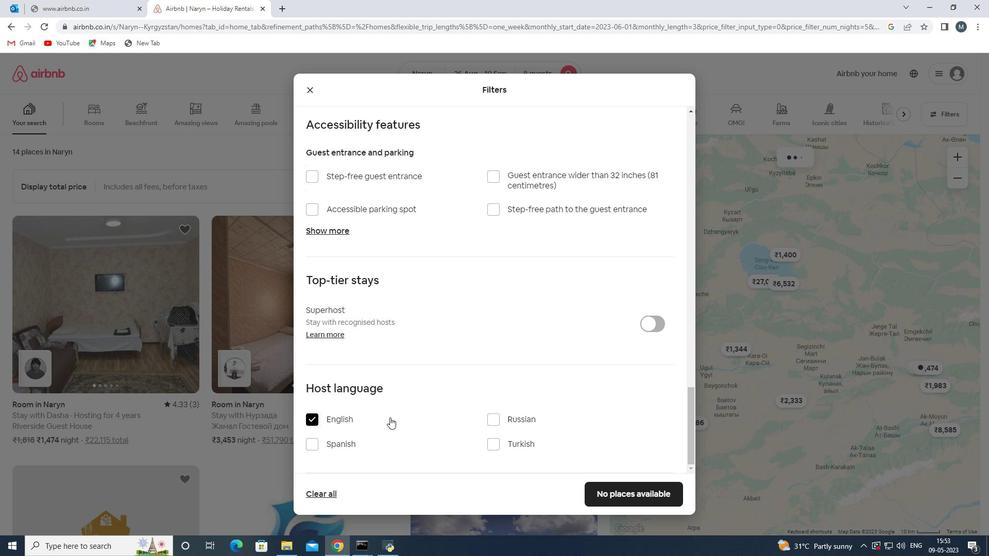 
Action: Mouse moved to (415, 416)
Screenshot: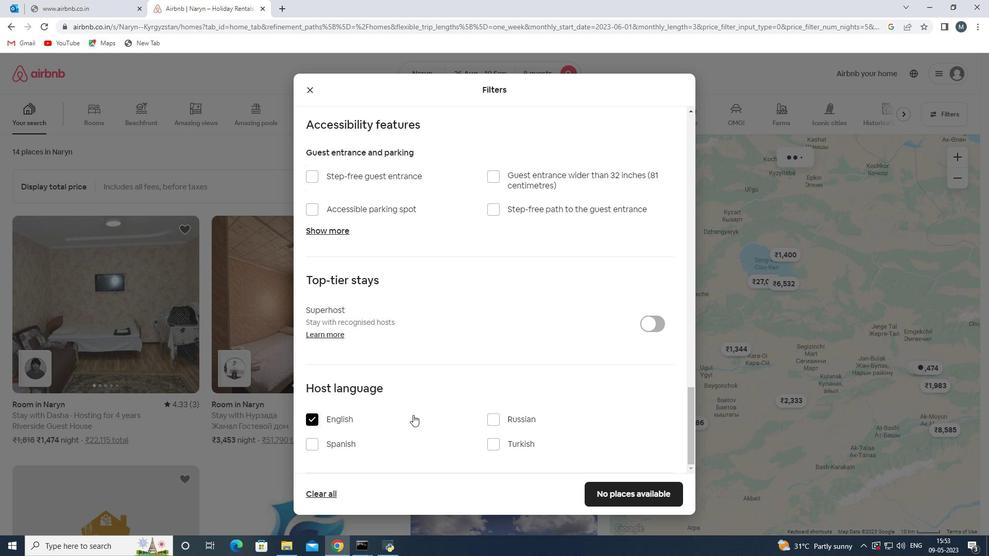 
Action: Mouse scrolled (415, 416) with delta (0, 0)
Screenshot: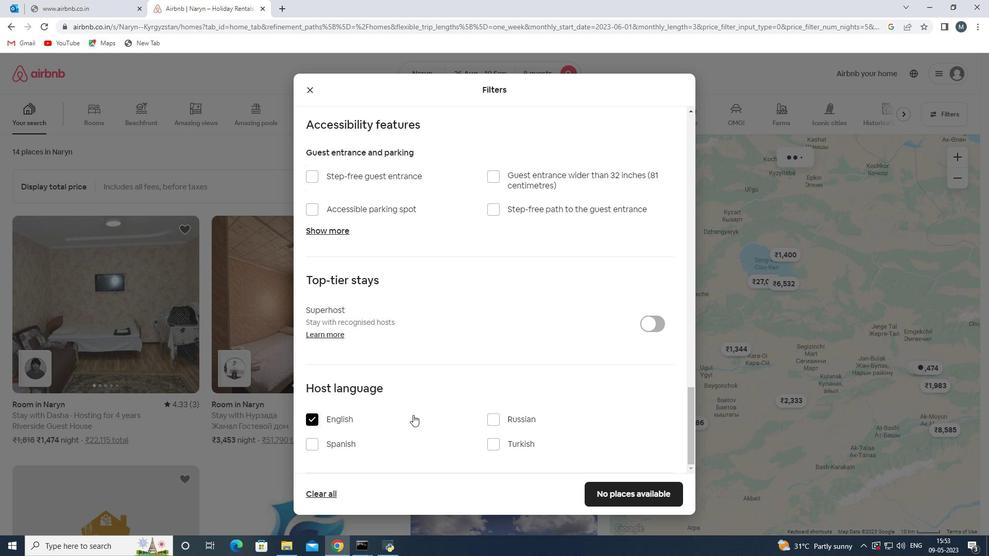 
Action: Mouse moved to (619, 497)
Screenshot: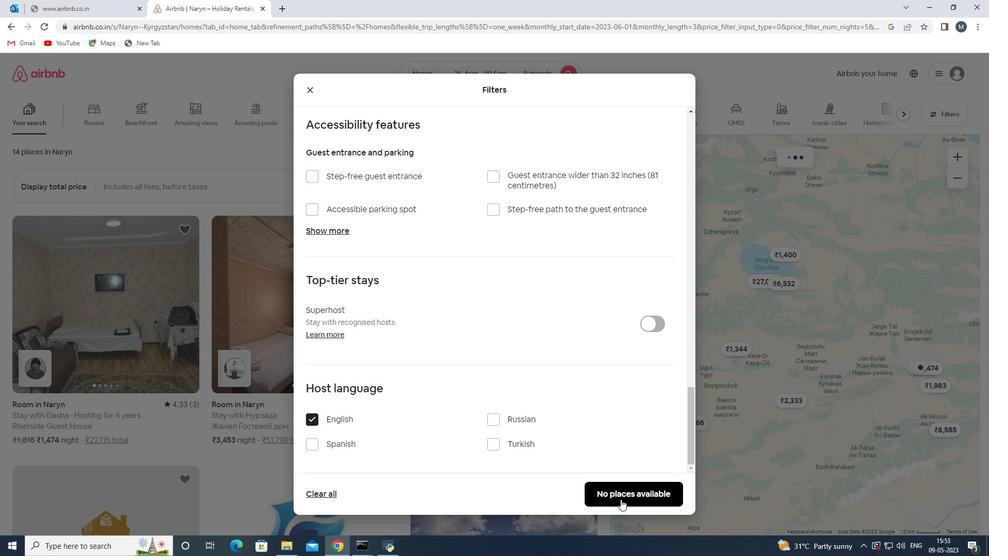 
Action: Mouse pressed left at (619, 497)
Screenshot: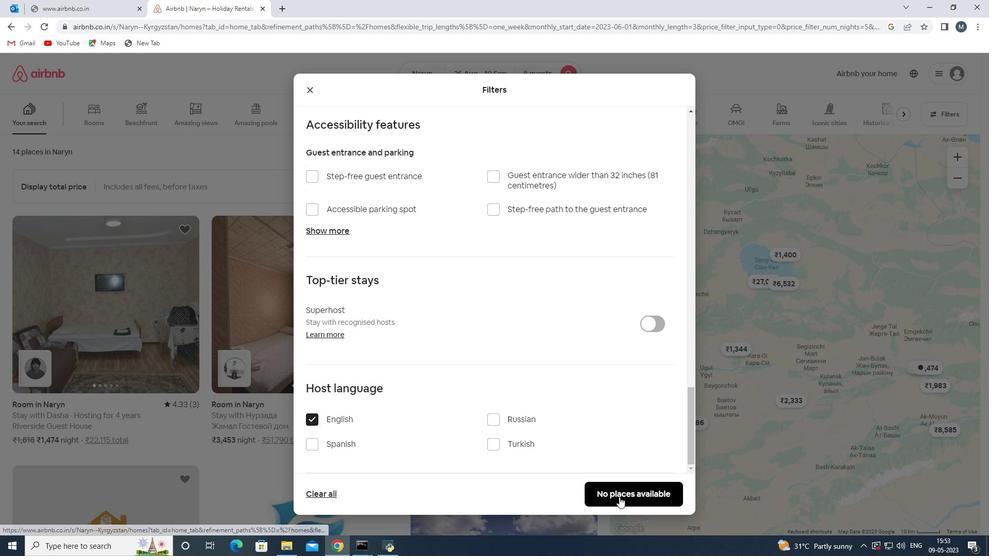 
Action: Mouse moved to (618, 496)
Screenshot: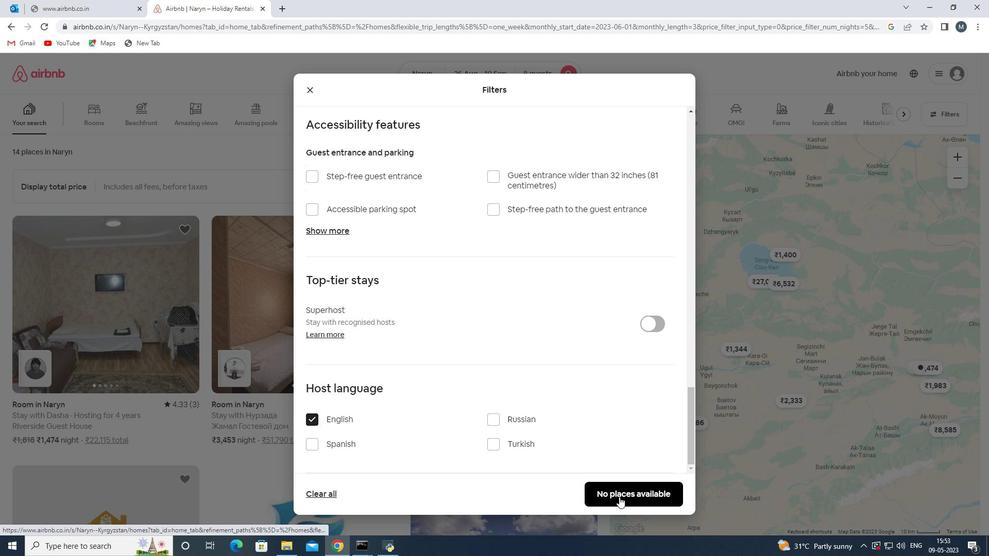 
